 Task: Look for space in Liwale, Tanzania from 12th July, 2023 to 16th July, 2023 for 8 adults in price range Rs.10000 to Rs.16000. Place can be private room with 8 bedrooms having 8 beds and 8 bathrooms. Property type can be house, flat, guest house. Amenities needed are: wifi, TV, free parkinig on premises, gym, breakfast. Booking option can be shelf check-in. Required host language is English.
Action: Mouse moved to (451, 91)
Screenshot: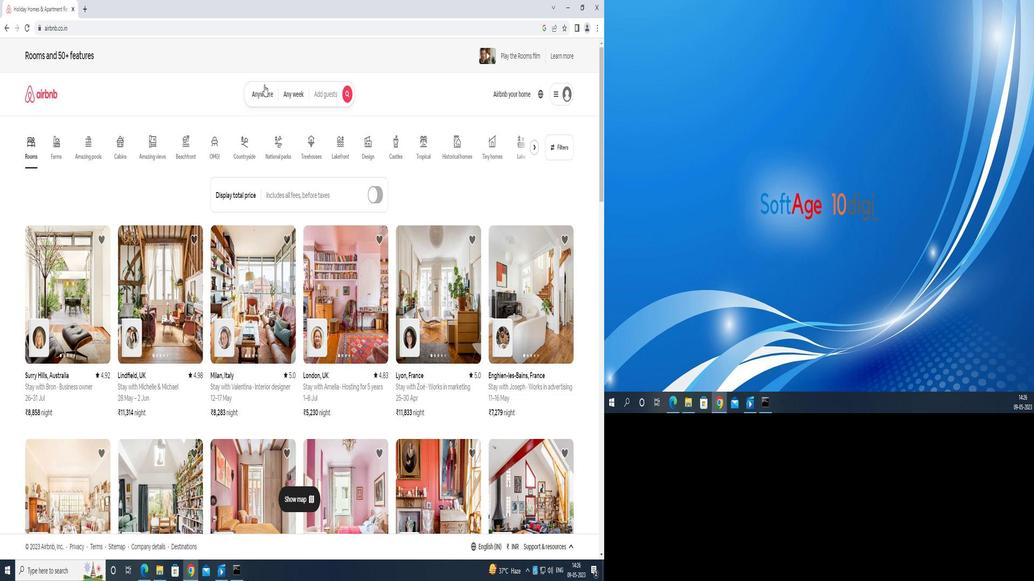 
Action: Mouse pressed left at (451, 91)
Screenshot: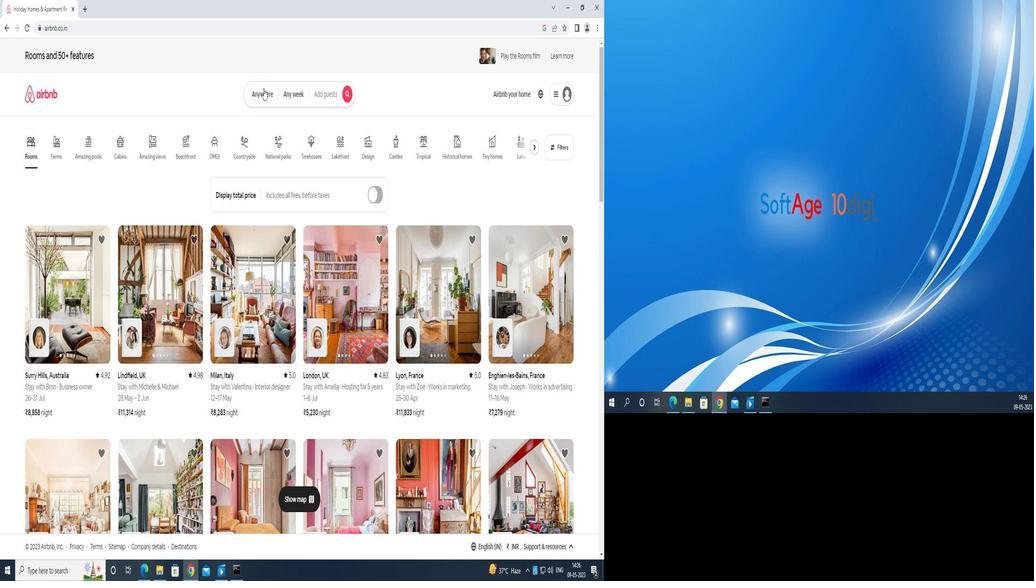 
Action: Mouse moved to (418, 140)
Screenshot: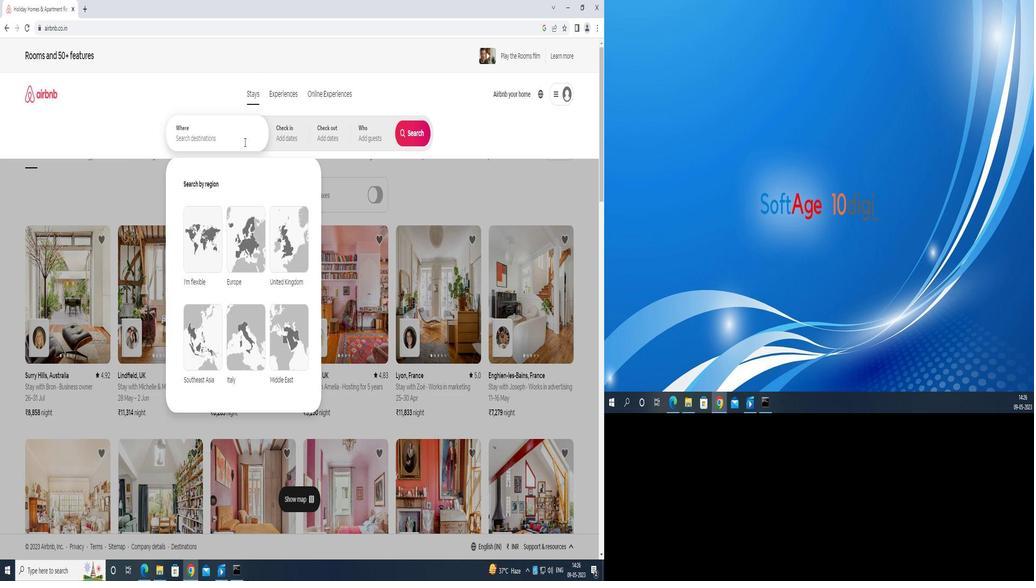 
Action: Mouse pressed left at (418, 140)
Screenshot: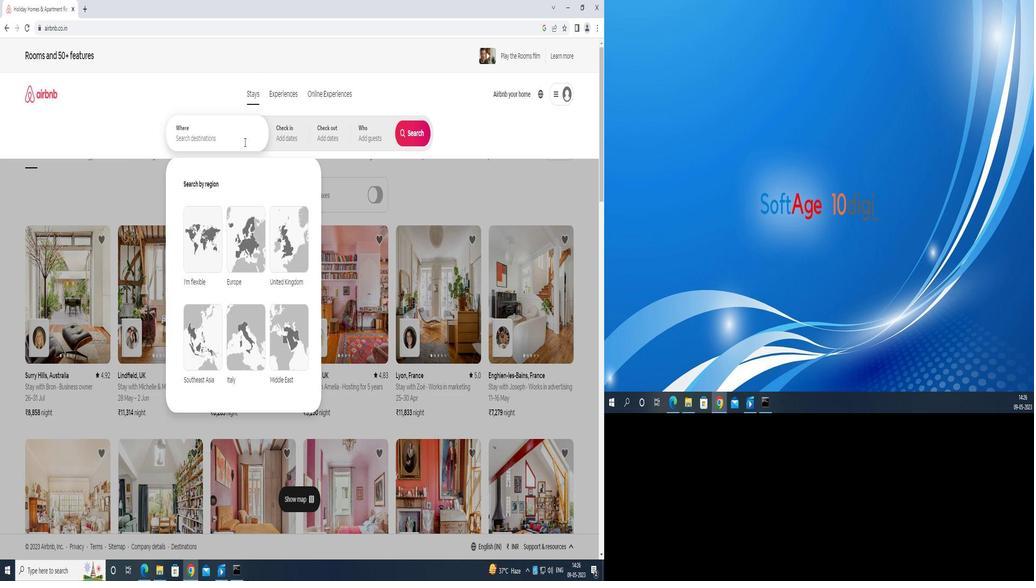 
Action: Key pressed <Key.shift>LIWALE<Key.space>TANZANIA<Key.enter>
Screenshot: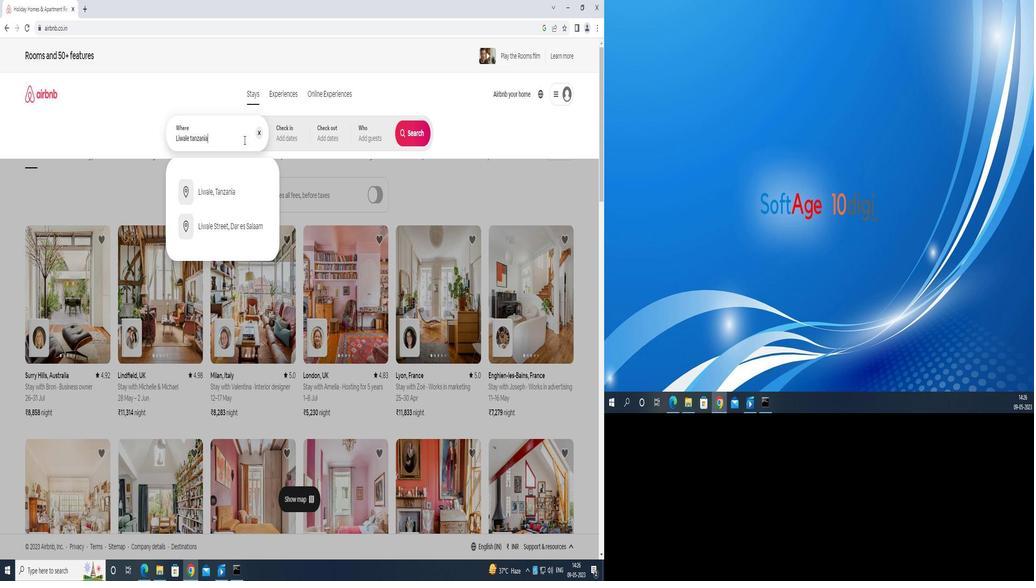 
Action: Mouse moved to (697, 221)
Screenshot: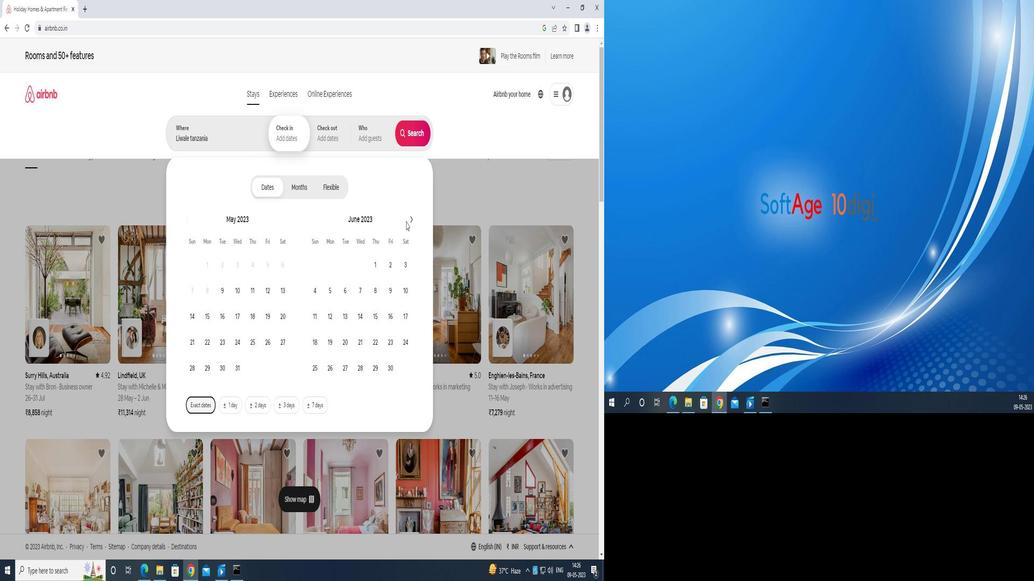 
Action: Mouse pressed left at (697, 221)
Screenshot: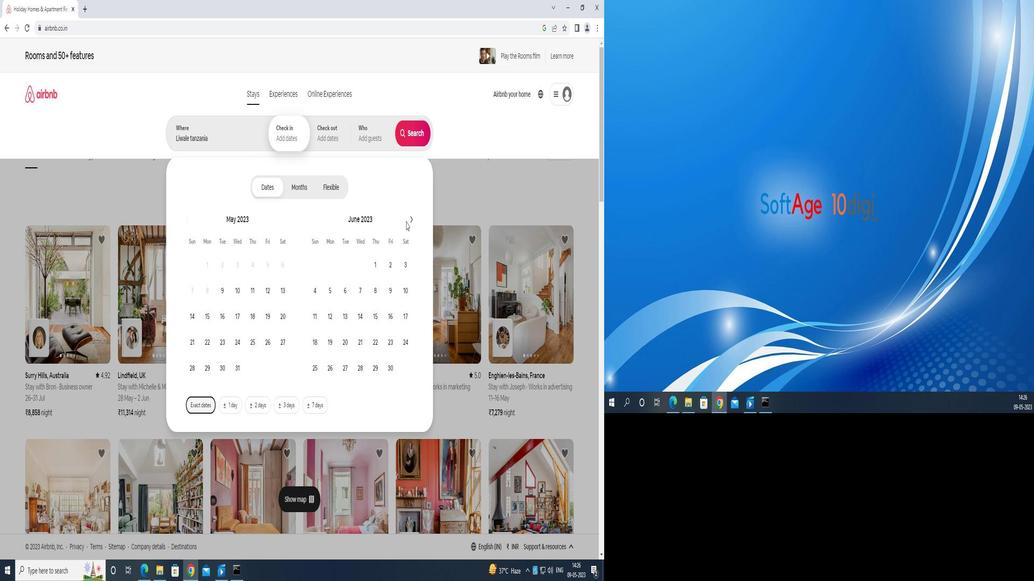 
Action: Mouse moved to (610, 315)
Screenshot: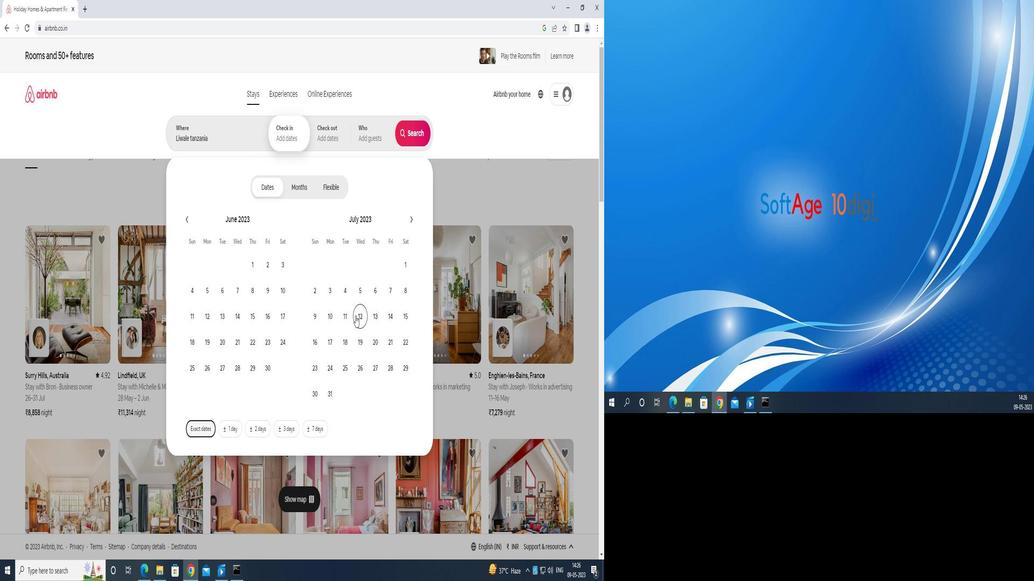 
Action: Mouse pressed left at (610, 315)
Screenshot: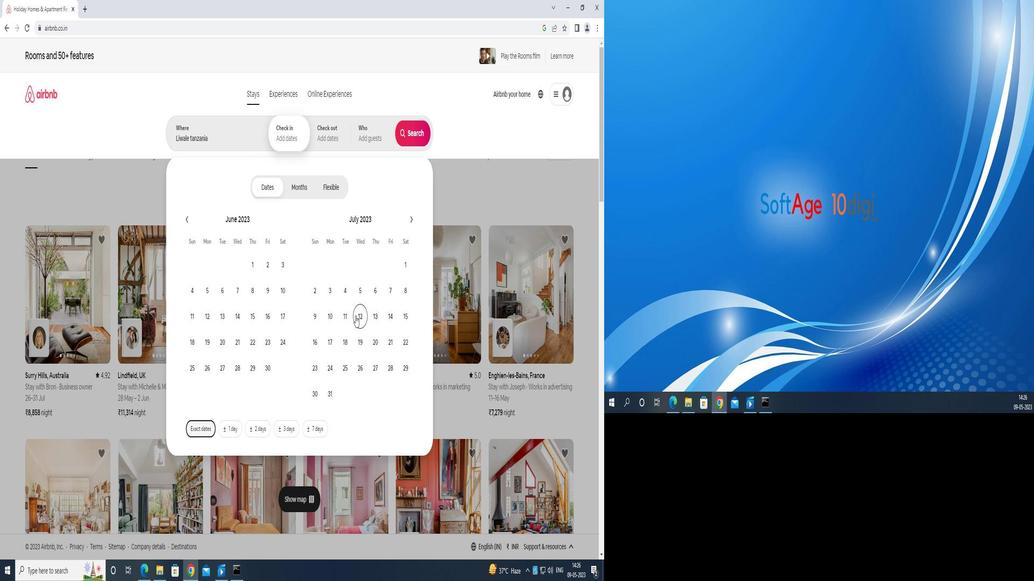 
Action: Mouse moved to (538, 341)
Screenshot: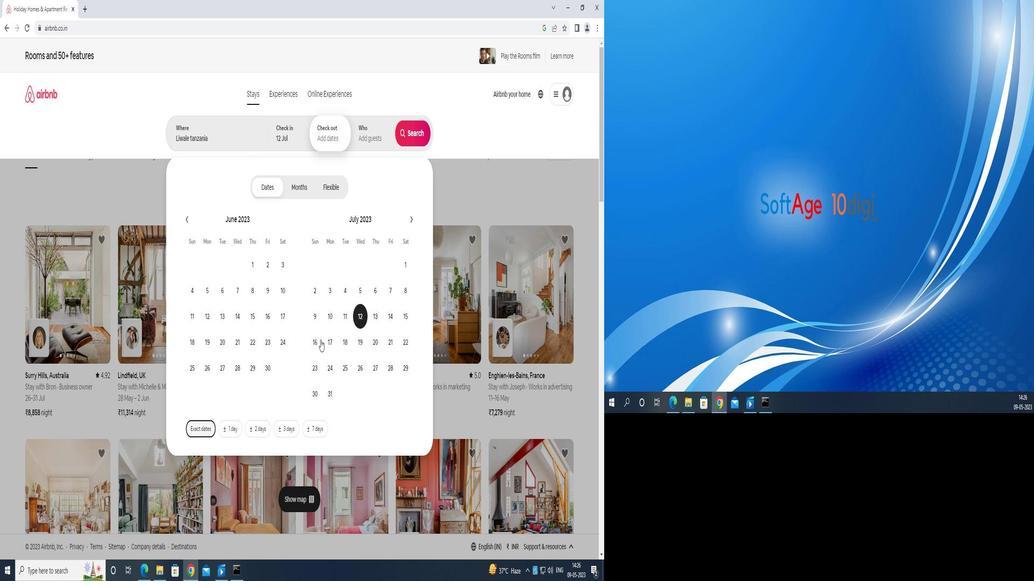 
Action: Mouse pressed left at (538, 341)
Screenshot: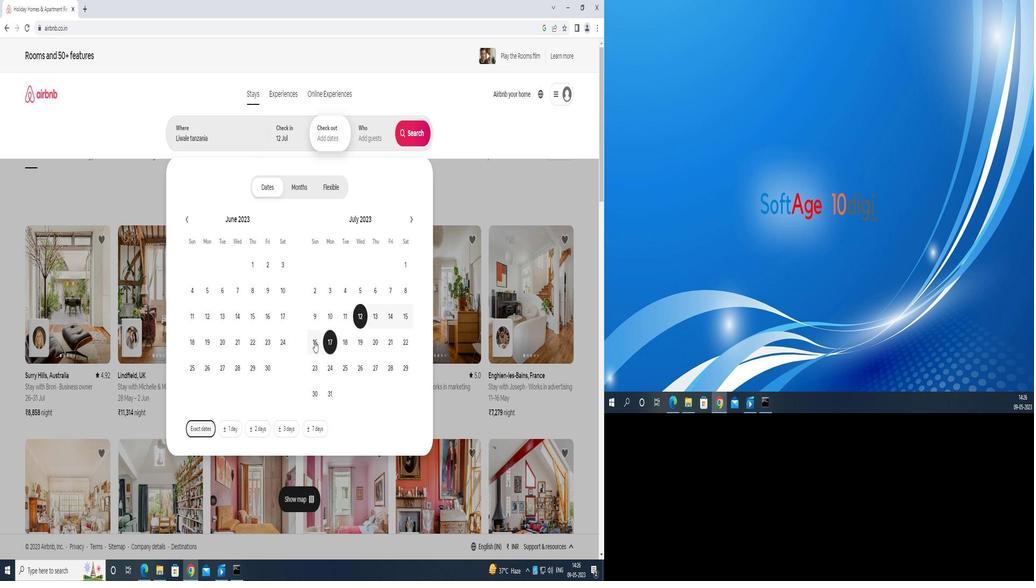 
Action: Mouse moved to (628, 139)
Screenshot: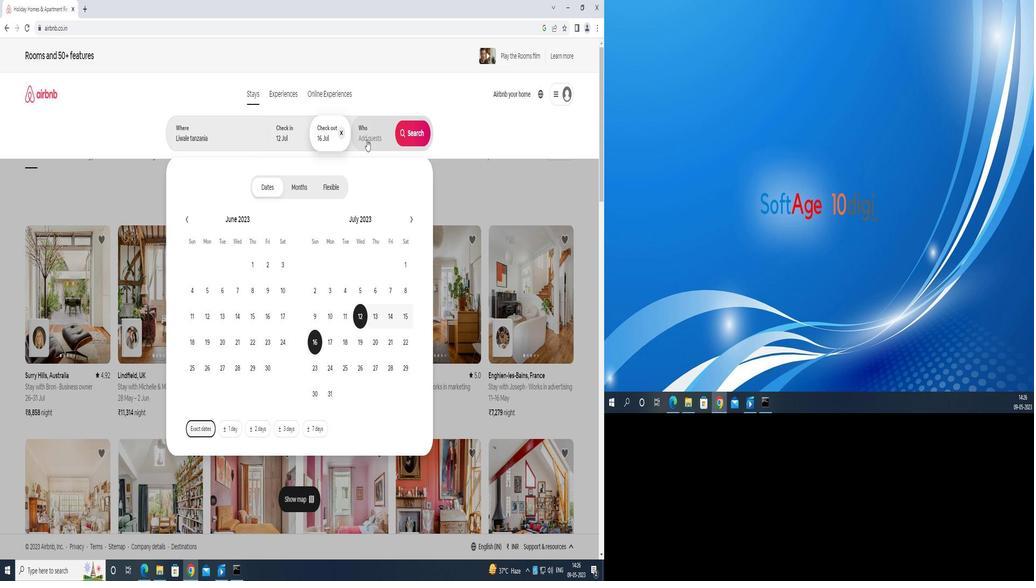 
Action: Mouse pressed left at (628, 139)
Screenshot: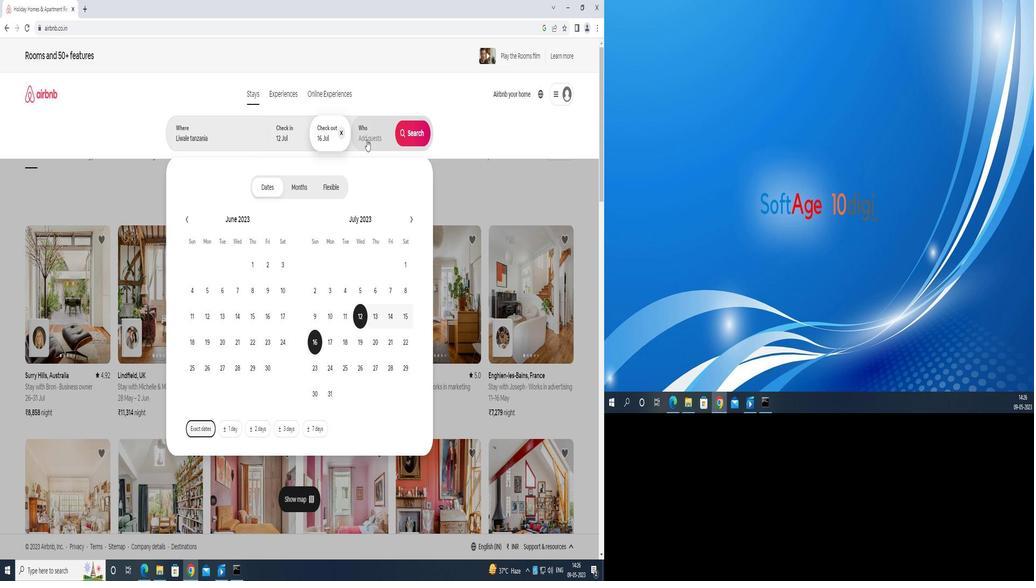 
Action: Mouse moved to (711, 191)
Screenshot: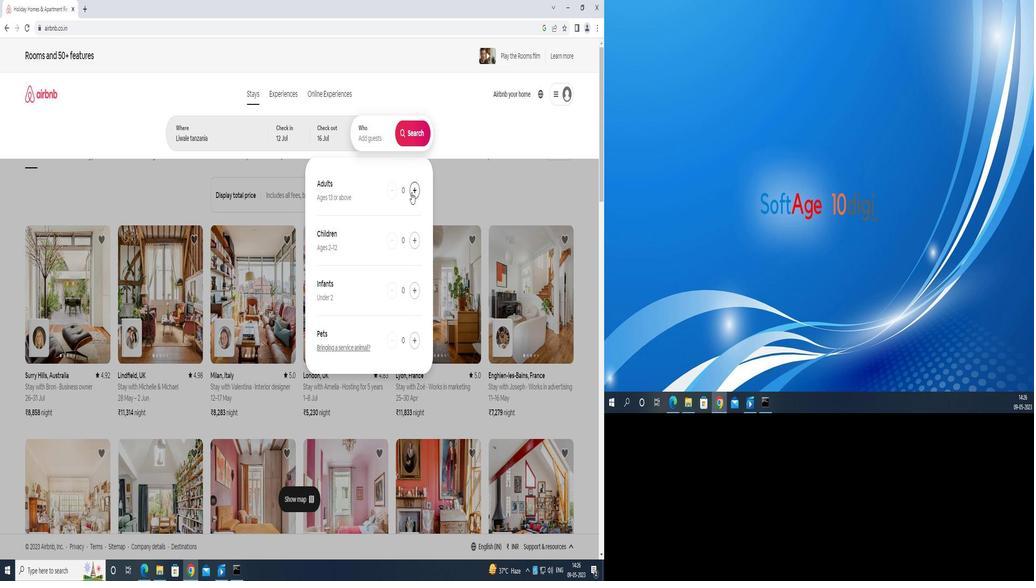 
Action: Mouse pressed left at (711, 191)
Screenshot: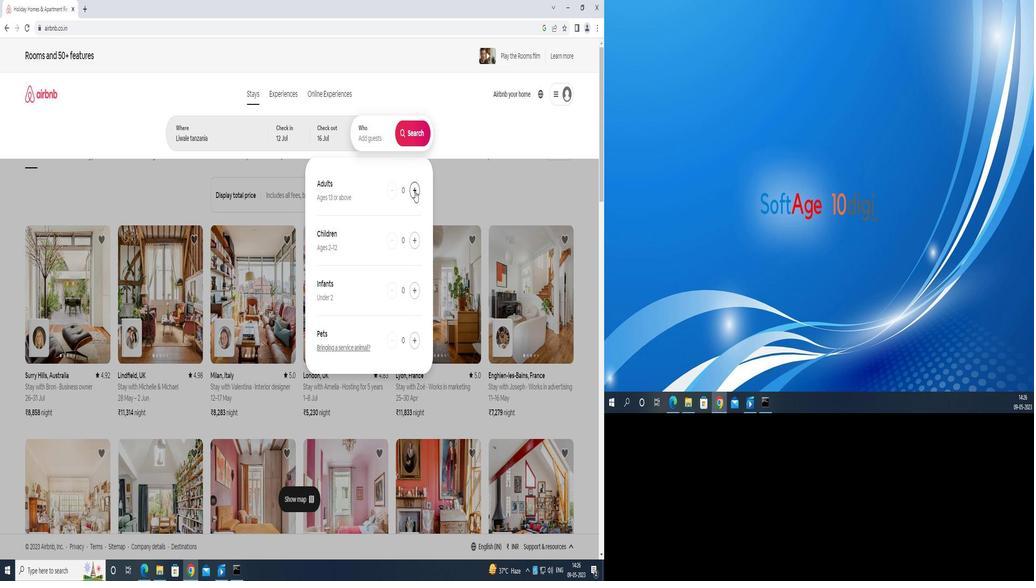 
Action: Mouse moved to (711, 191)
Screenshot: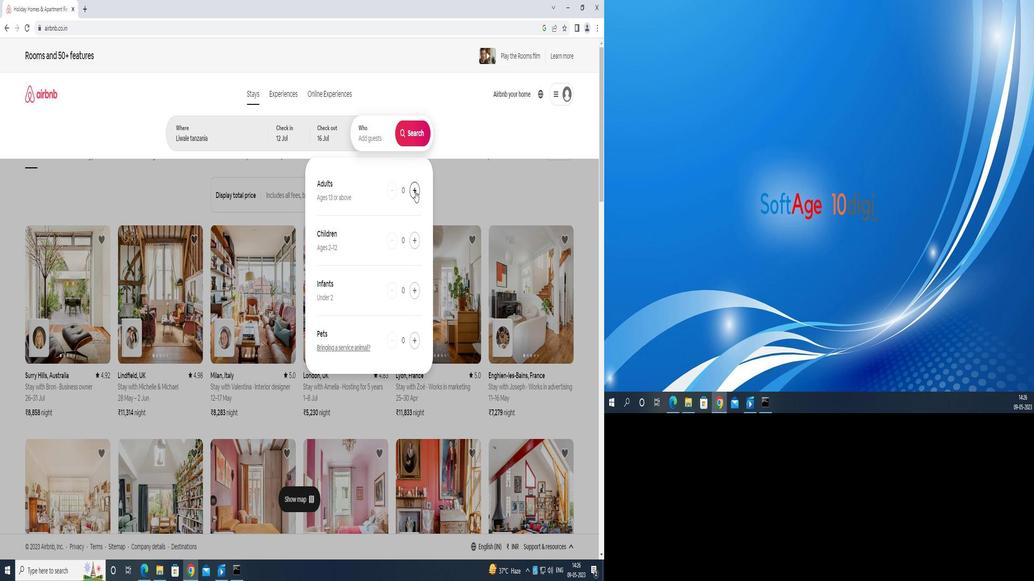 
Action: Mouse pressed left at (711, 191)
Screenshot: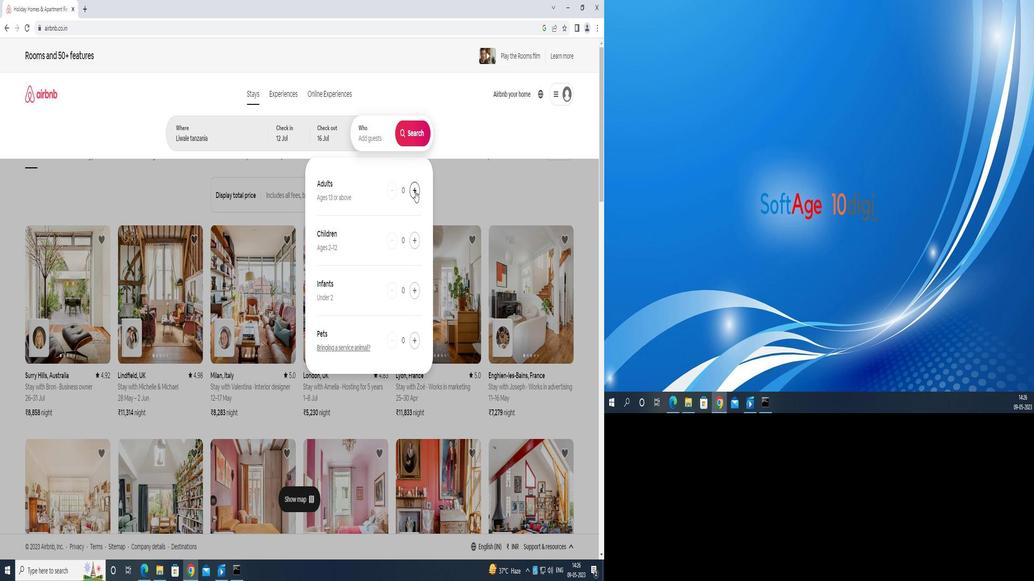 
Action: Mouse pressed left at (711, 191)
Screenshot: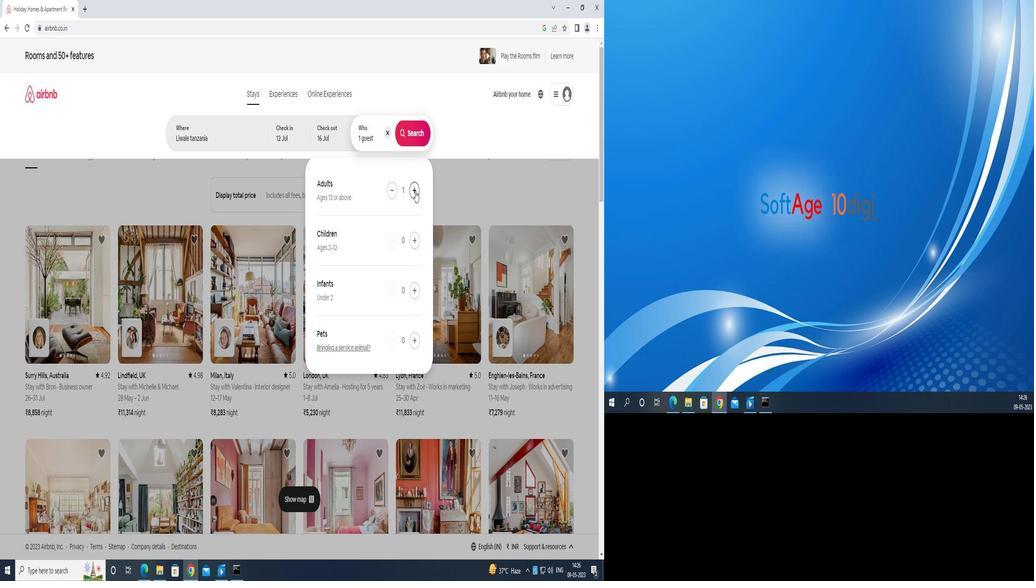 
Action: Mouse moved to (712, 191)
Screenshot: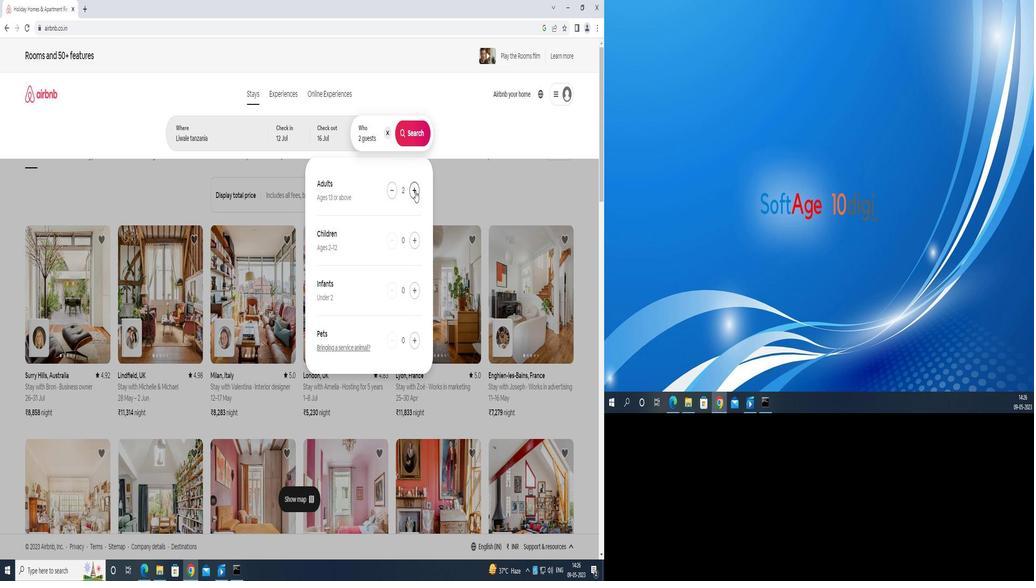 
Action: Mouse pressed left at (712, 191)
Screenshot: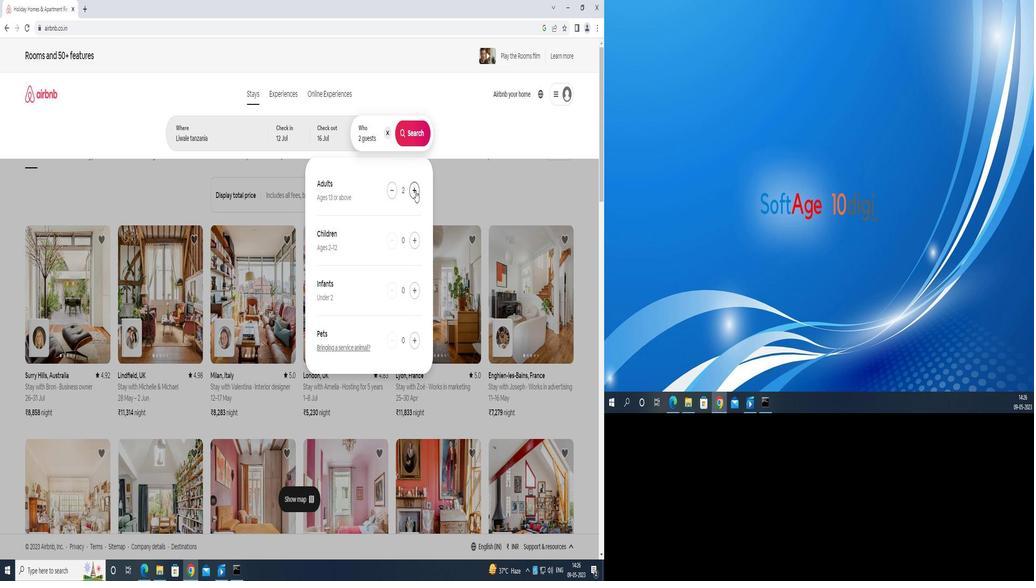 
Action: Mouse pressed left at (712, 191)
Screenshot: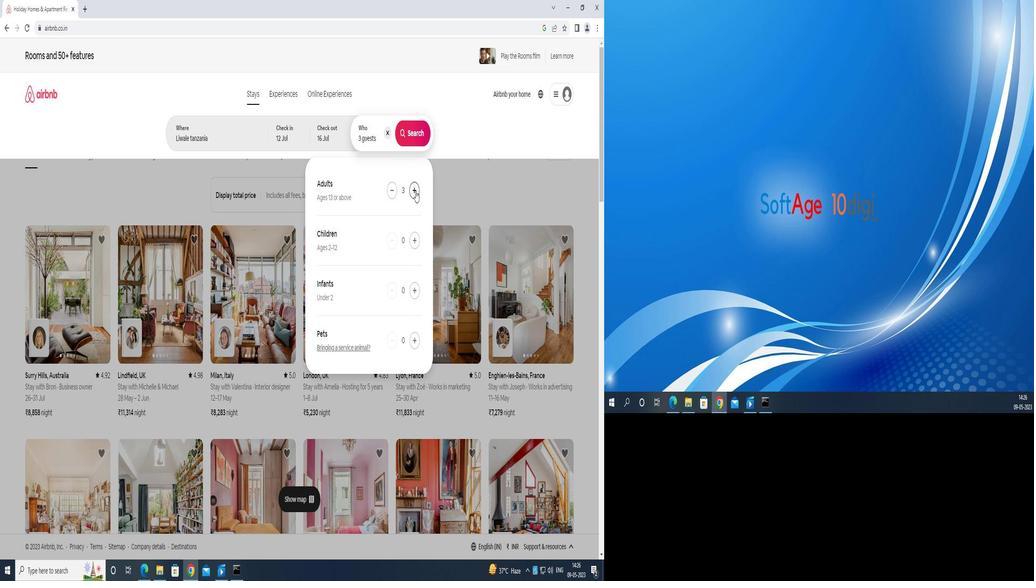 
Action: Mouse pressed left at (712, 191)
Screenshot: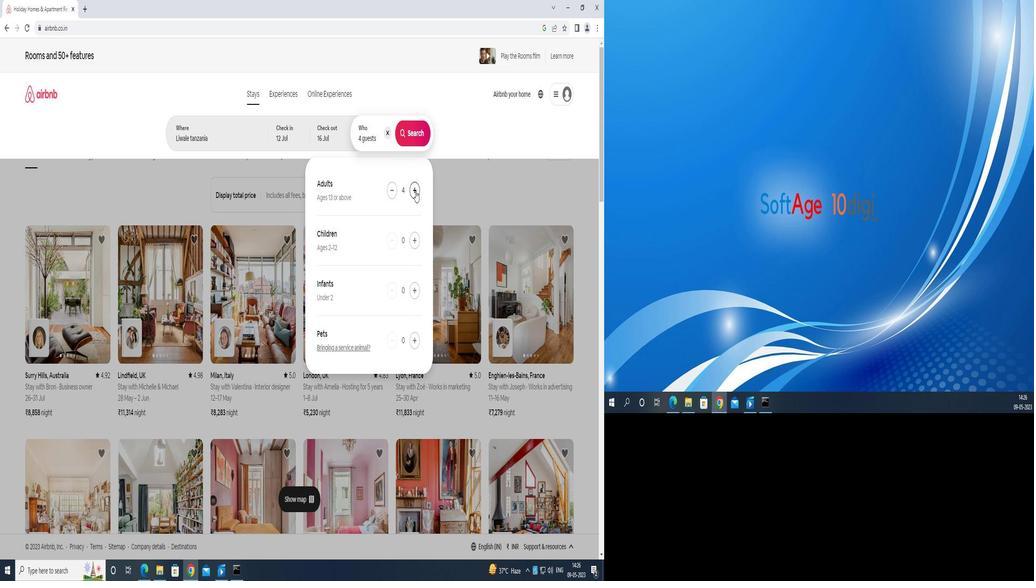 
Action: Mouse pressed left at (712, 191)
Screenshot: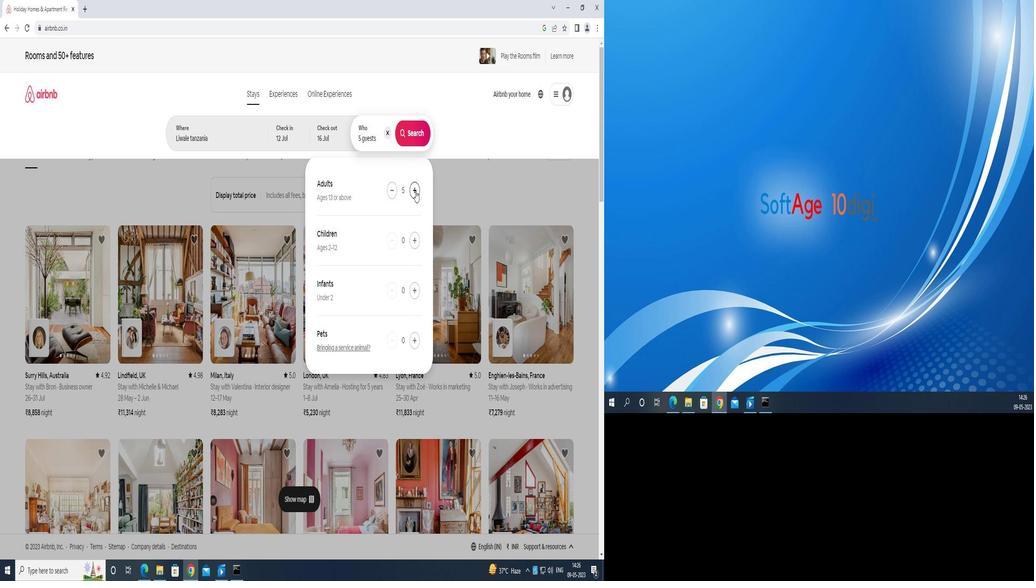 
Action: Mouse pressed left at (712, 191)
Screenshot: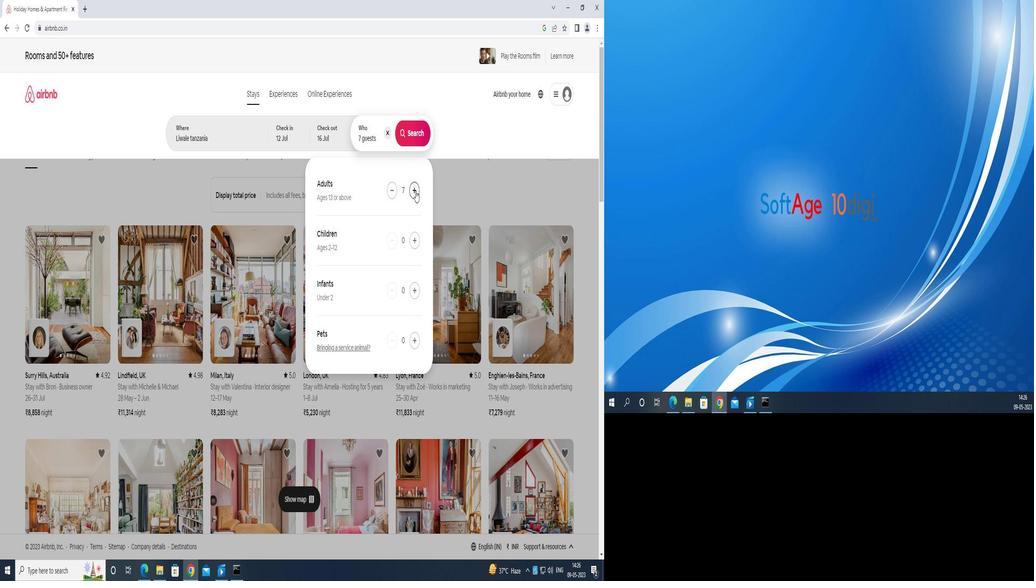 
Action: Mouse moved to (723, 135)
Screenshot: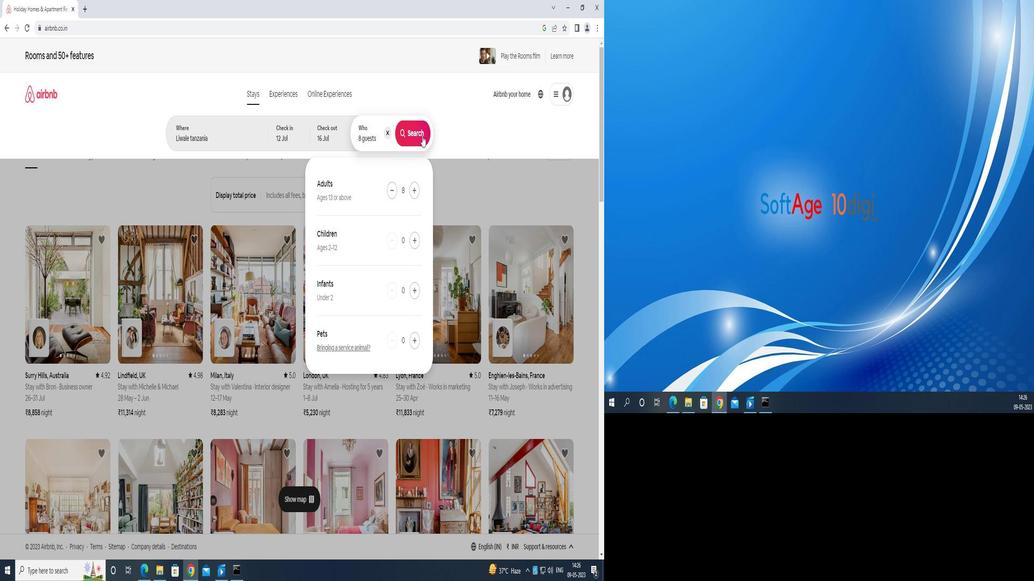 
Action: Mouse pressed left at (723, 135)
Screenshot: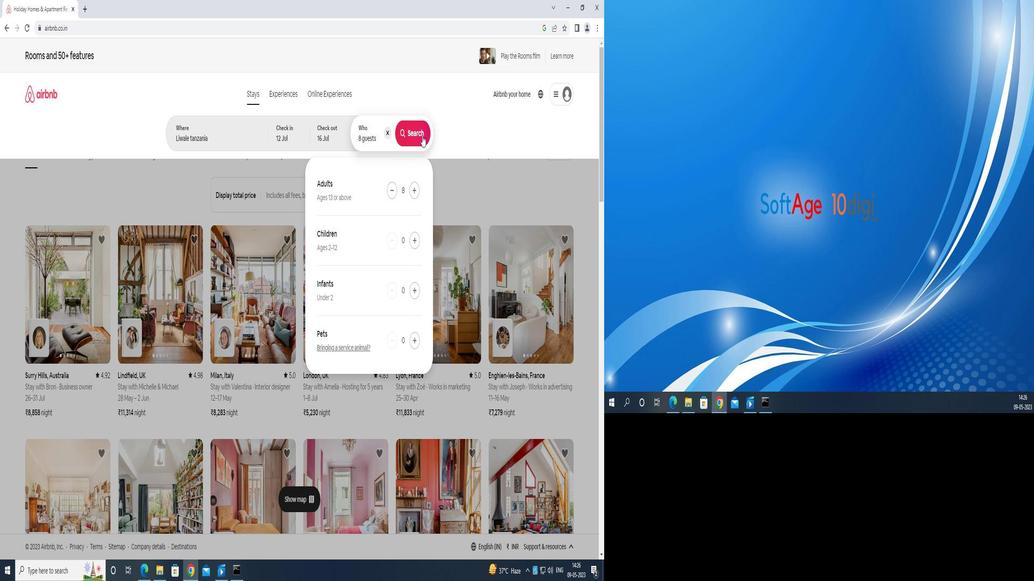 
Action: Mouse moved to (981, 102)
Screenshot: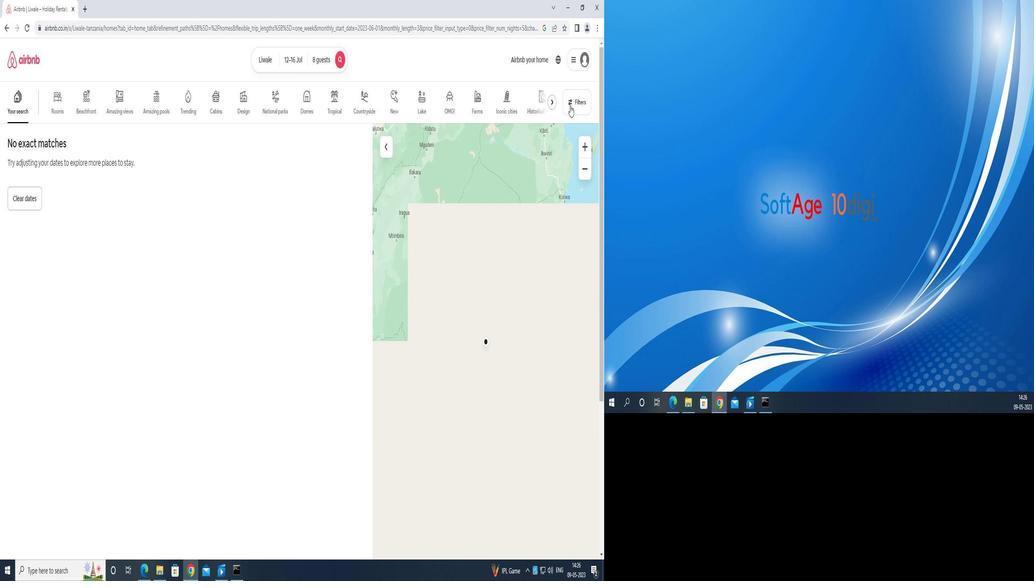 
Action: Mouse pressed left at (981, 102)
Screenshot: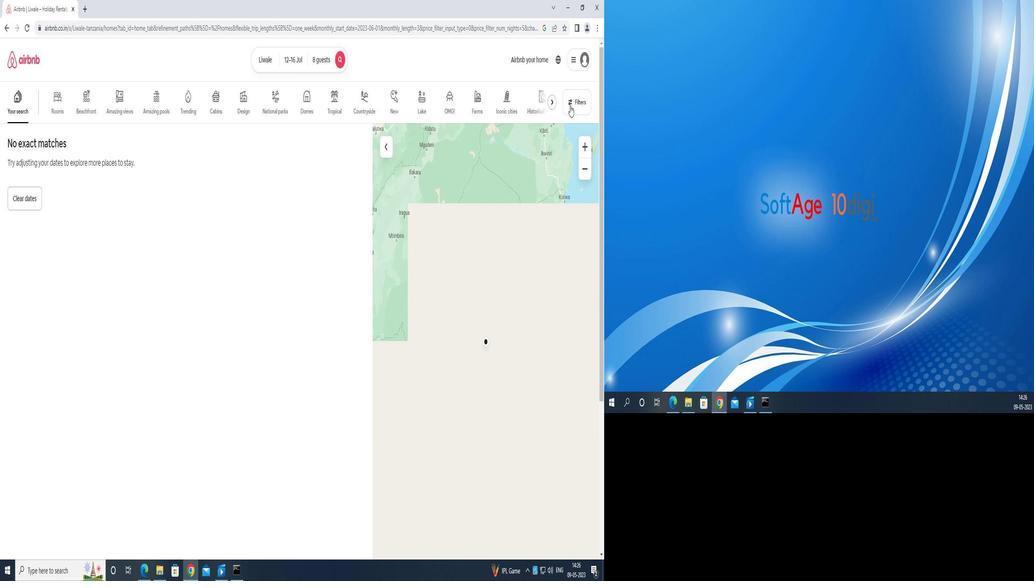 
Action: Mouse moved to (460, 364)
Screenshot: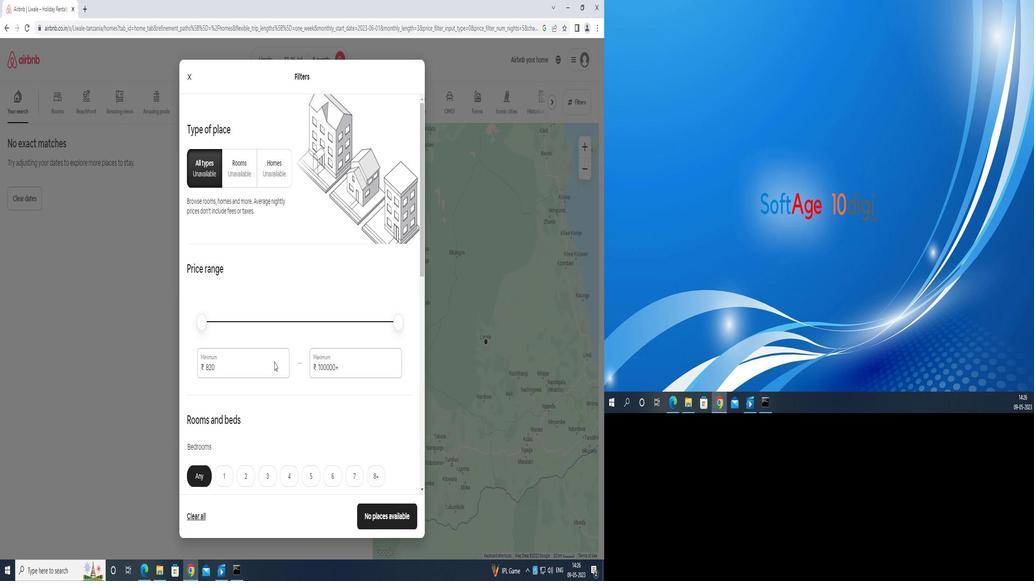 
Action: Mouse pressed left at (460, 364)
Screenshot: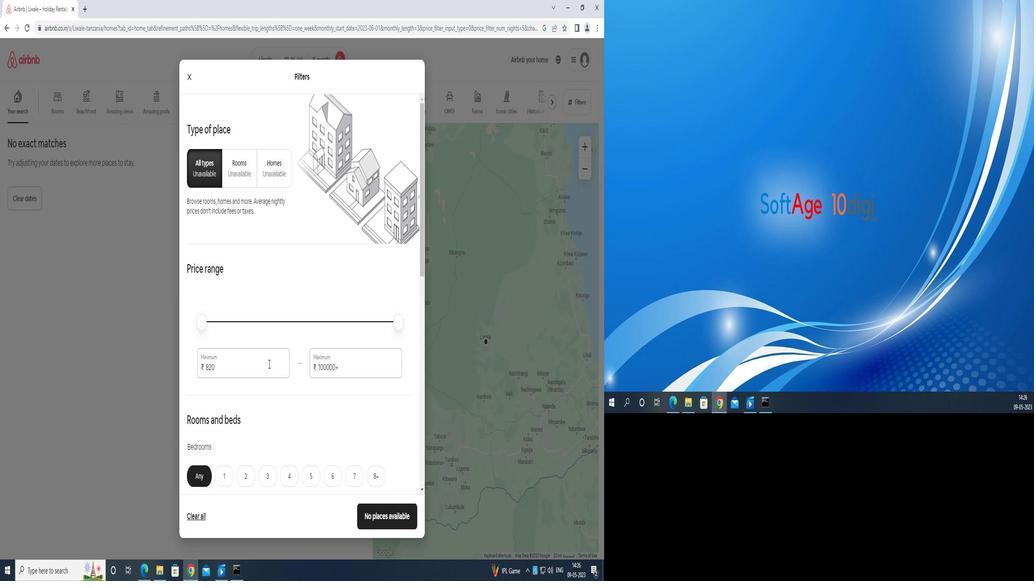 
Action: Mouse moved to (460, 364)
Screenshot: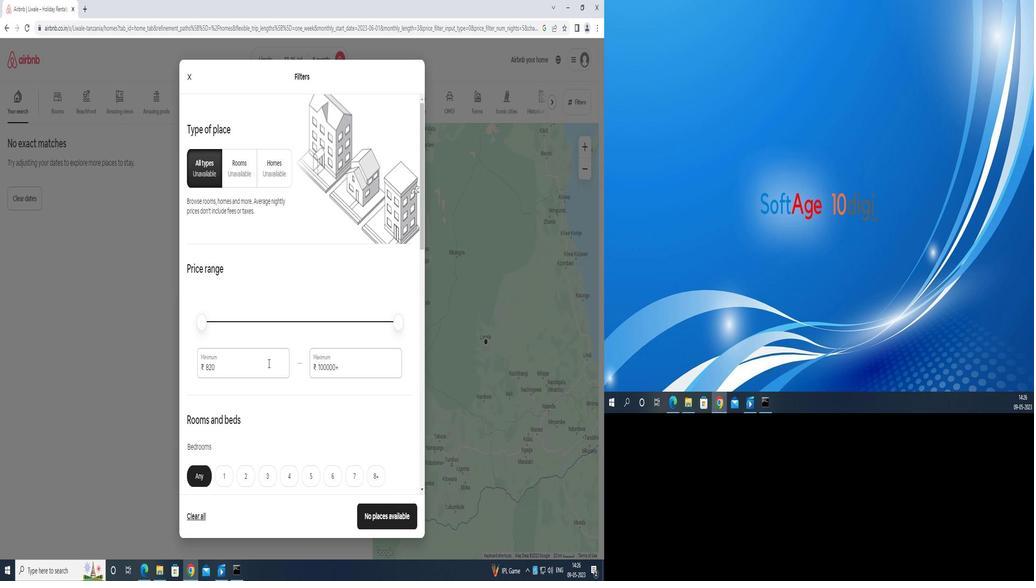 
Action: Key pressed <Key.backspace><Key.backspace><Key.backspace><Key.backspace><Key.backspace>10000
Screenshot: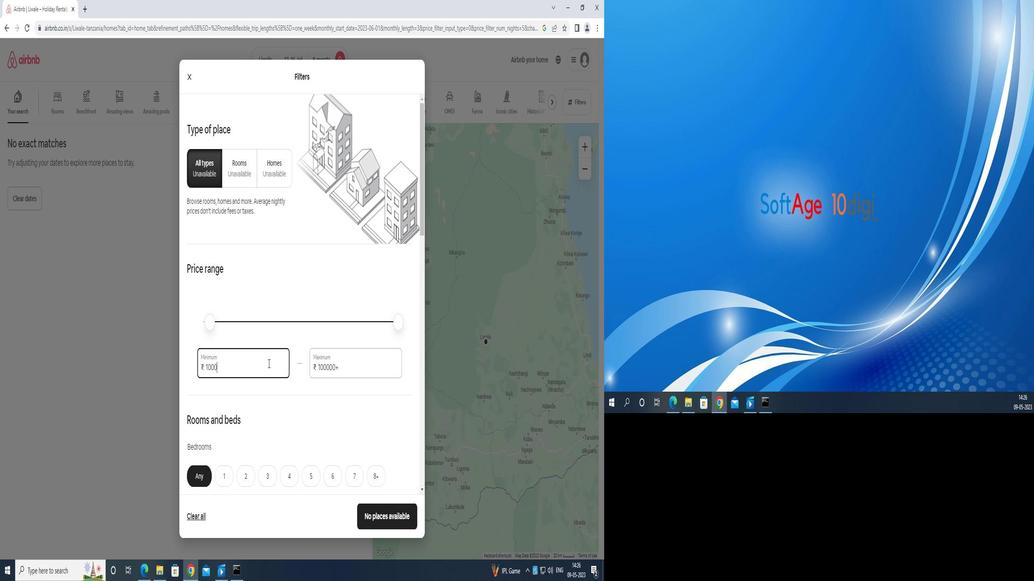 
Action: Mouse moved to (634, 361)
Screenshot: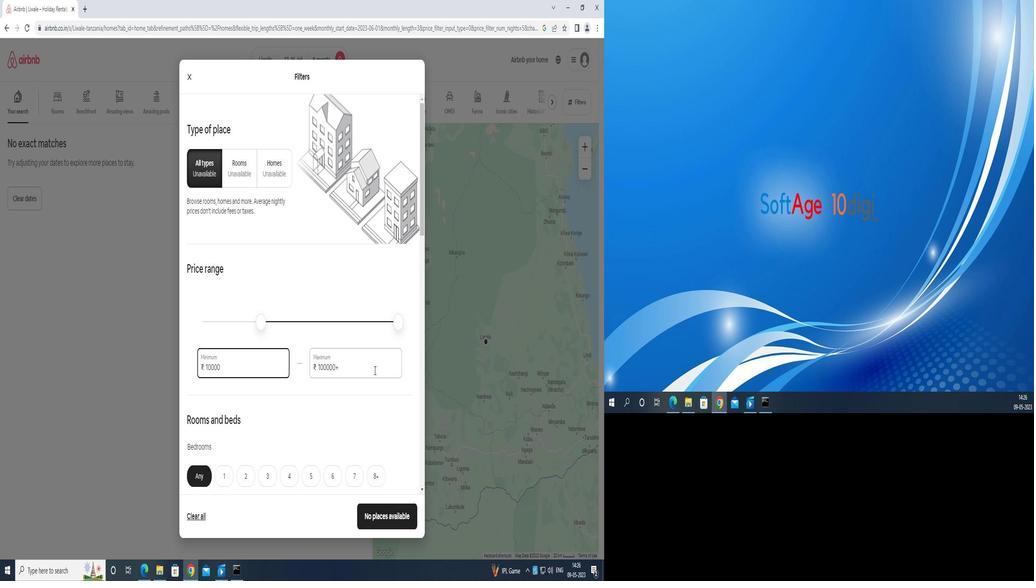 
Action: Mouse pressed left at (634, 361)
Screenshot: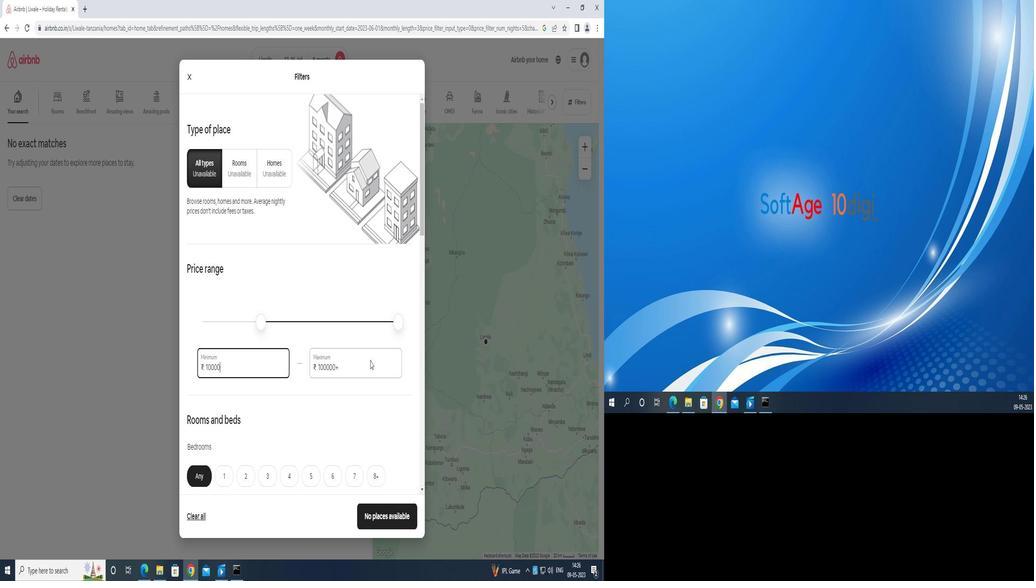 
Action: Key pressed <Key.backspace><Key.backspace><Key.backspace><Key.backspace><Key.backspace><Key.backspace><Key.backspace><Key.backspace><Key.backspace><Key.backspace><Key.backspace><Key.backspace><Key.backspace><Key.backspace>16000
Screenshot: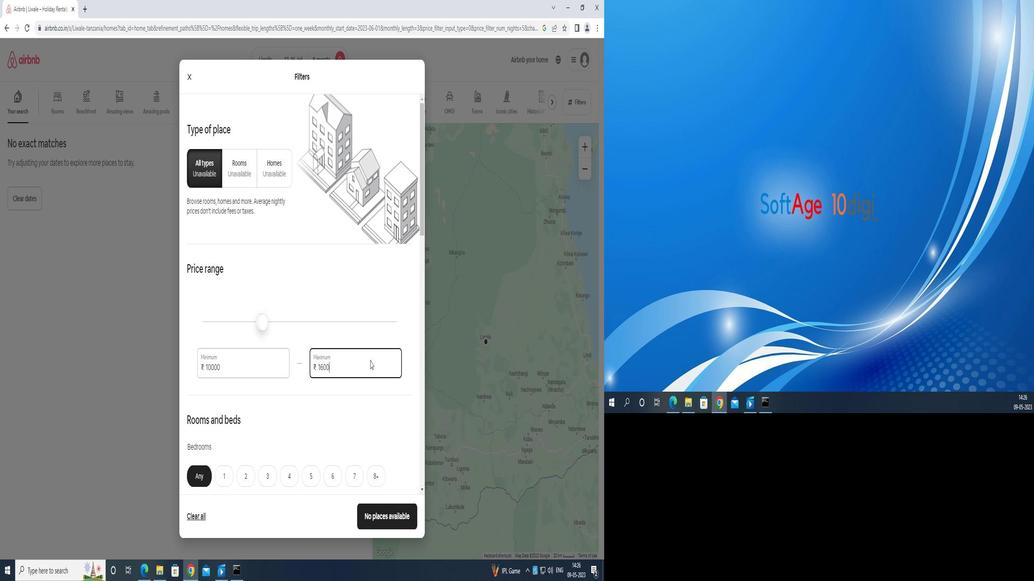 
Action: Mouse scrolled (634, 360) with delta (0, 0)
Screenshot: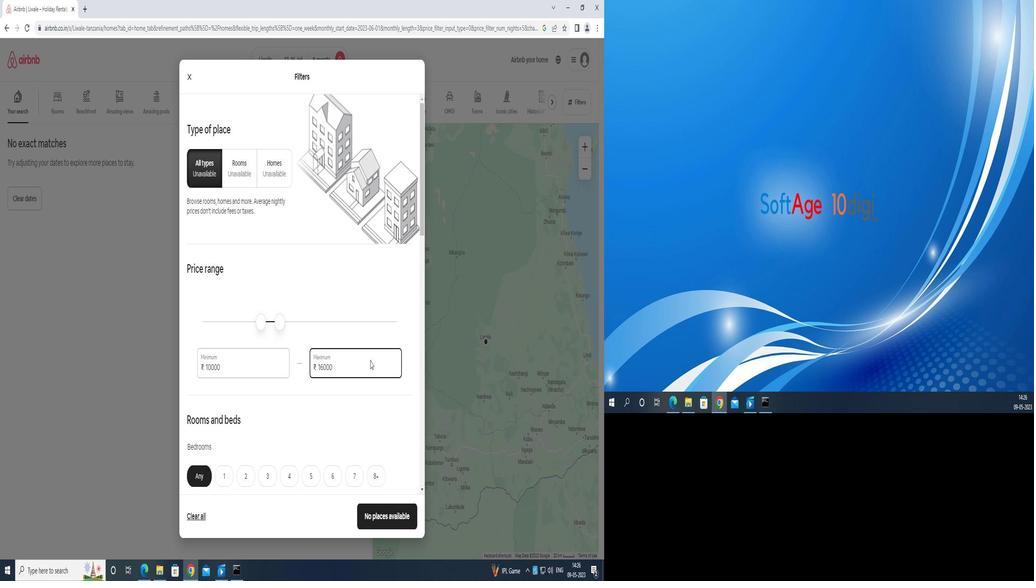 
Action: Mouse scrolled (634, 360) with delta (0, 0)
Screenshot: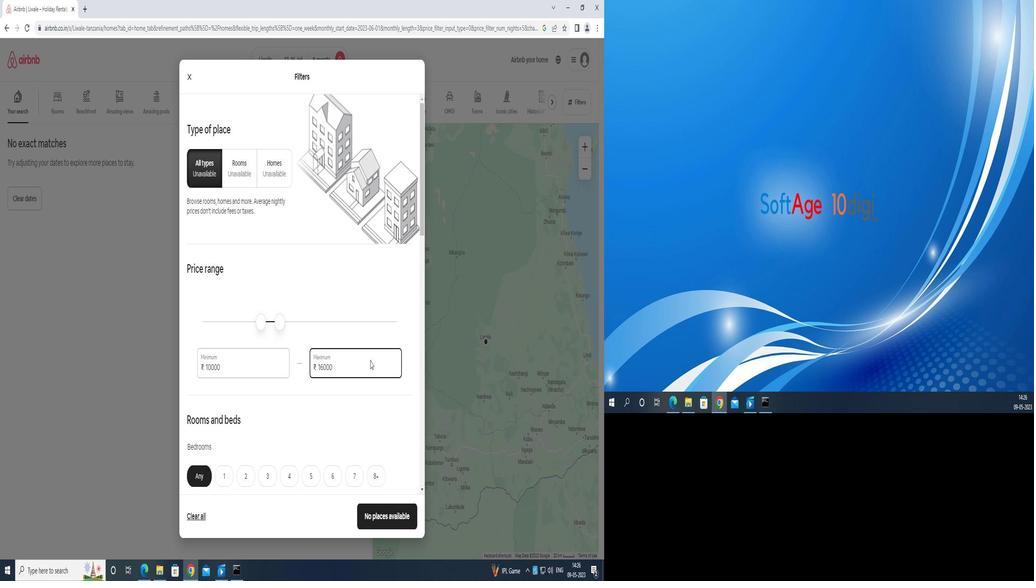 
Action: Mouse scrolled (634, 360) with delta (0, 0)
Screenshot: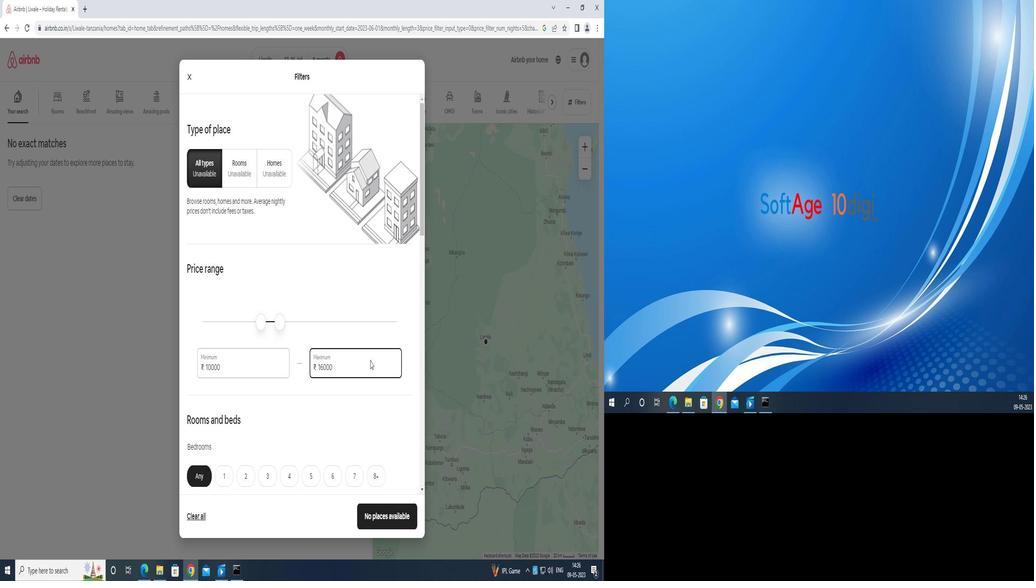
Action: Mouse moved to (631, 359)
Screenshot: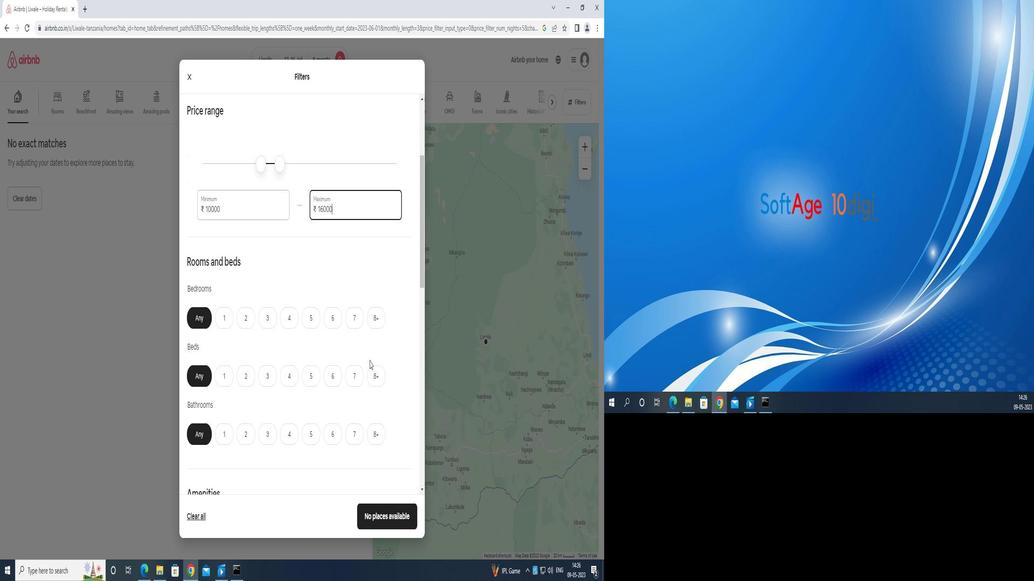 
Action: Mouse scrolled (631, 359) with delta (0, 0)
Screenshot: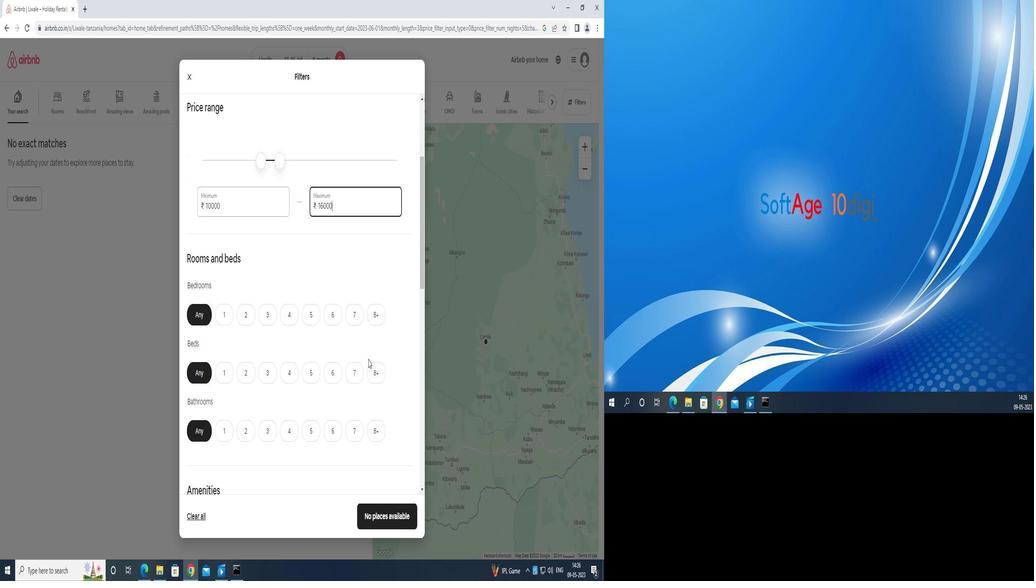 
Action: Mouse moved to (641, 263)
Screenshot: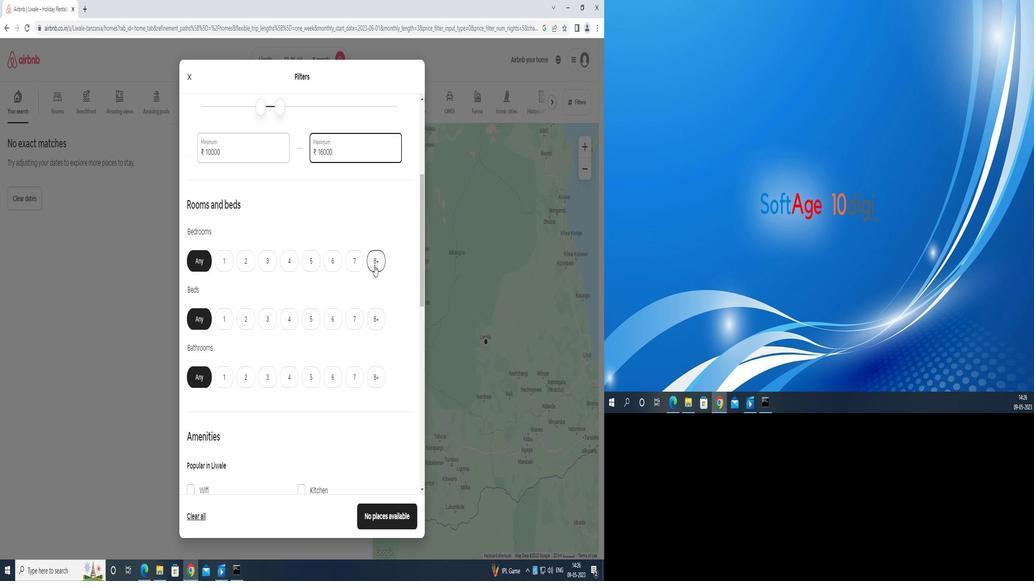 
Action: Mouse pressed left at (641, 263)
Screenshot: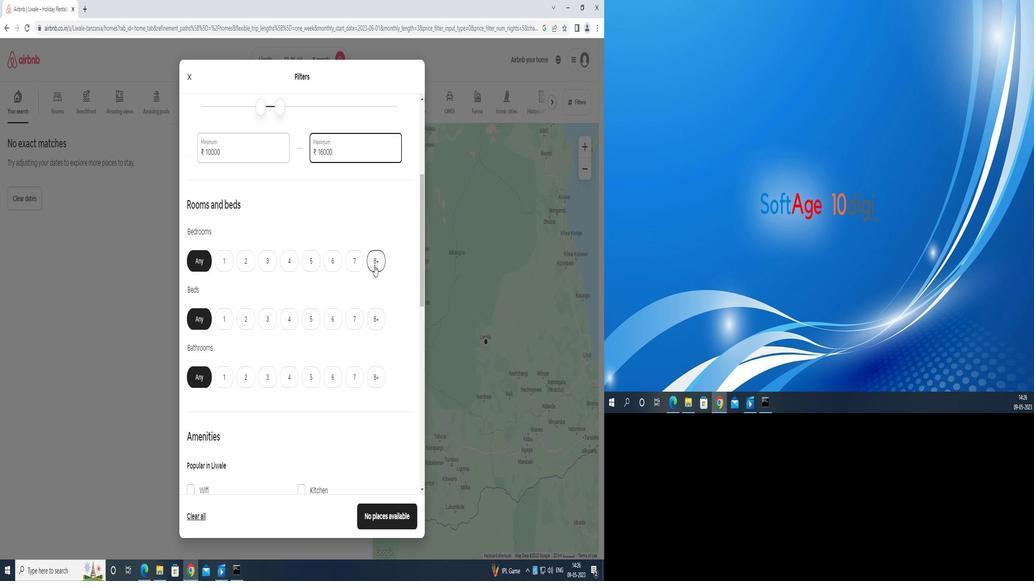 
Action: Mouse moved to (636, 318)
Screenshot: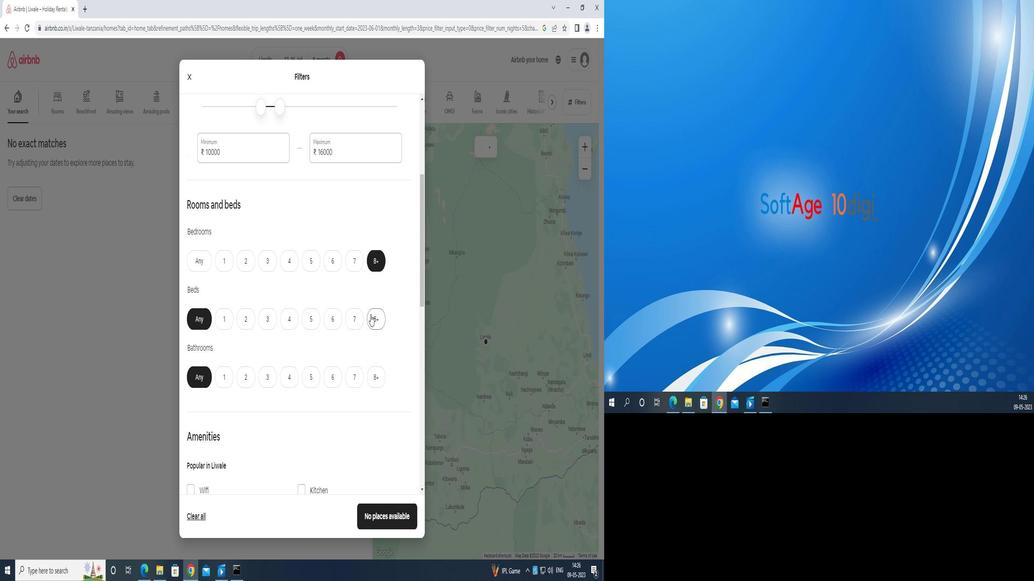 
Action: Mouse pressed left at (636, 318)
Screenshot: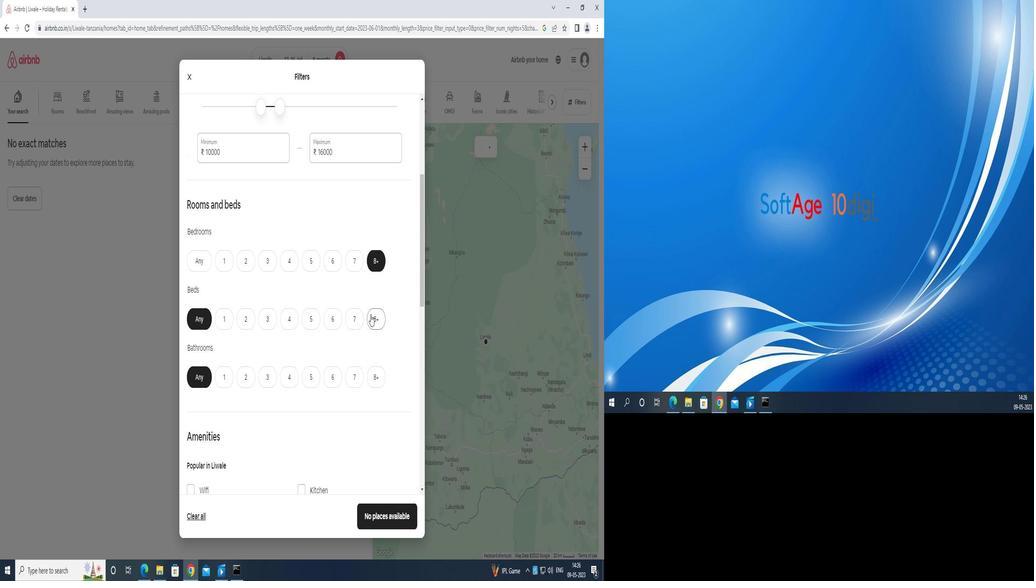 
Action: Mouse moved to (644, 375)
Screenshot: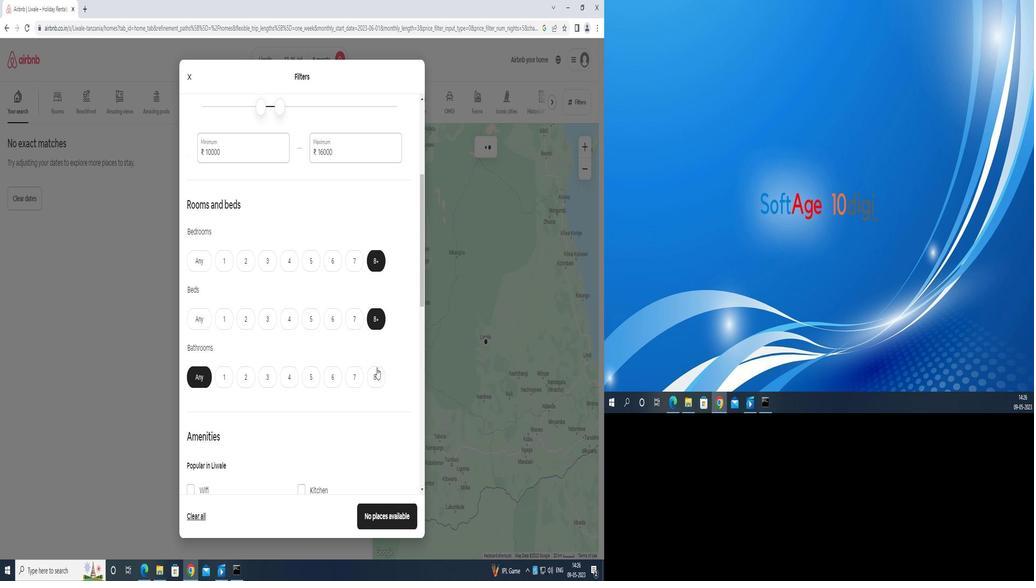 
Action: Mouse pressed left at (644, 375)
Screenshot: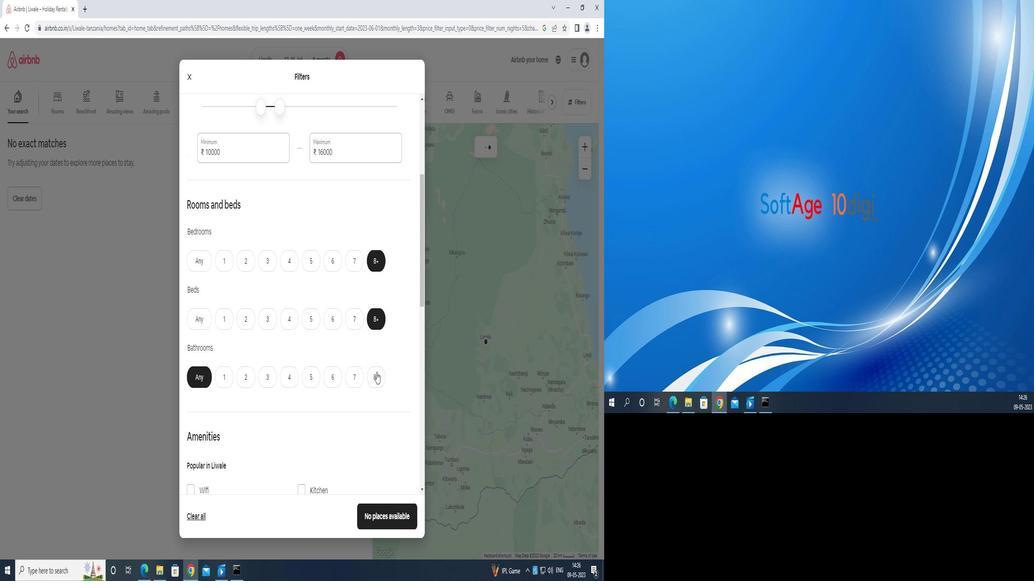 
Action: Mouse moved to (640, 375)
Screenshot: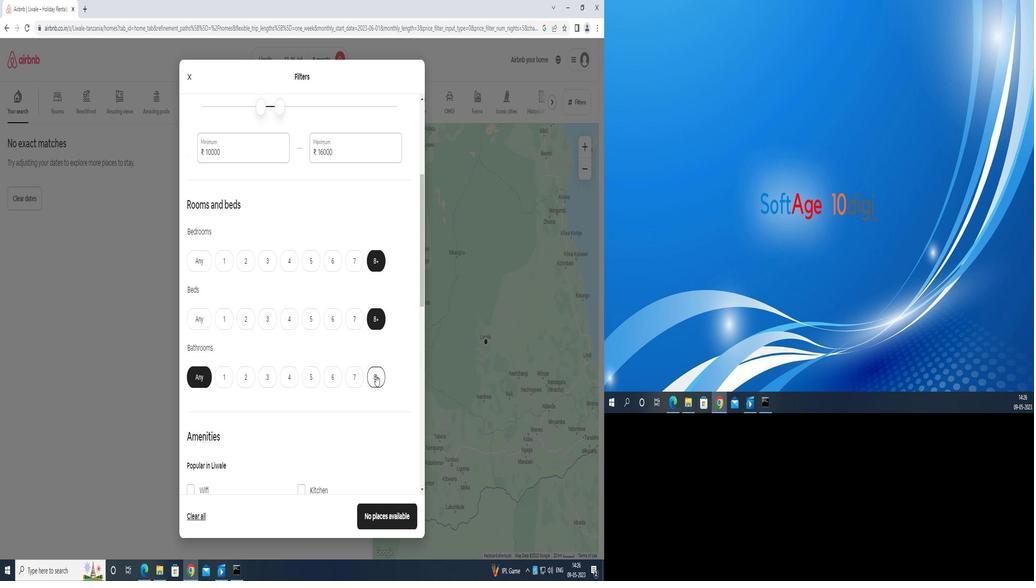 
Action: Mouse scrolled (640, 375) with delta (0, 0)
Screenshot: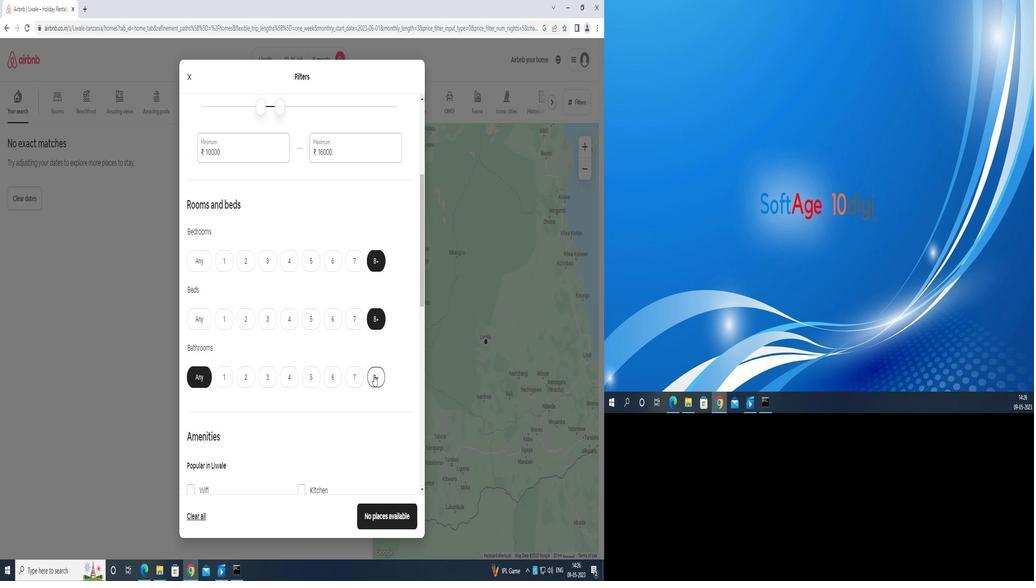 
Action: Mouse scrolled (640, 375) with delta (0, 0)
Screenshot: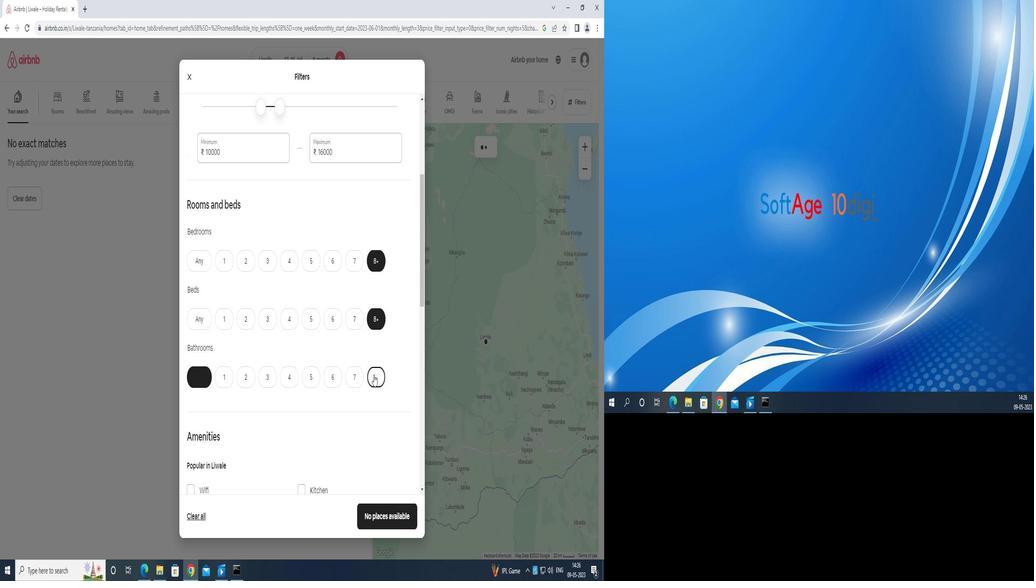 
Action: Mouse moved to (320, 380)
Screenshot: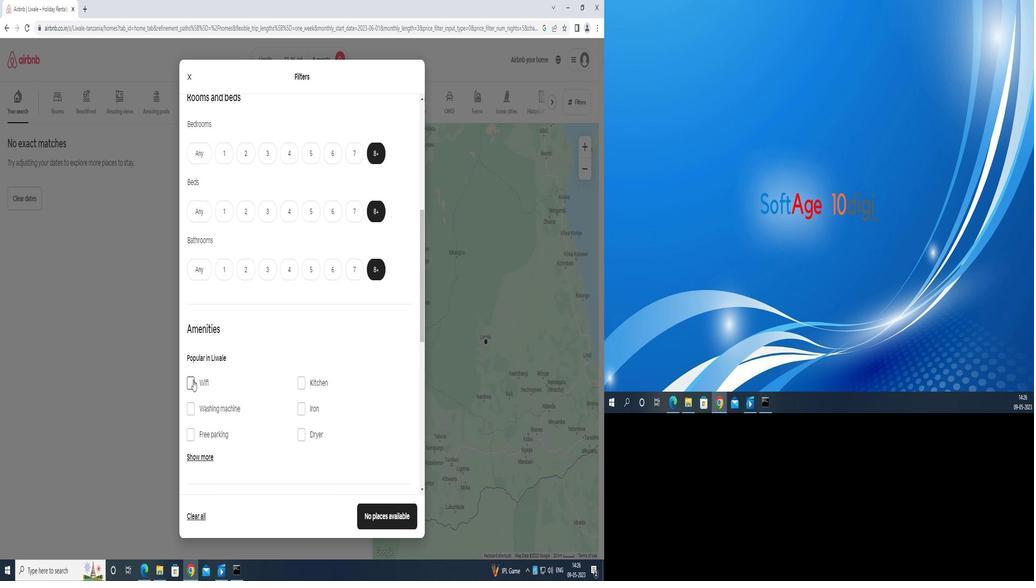 
Action: Mouse pressed left at (320, 380)
Screenshot: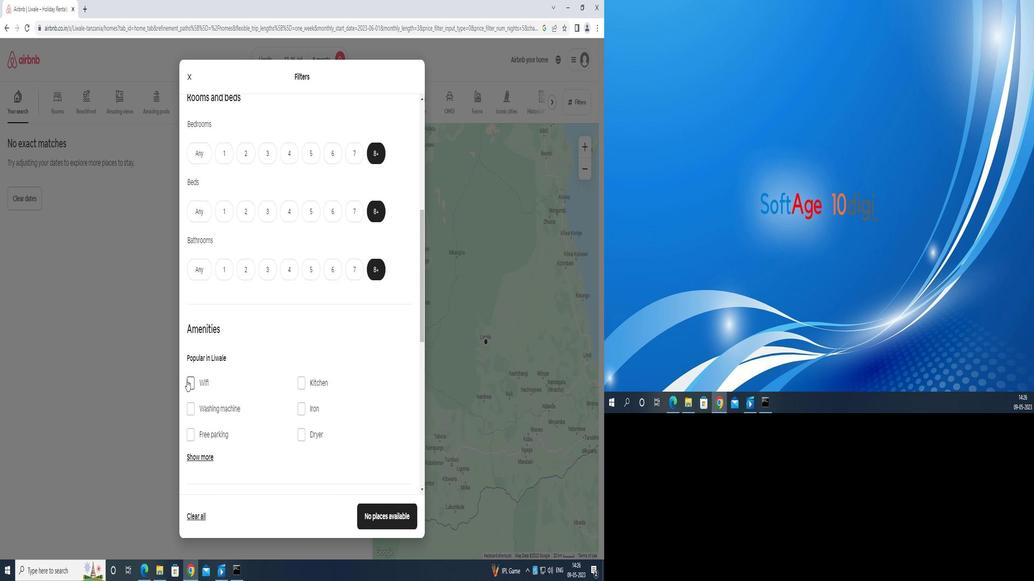 
Action: Mouse moved to (329, 430)
Screenshot: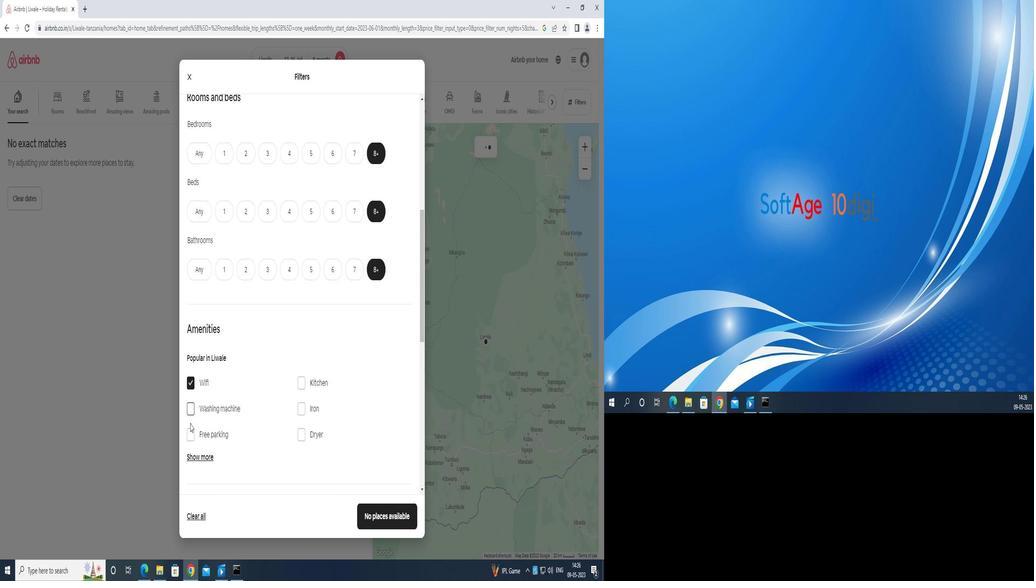 
Action: Mouse pressed left at (329, 430)
Screenshot: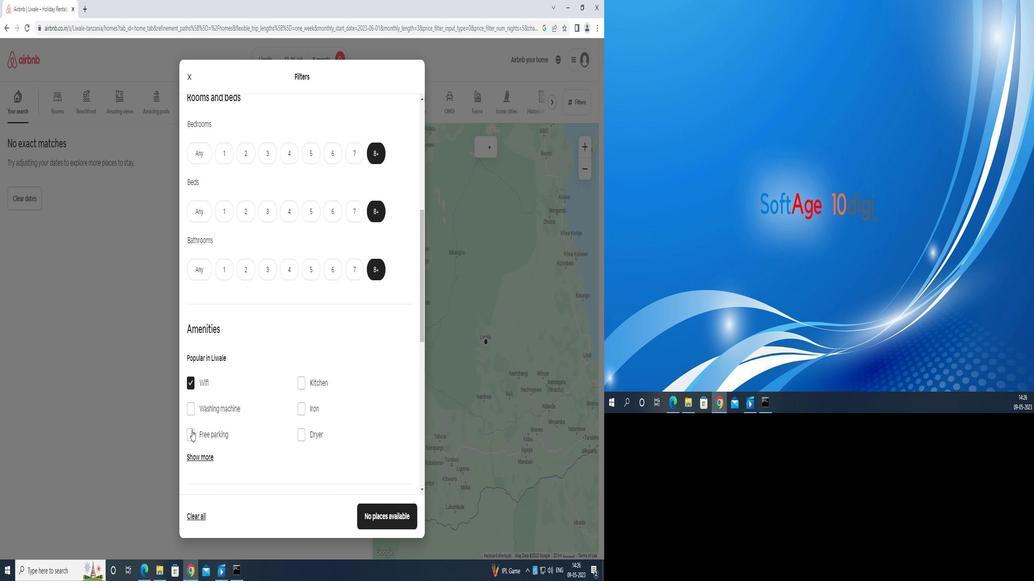 
Action: Mouse moved to (326, 456)
Screenshot: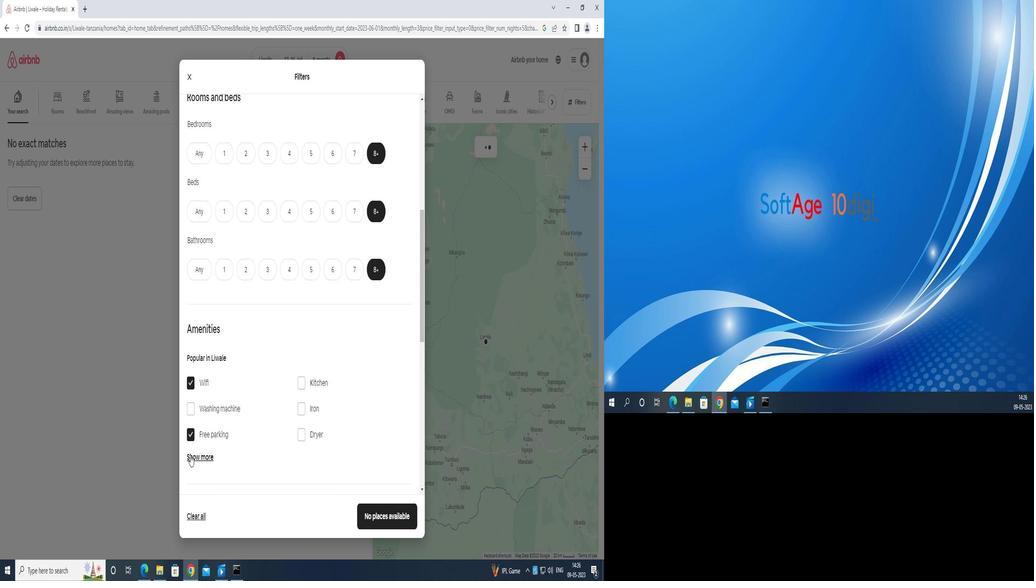 
Action: Mouse pressed left at (326, 456)
Screenshot: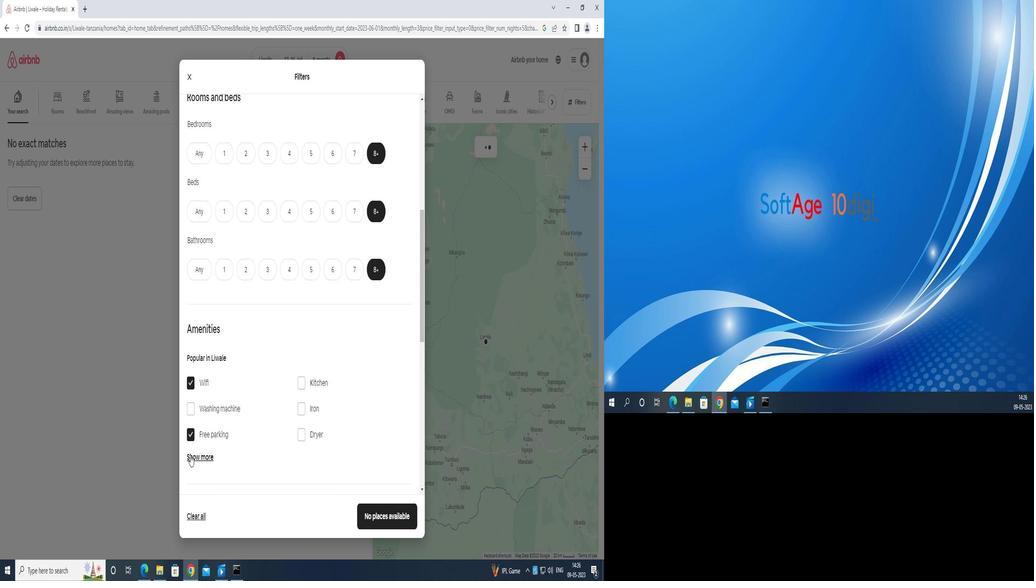 
Action: Mouse moved to (351, 440)
Screenshot: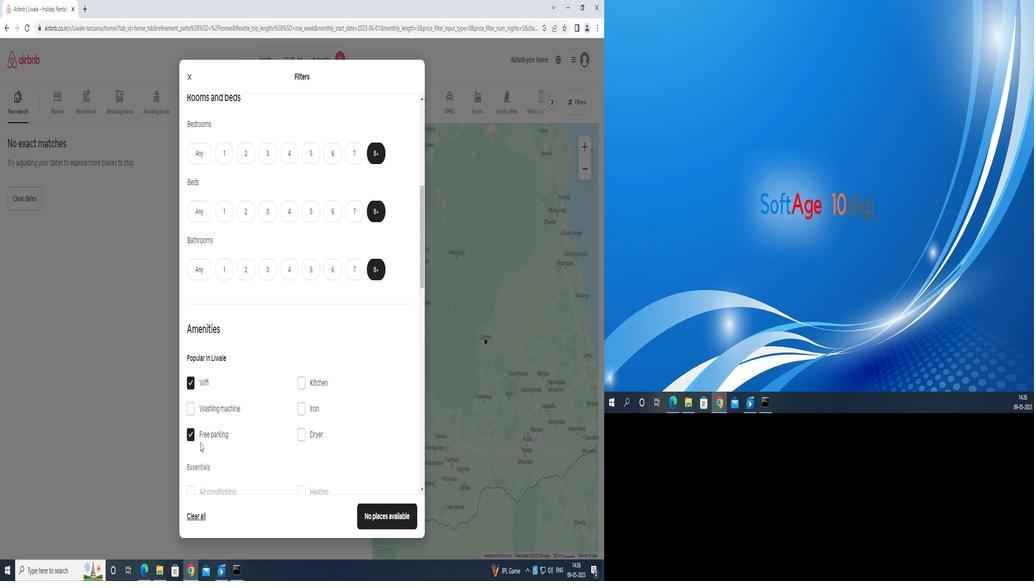 
Action: Mouse scrolled (351, 440) with delta (0, 0)
Screenshot: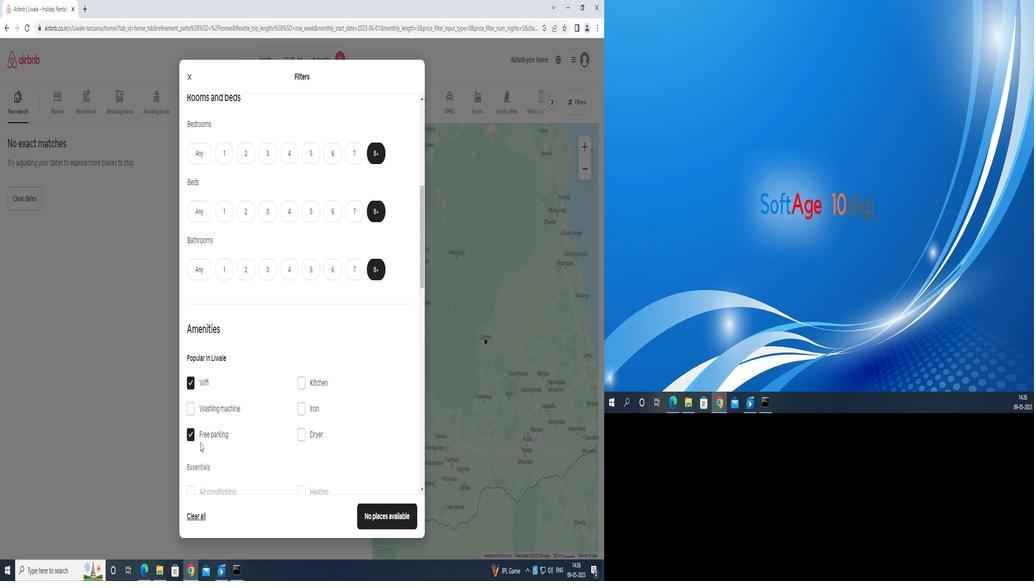 
Action: Mouse moved to (355, 442)
Screenshot: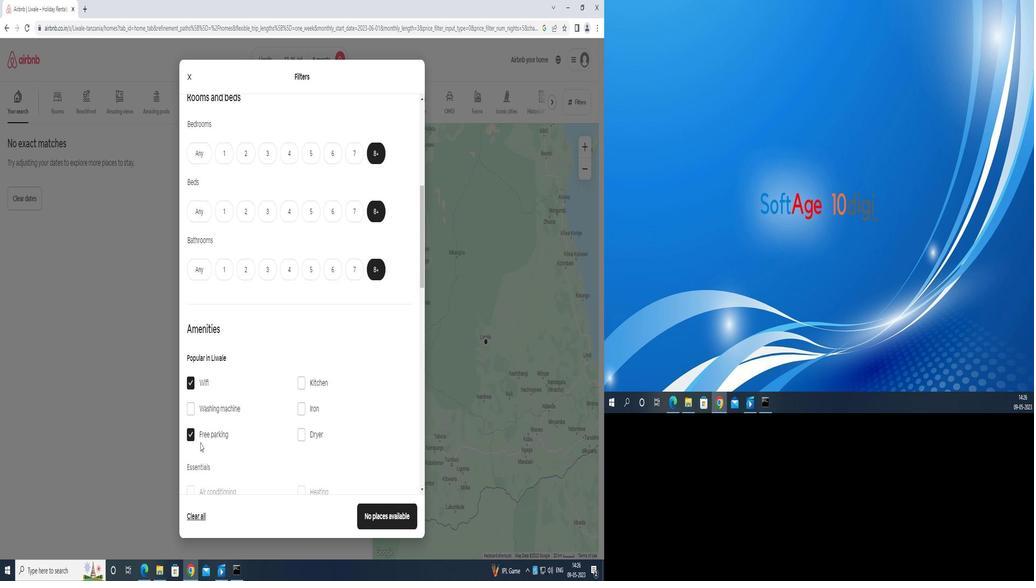 
Action: Mouse scrolled (355, 442) with delta (0, 0)
Screenshot: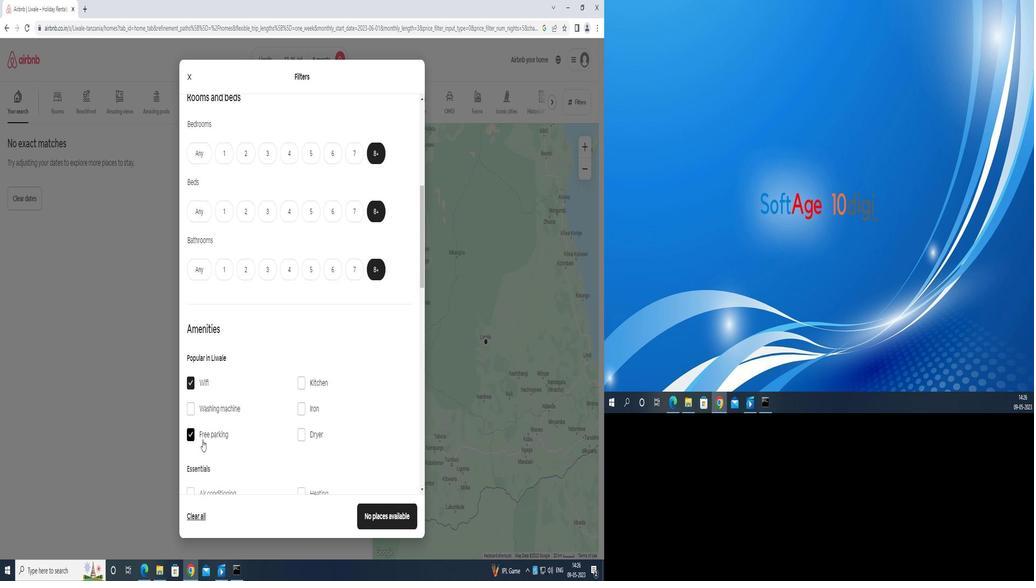 
Action: Mouse moved to (356, 442)
Screenshot: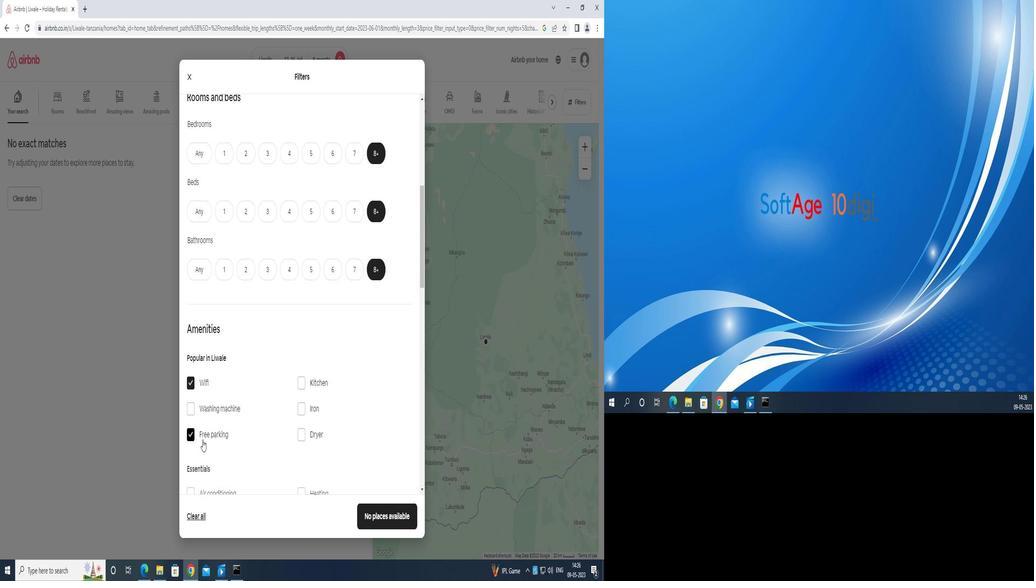 
Action: Mouse scrolled (356, 442) with delta (0, 0)
Screenshot: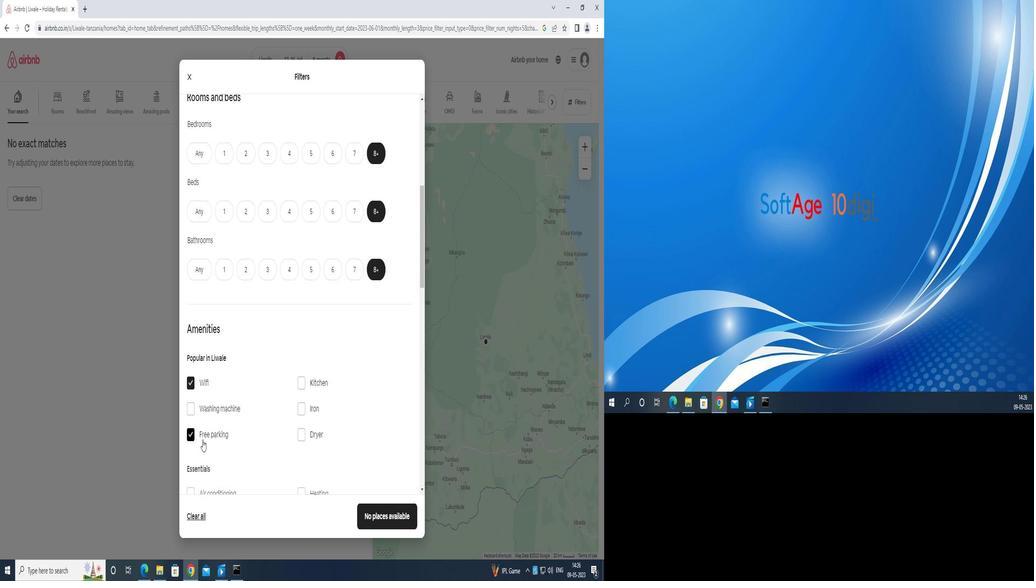 
Action: Mouse moved to (519, 362)
Screenshot: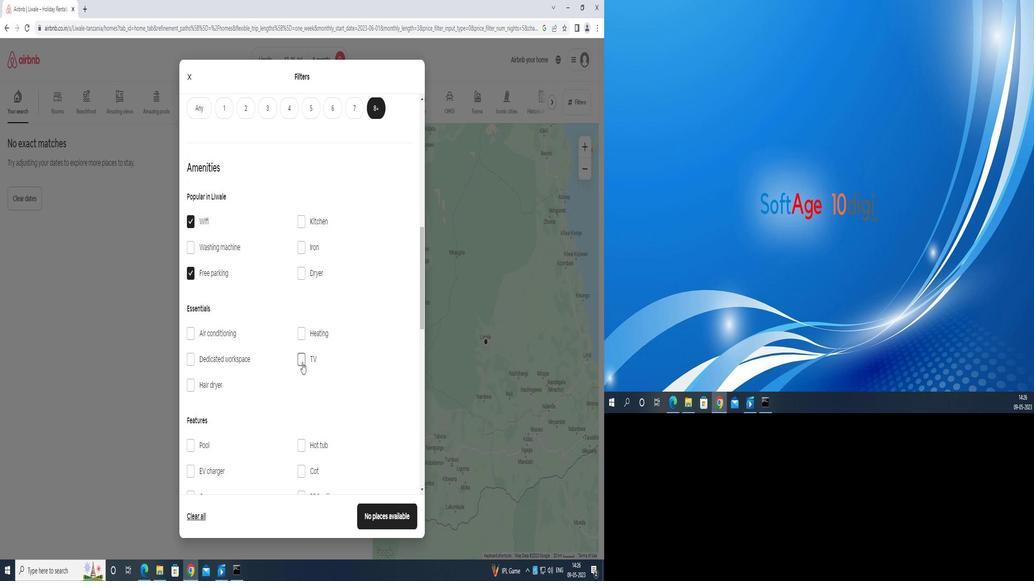 
Action: Mouse pressed left at (519, 362)
Screenshot: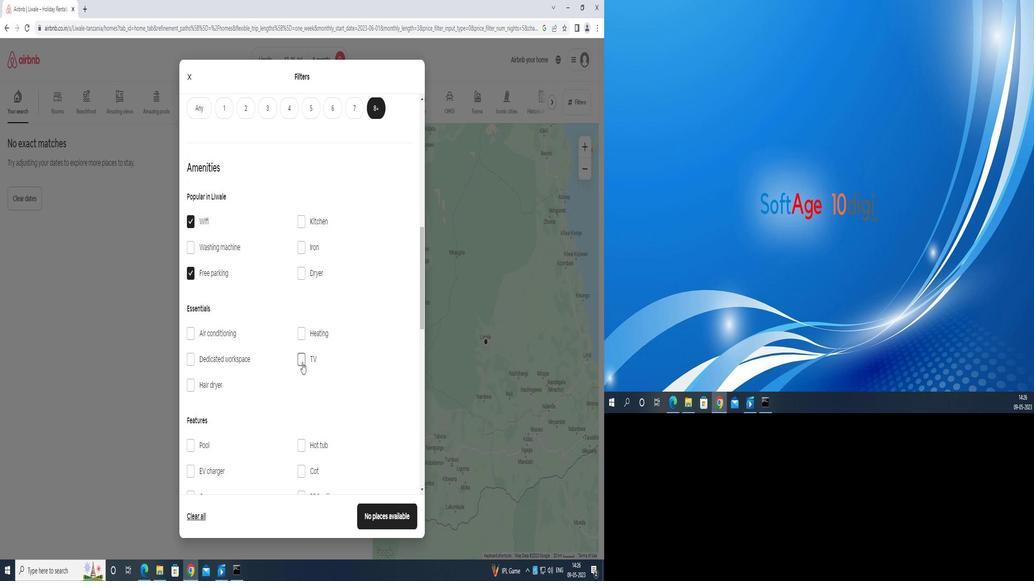 
Action: Mouse moved to (515, 366)
Screenshot: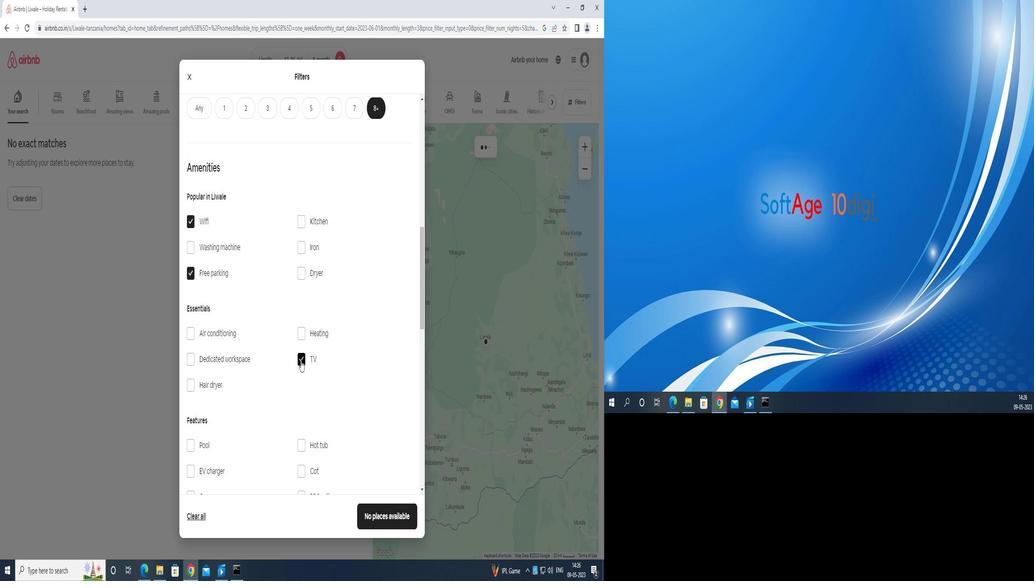 
Action: Mouse scrolled (515, 365) with delta (0, 0)
Screenshot: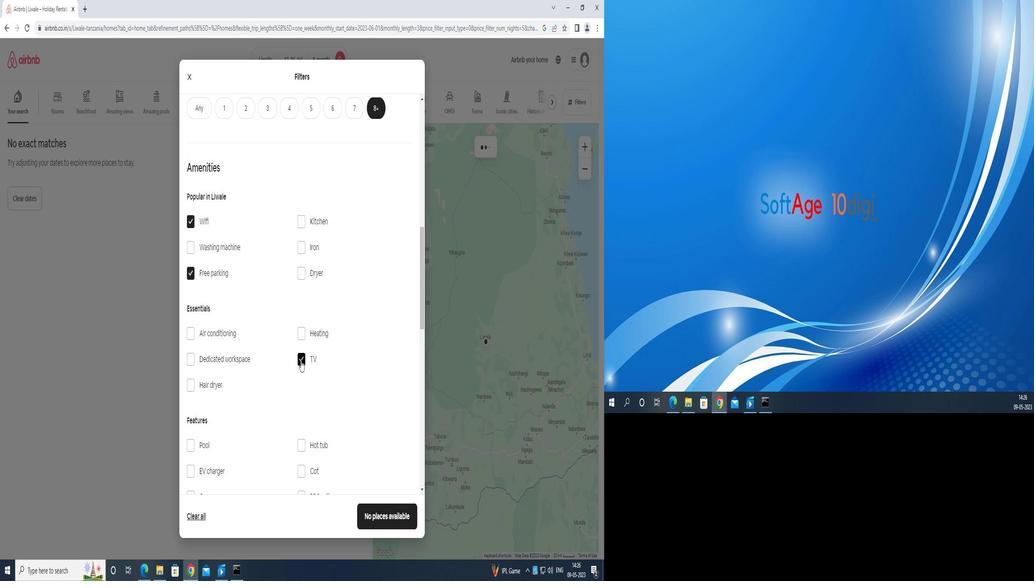 
Action: Mouse moved to (515, 368)
Screenshot: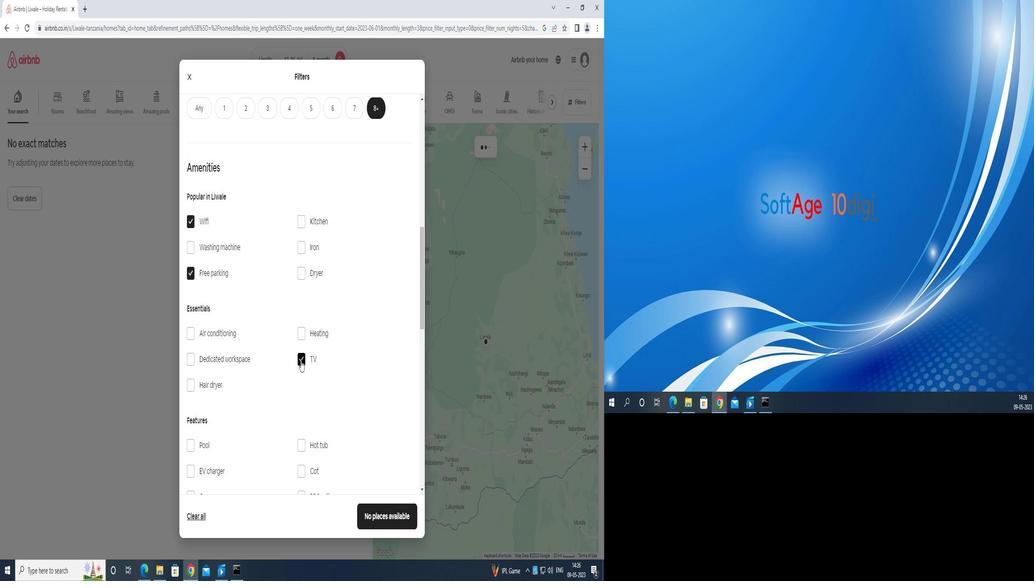 
Action: Mouse scrolled (515, 368) with delta (0, 0)
Screenshot: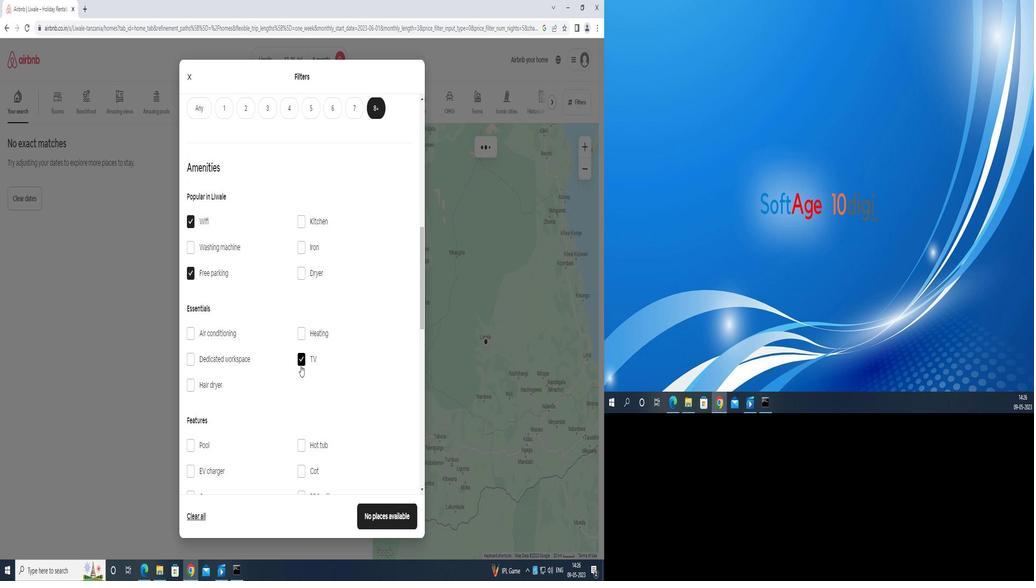 
Action: Mouse moved to (328, 389)
Screenshot: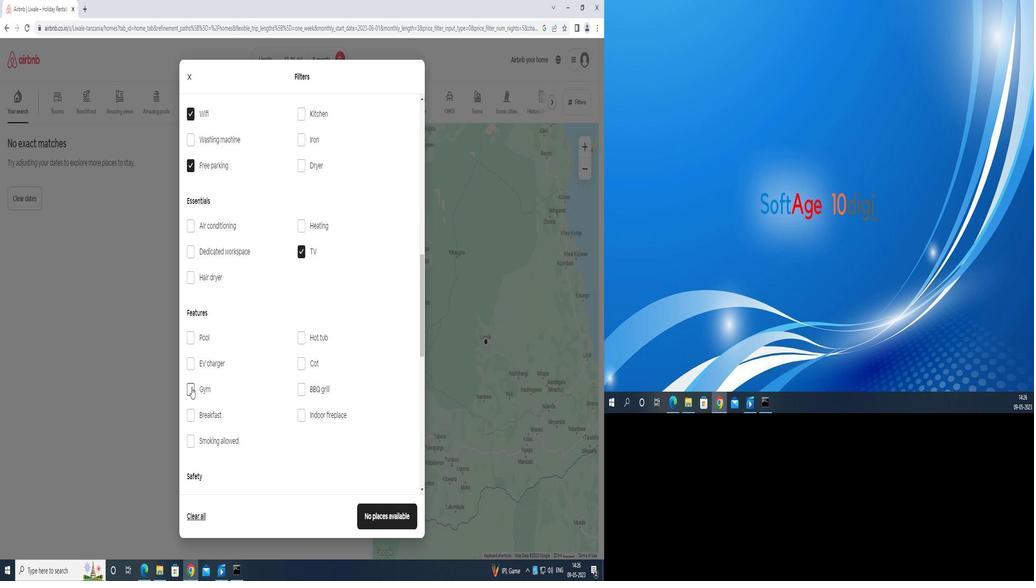 
Action: Mouse pressed left at (328, 389)
Screenshot: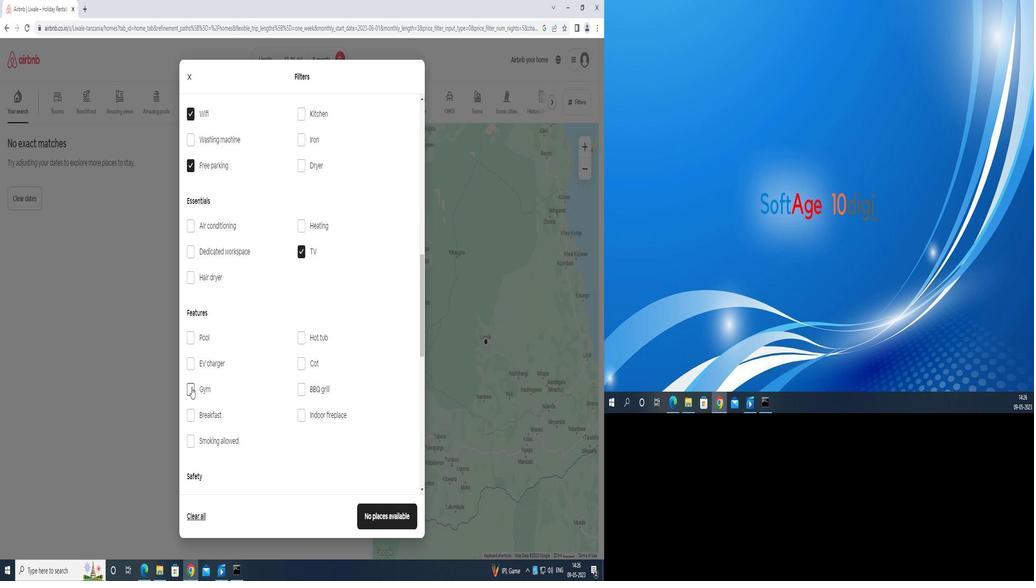 
Action: Mouse moved to (323, 418)
Screenshot: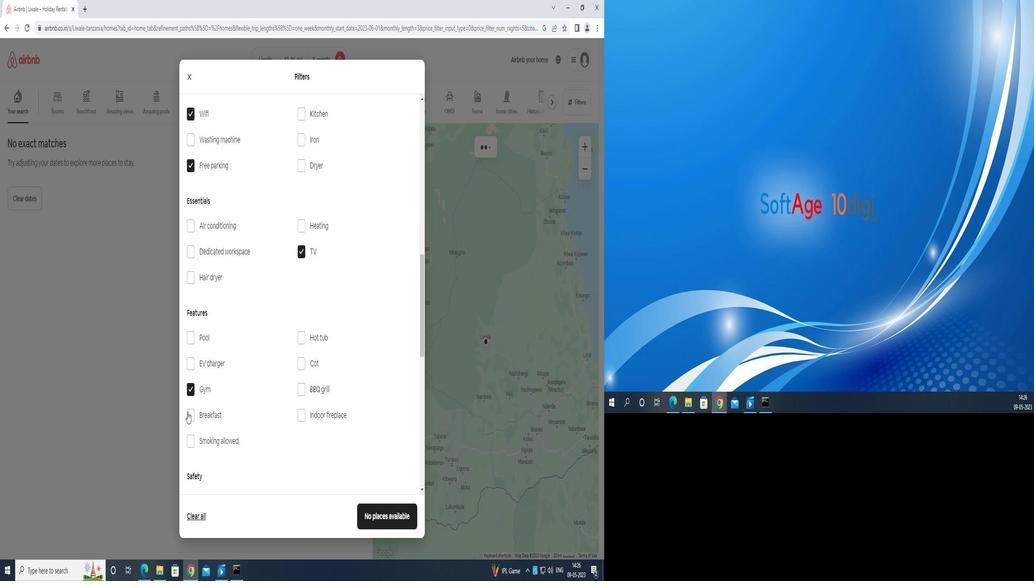 
Action: Mouse pressed left at (323, 418)
Screenshot: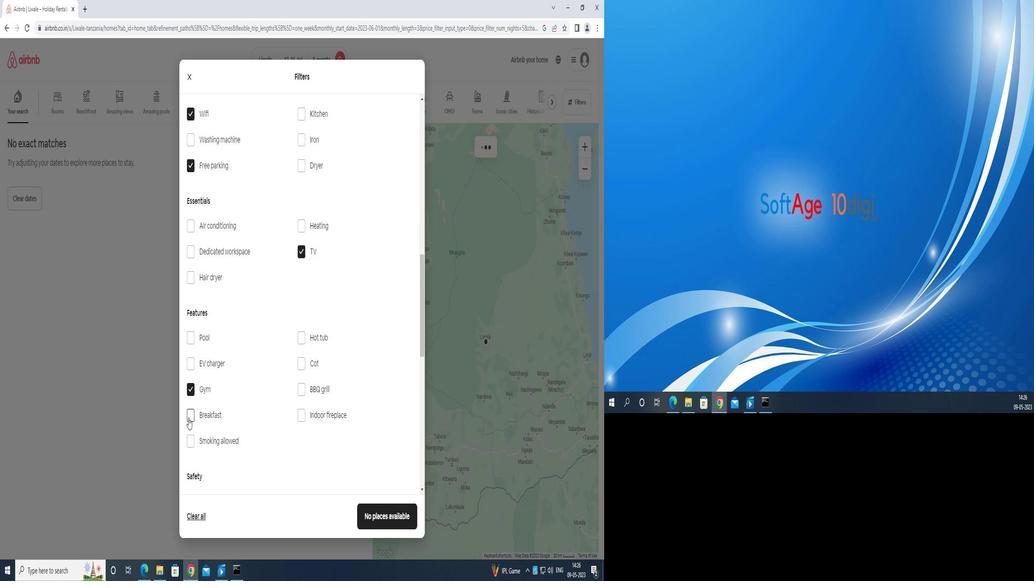 
Action: Mouse moved to (649, 497)
Screenshot: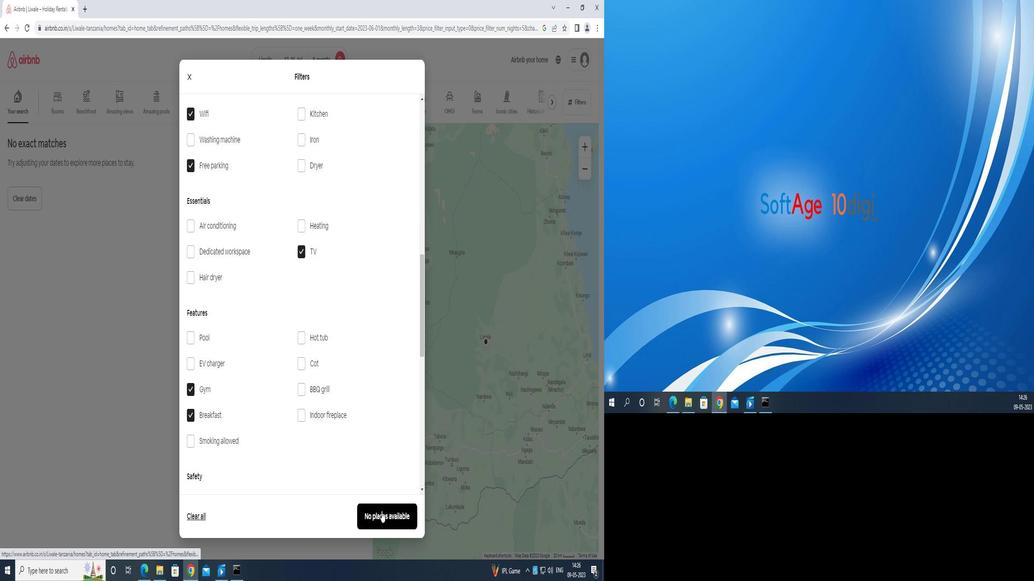 
Action: Mouse scrolled (649, 496) with delta (0, 0)
Screenshot: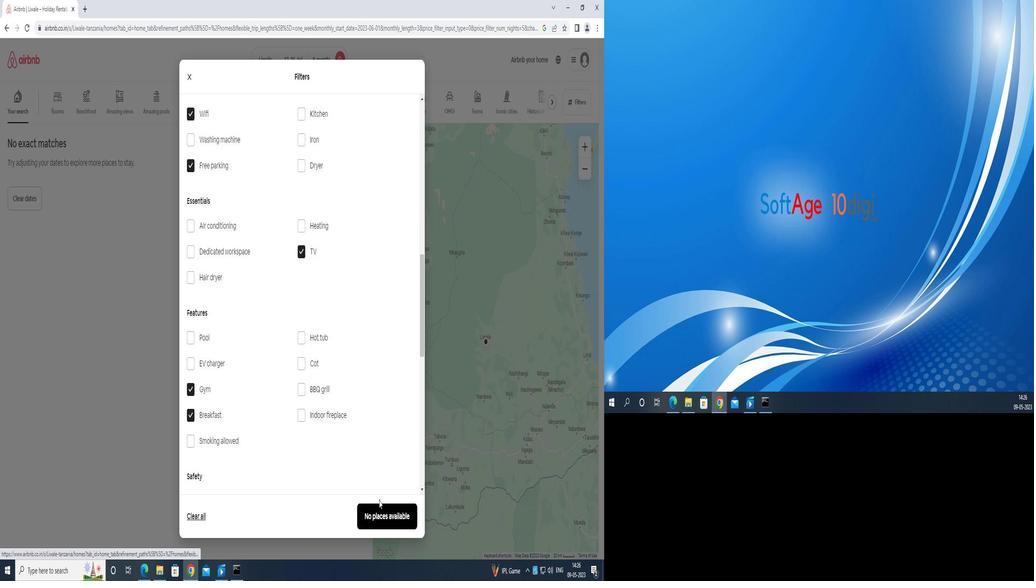 
Action: Mouse scrolled (649, 496) with delta (0, 0)
Screenshot: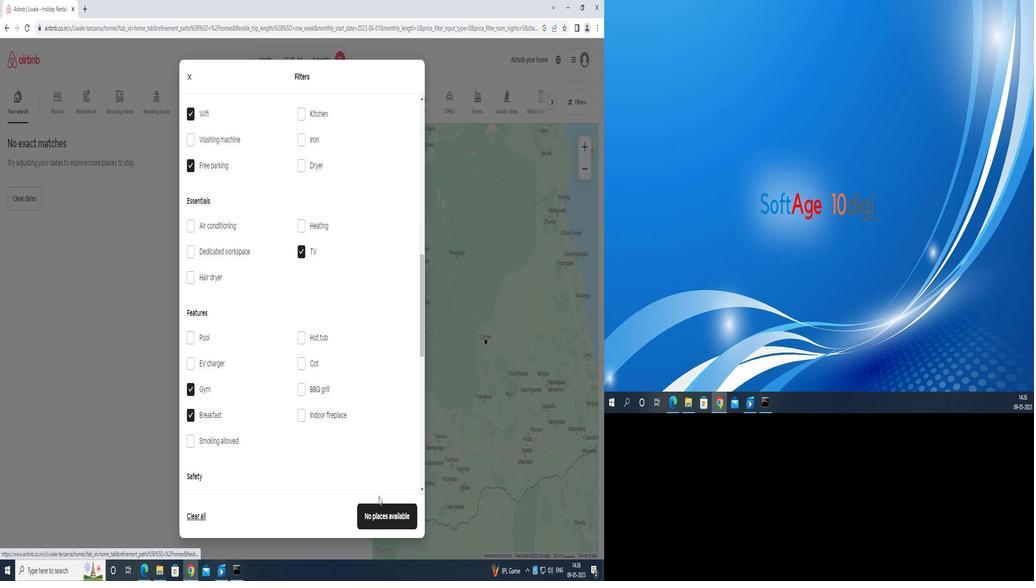 
Action: Mouse scrolled (649, 496) with delta (0, 0)
Screenshot: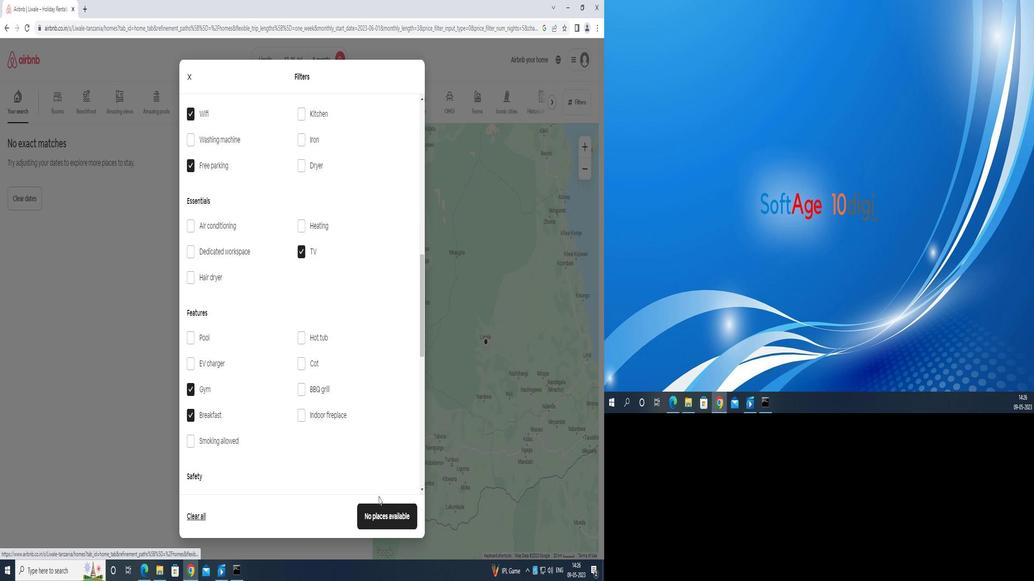 
Action: Mouse scrolled (649, 496) with delta (0, 0)
Screenshot: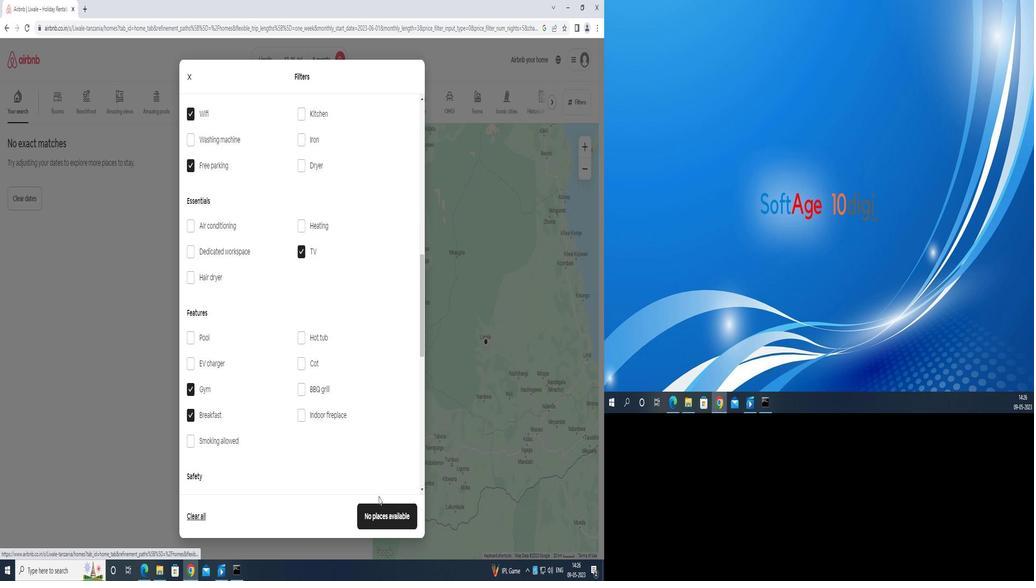 
Action: Mouse moved to (618, 446)
Screenshot: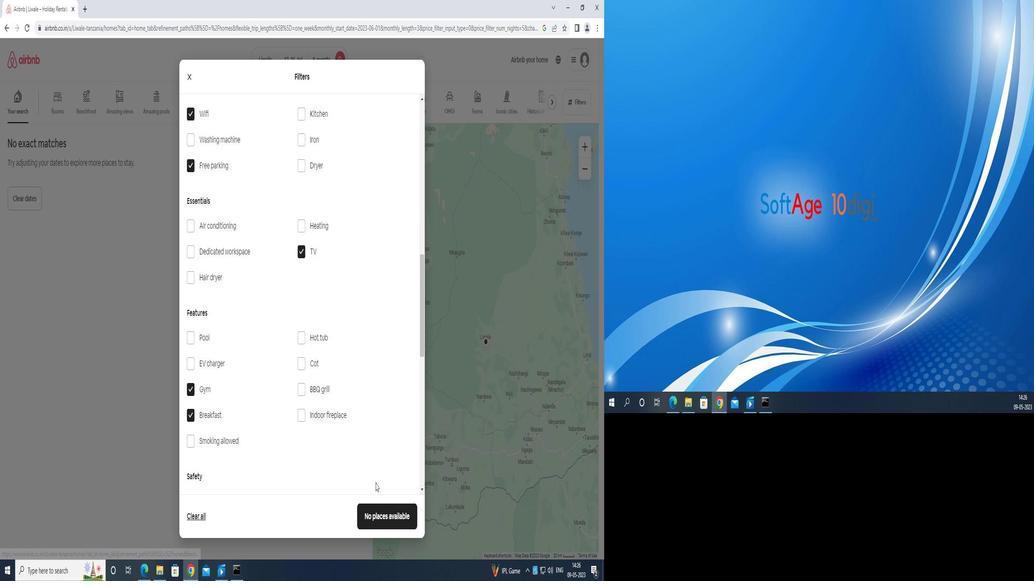 
Action: Mouse scrolled (618, 446) with delta (0, 0)
Screenshot: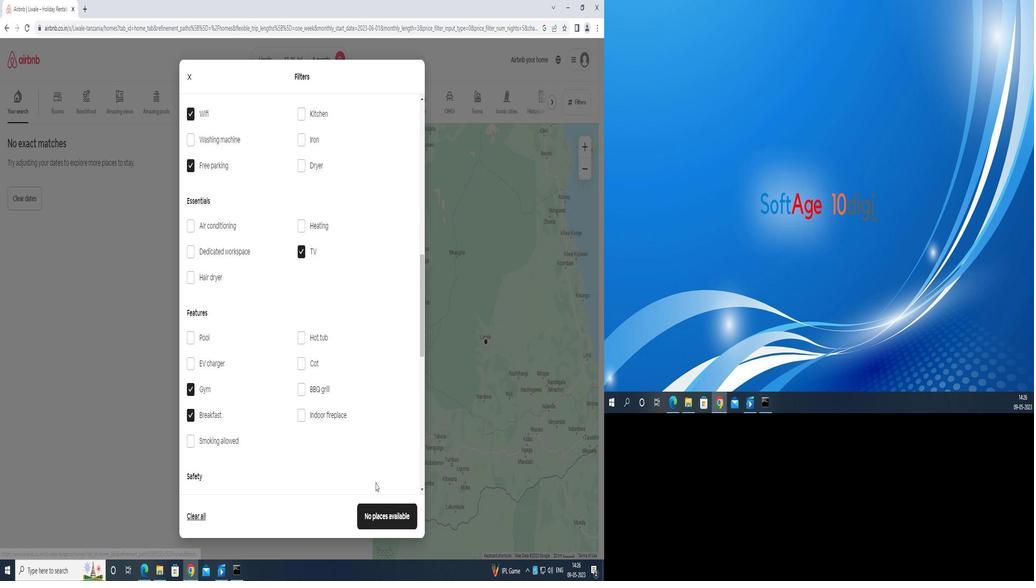 
Action: Mouse scrolled (618, 446) with delta (0, 0)
Screenshot: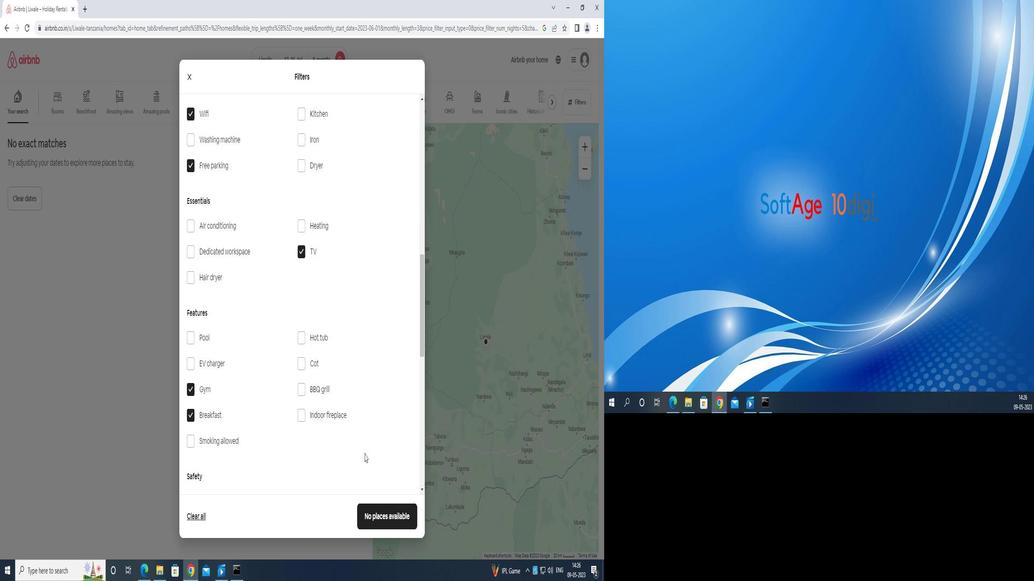 
Action: Mouse scrolled (618, 446) with delta (0, 0)
Screenshot: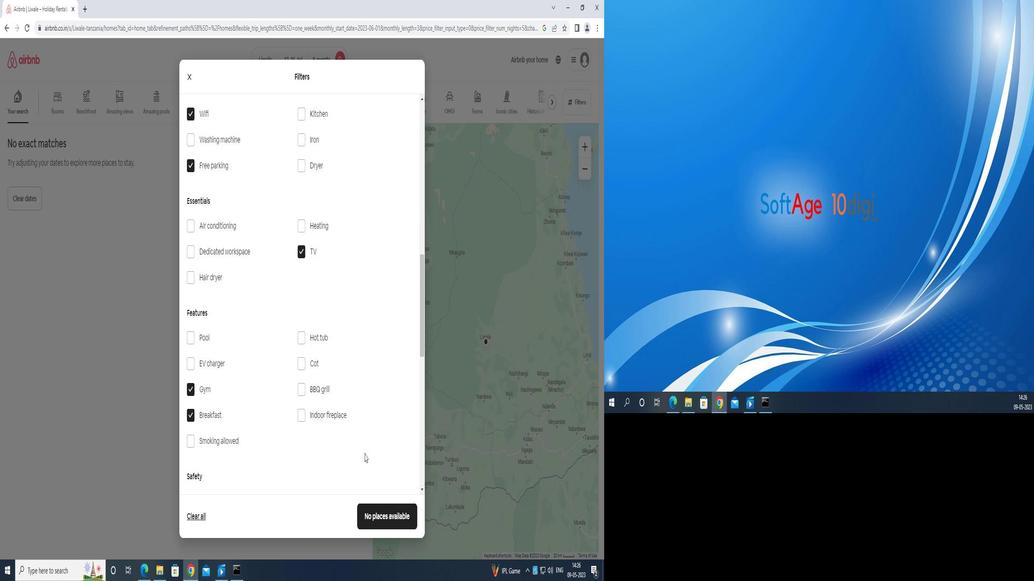 
Action: Mouse scrolled (618, 446) with delta (0, 0)
Screenshot: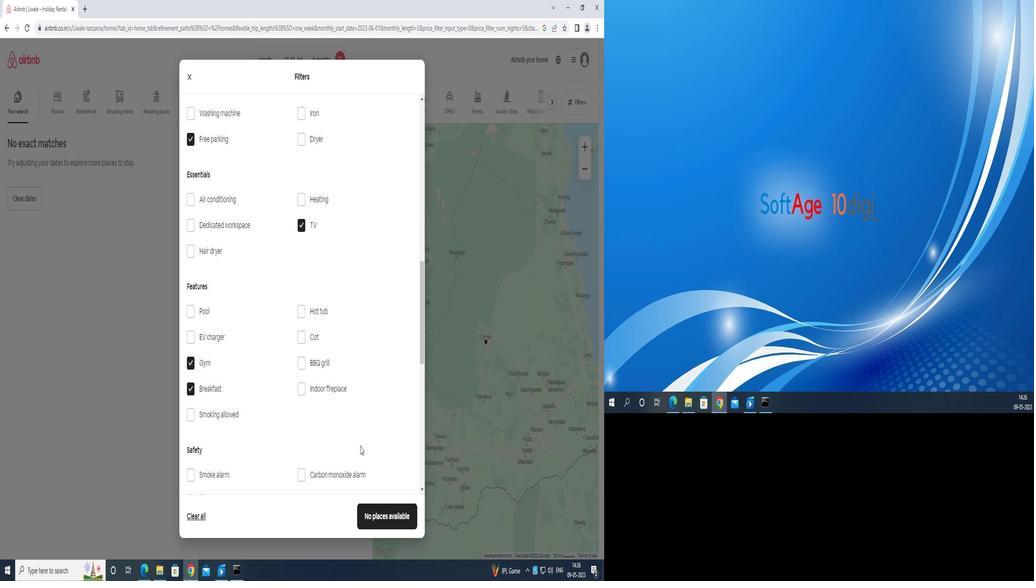 
Action: Mouse scrolled (618, 446) with delta (0, 0)
Screenshot: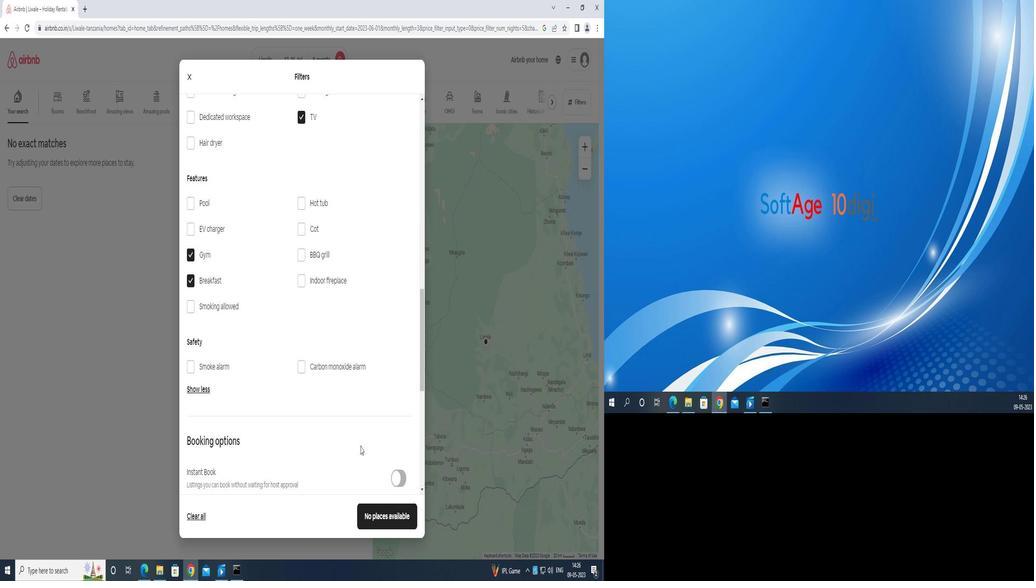 
Action: Mouse moved to (677, 375)
Screenshot: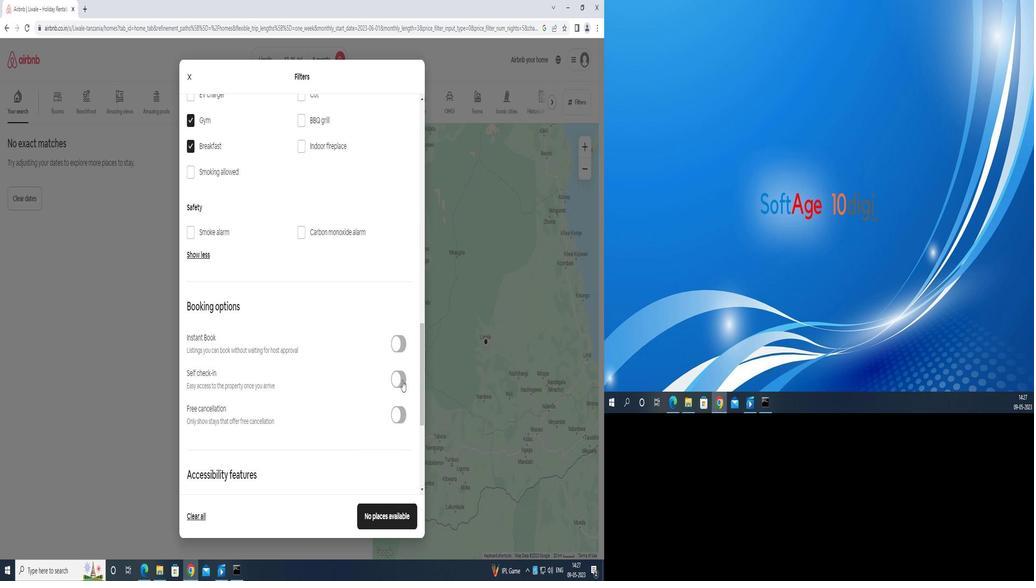 
Action: Mouse pressed left at (677, 375)
Screenshot: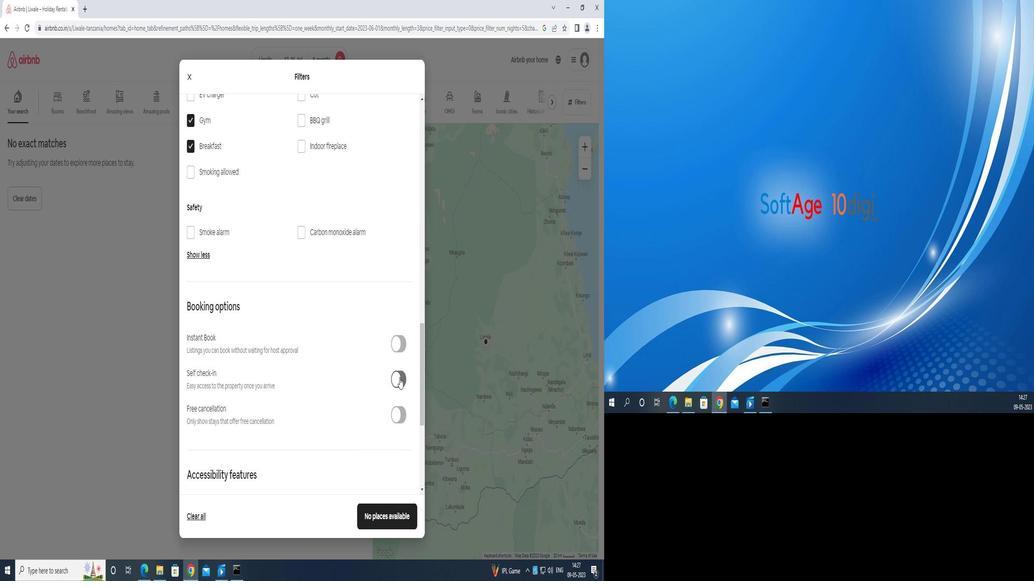 
Action: Mouse moved to (652, 397)
Screenshot: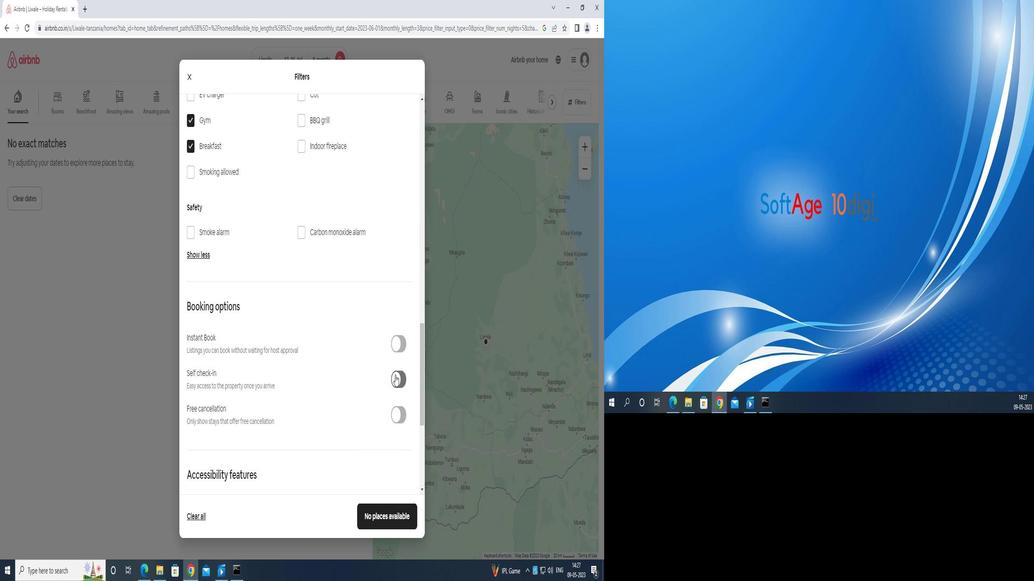 
Action: Mouse scrolled (652, 396) with delta (0, 0)
Screenshot: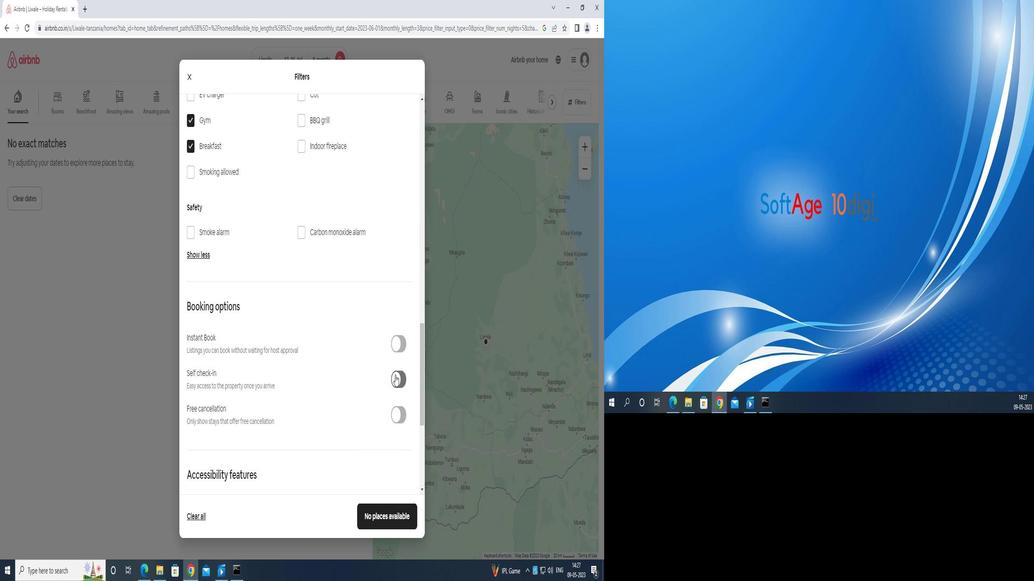 
Action: Mouse moved to (641, 415)
Screenshot: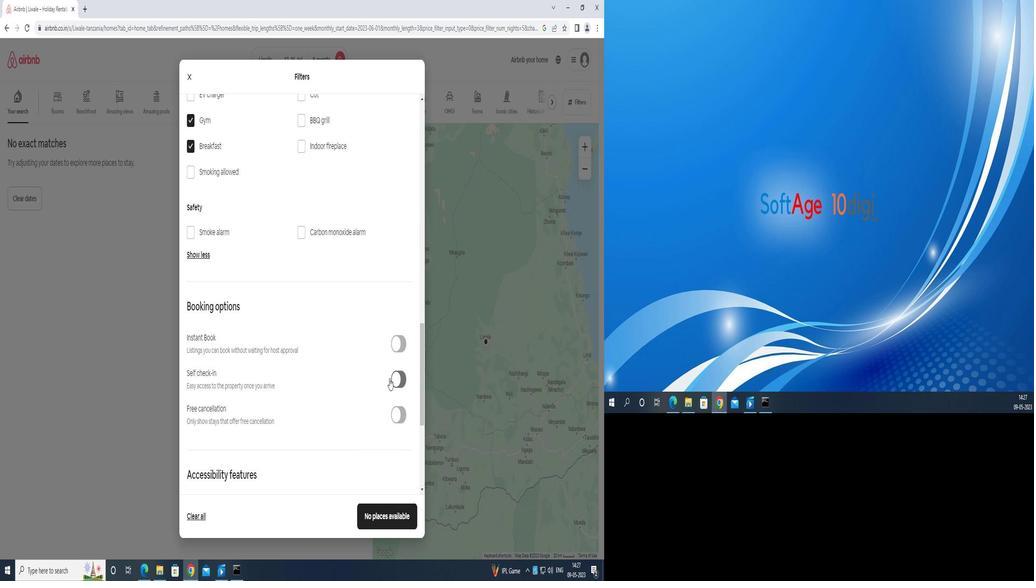 
Action: Mouse scrolled (641, 414) with delta (0, 0)
Screenshot: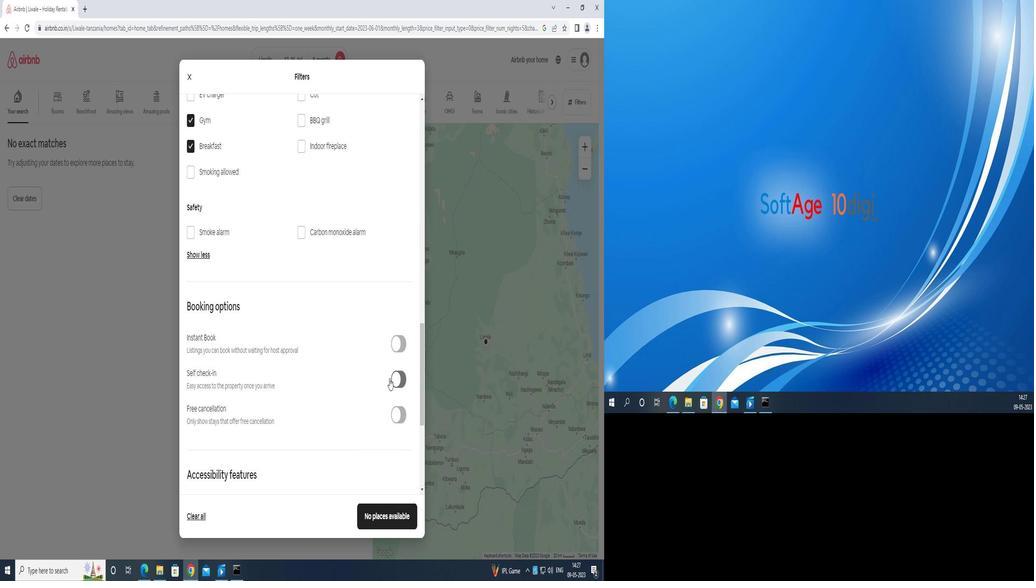
Action: Mouse moved to (639, 418)
Screenshot: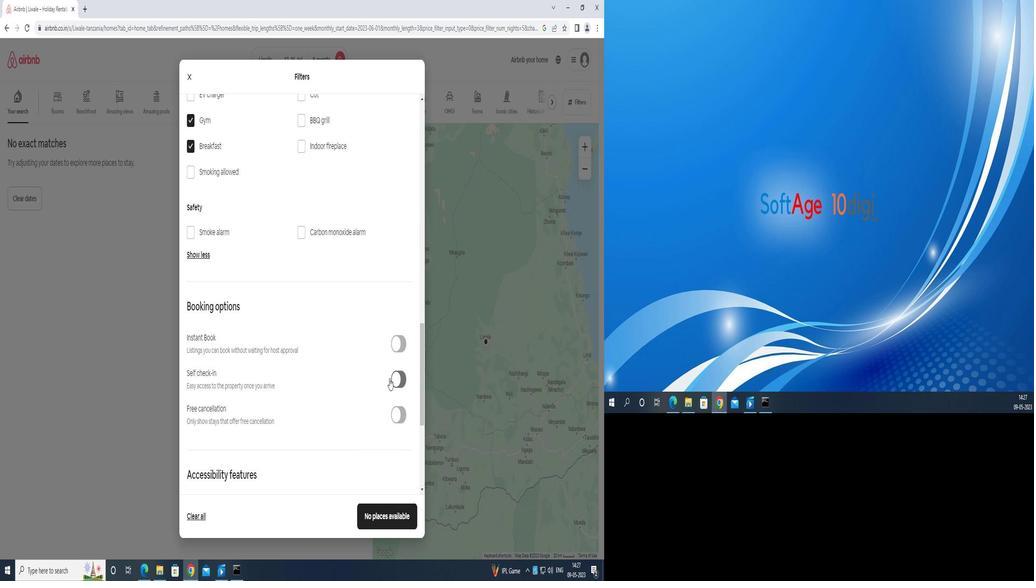 
Action: Mouse scrolled (639, 418) with delta (0, 0)
Screenshot: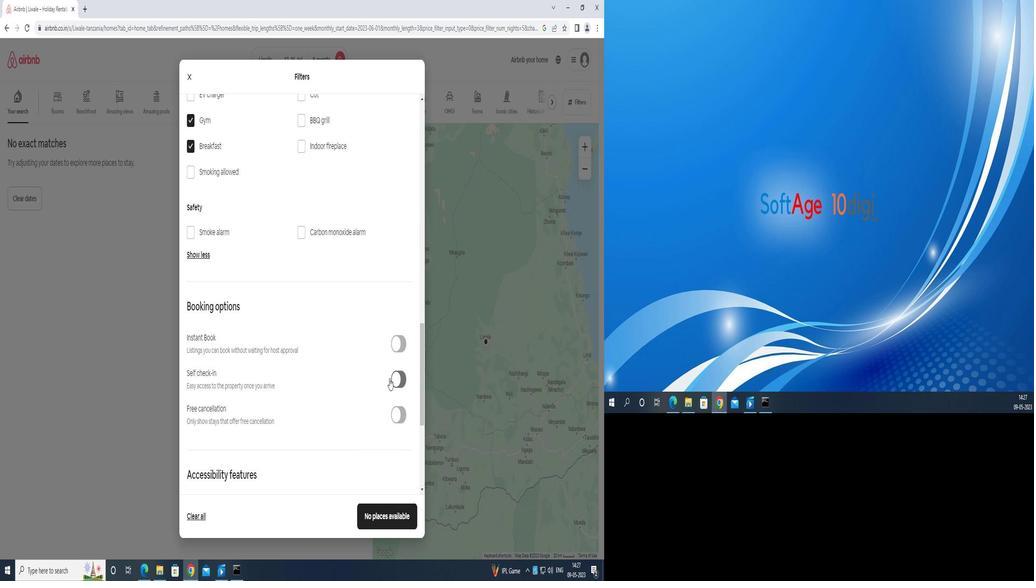 
Action: Mouse moved to (635, 423)
Screenshot: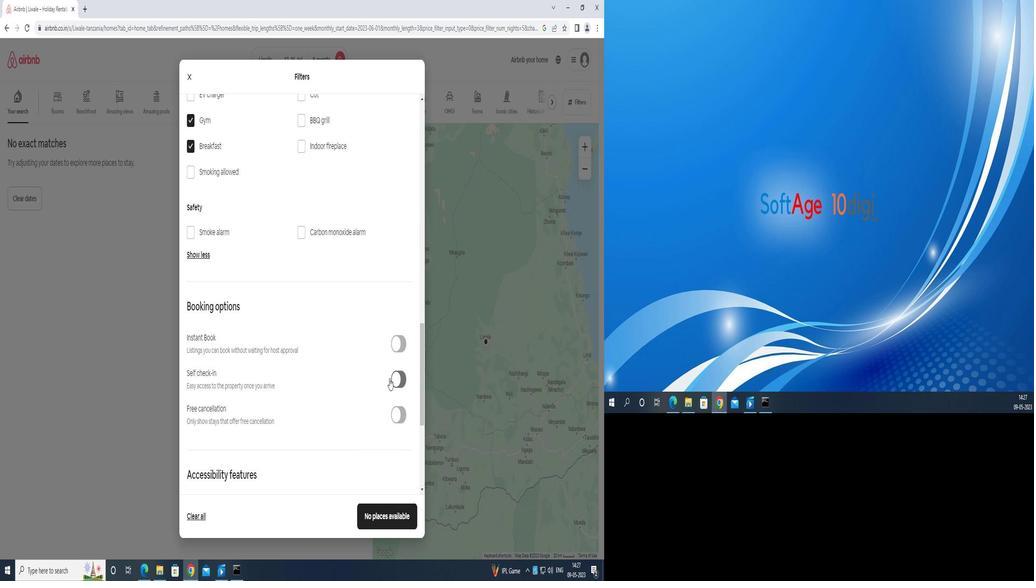 
Action: Mouse scrolled (635, 422) with delta (0, 0)
Screenshot: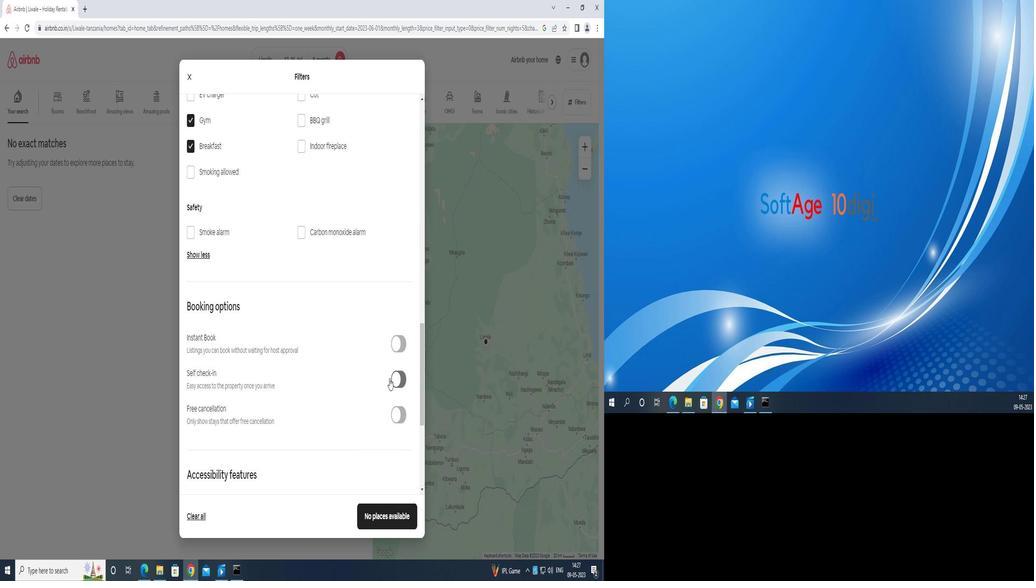 
Action: Mouse moved to (630, 427)
Screenshot: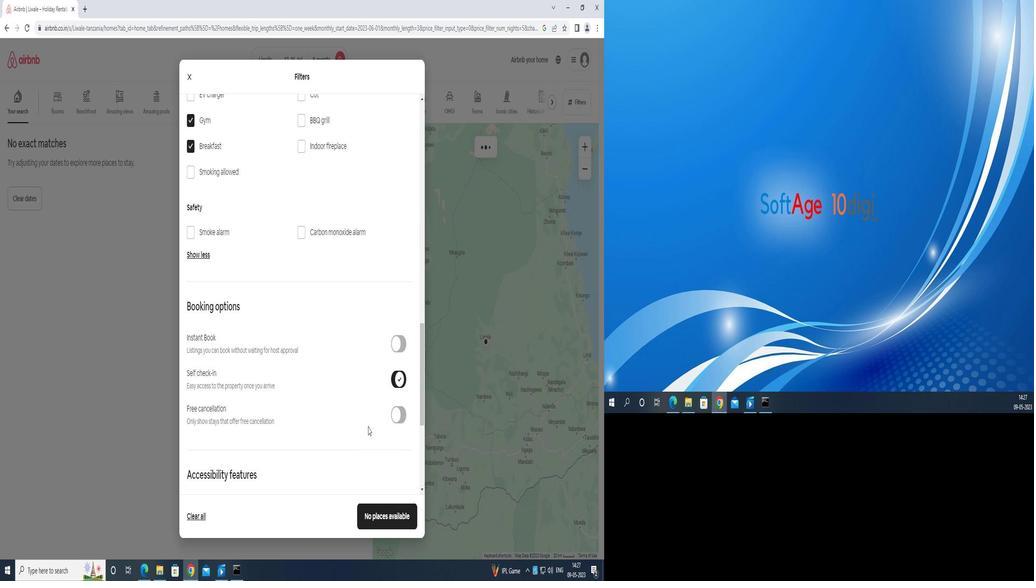 
Action: Mouse scrolled (630, 427) with delta (0, 0)
Screenshot: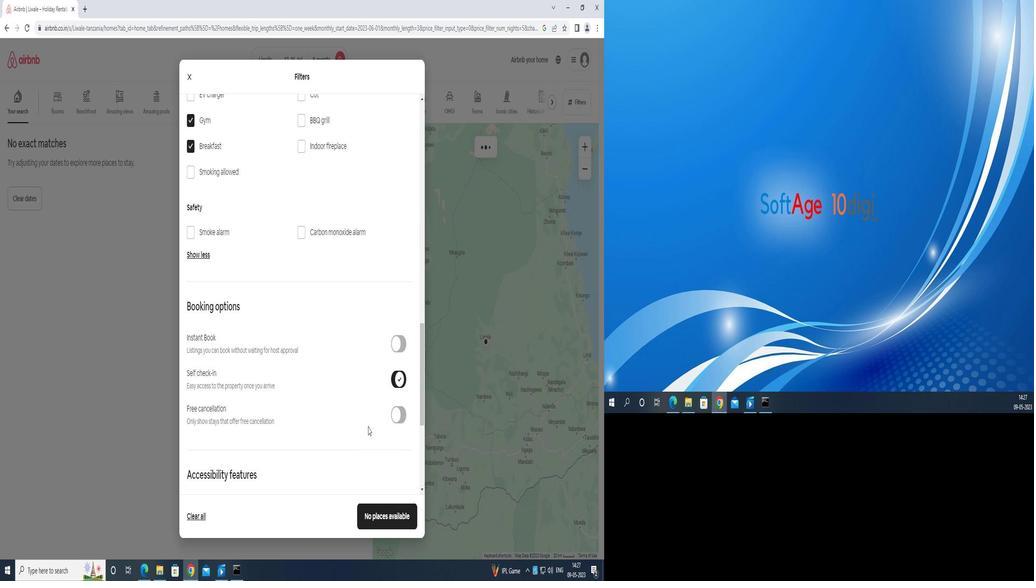 
Action: Mouse moved to (628, 430)
Screenshot: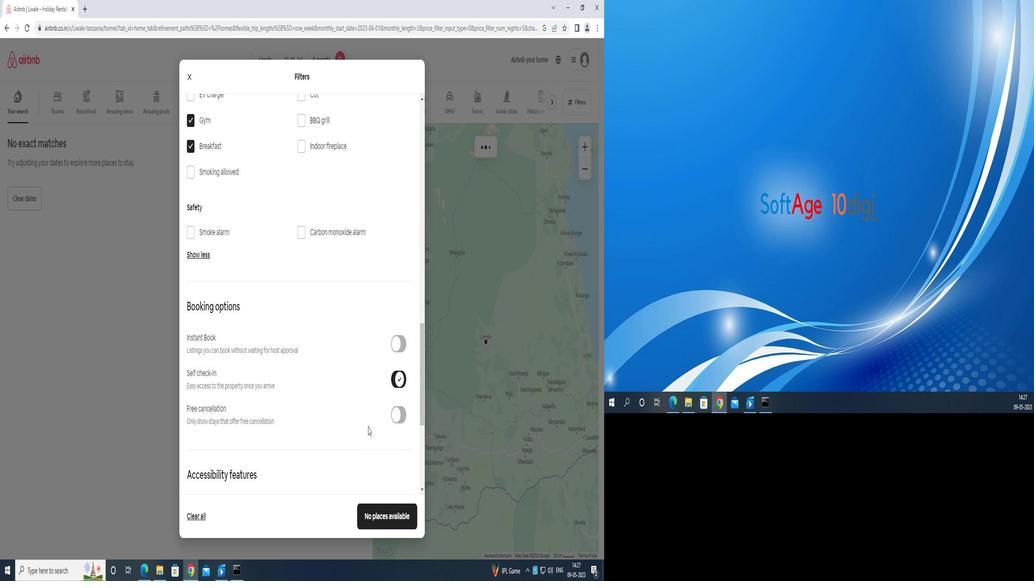 
Action: Mouse scrolled (628, 429) with delta (0, 0)
Screenshot: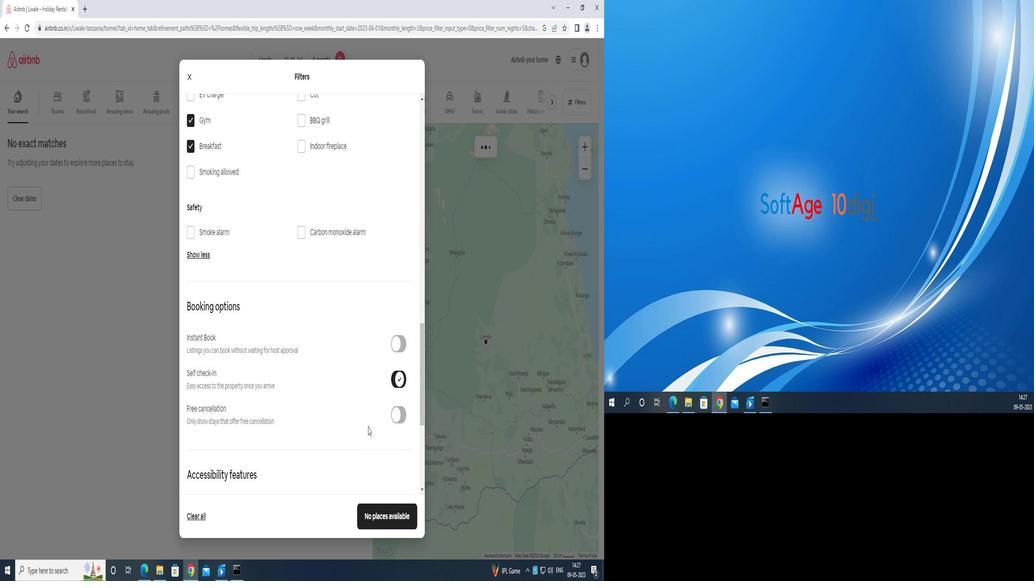 
Action: Mouse moved to (628, 431)
Screenshot: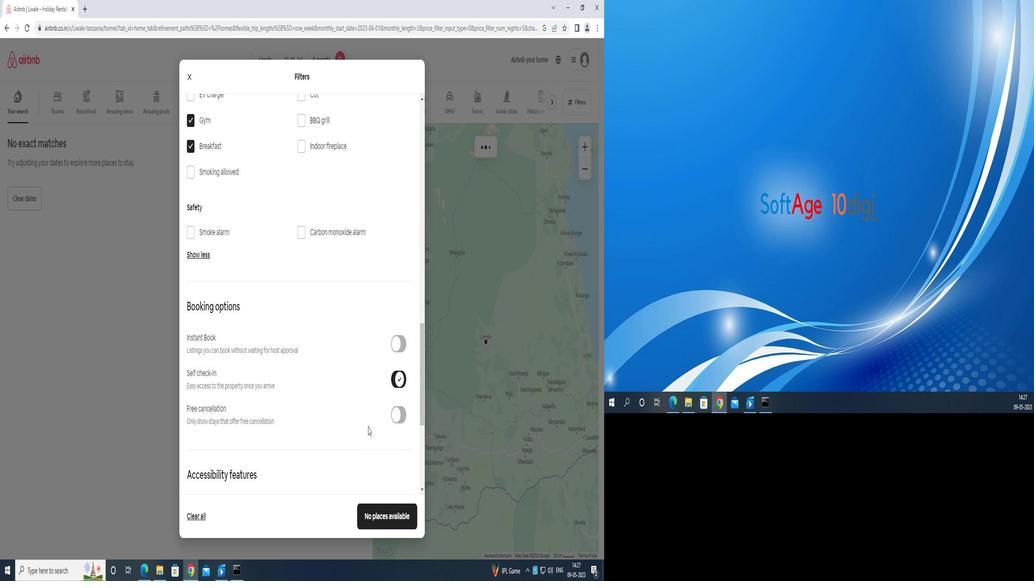 
Action: Mouse scrolled (628, 430) with delta (0, 0)
Screenshot: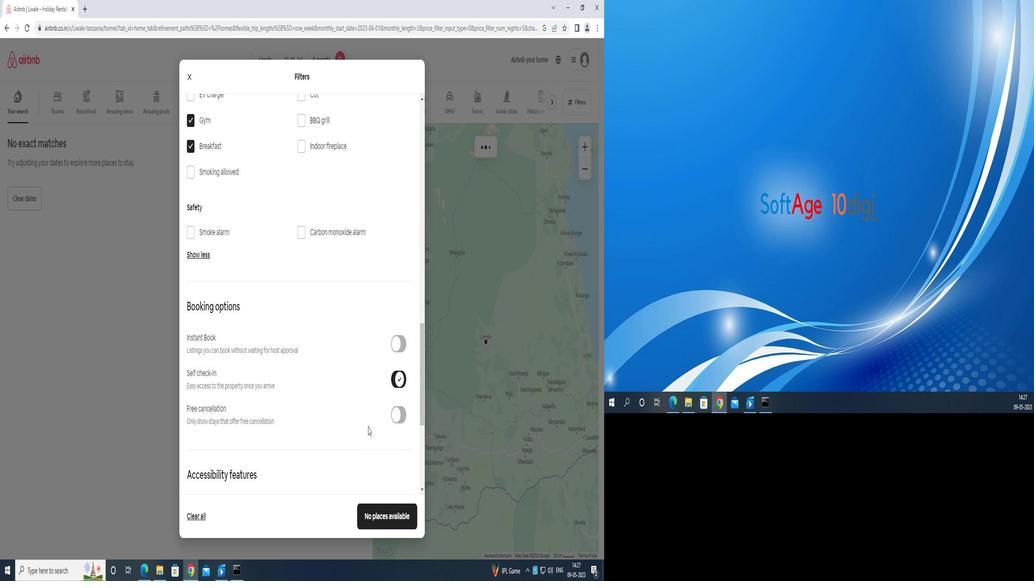 
Action: Mouse moved to (627, 431)
Screenshot: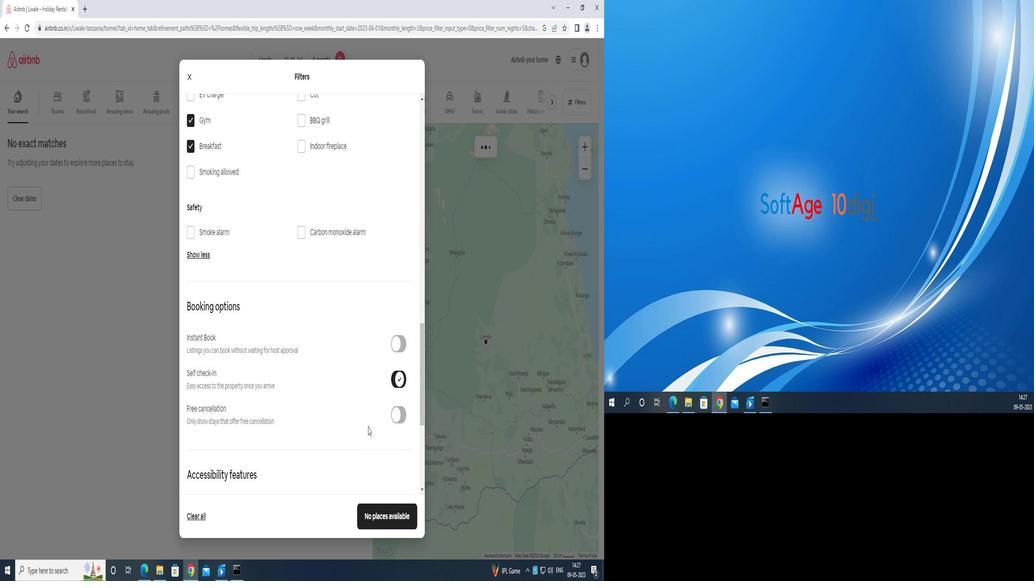 
Action: Mouse scrolled (627, 431) with delta (0, 0)
Screenshot: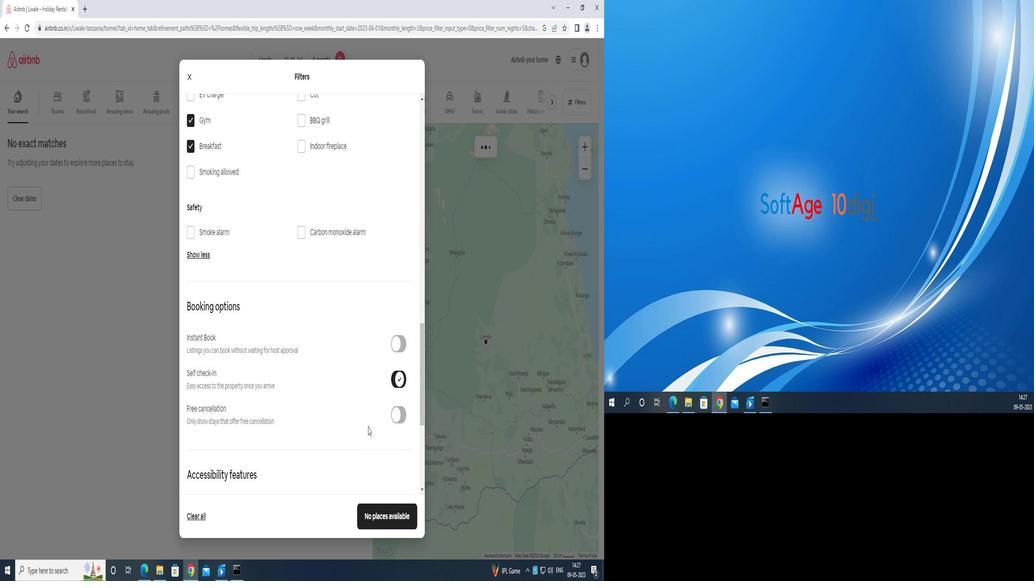 
Action: Mouse scrolled (627, 431) with delta (0, 0)
Screenshot: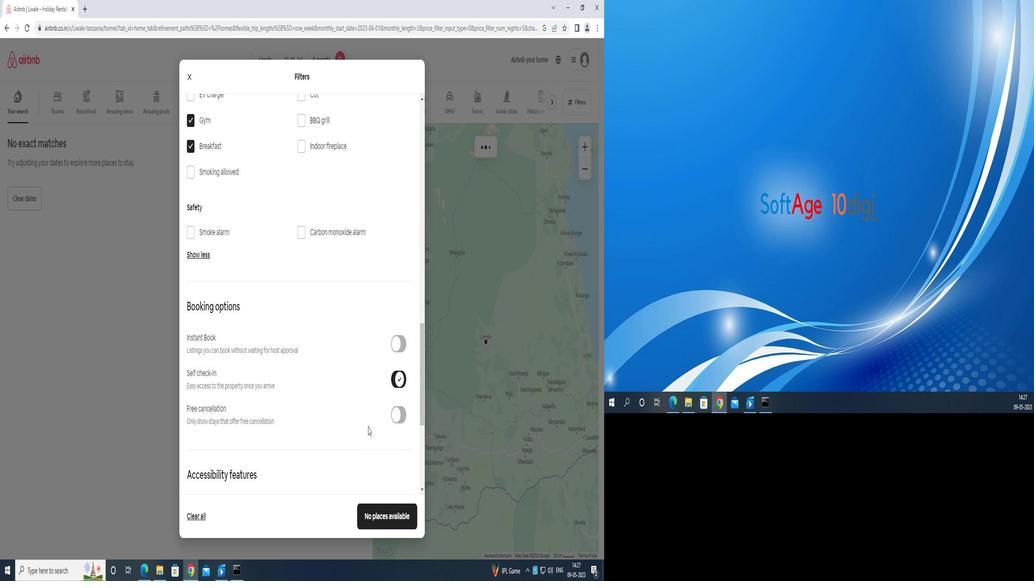 
Action: Mouse moved to (627, 431)
Screenshot: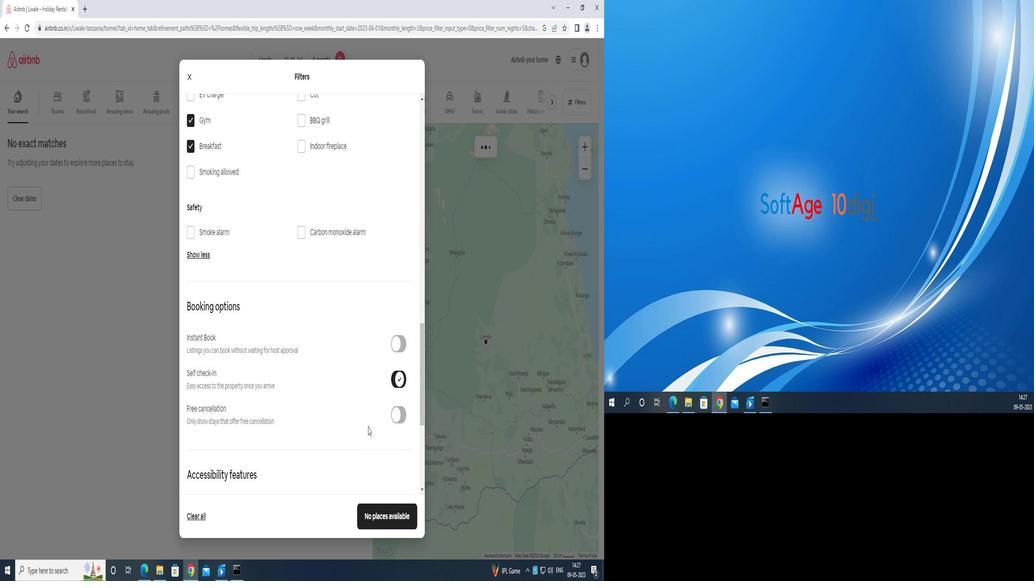 
Action: Mouse scrolled (627, 431) with delta (0, 0)
Screenshot: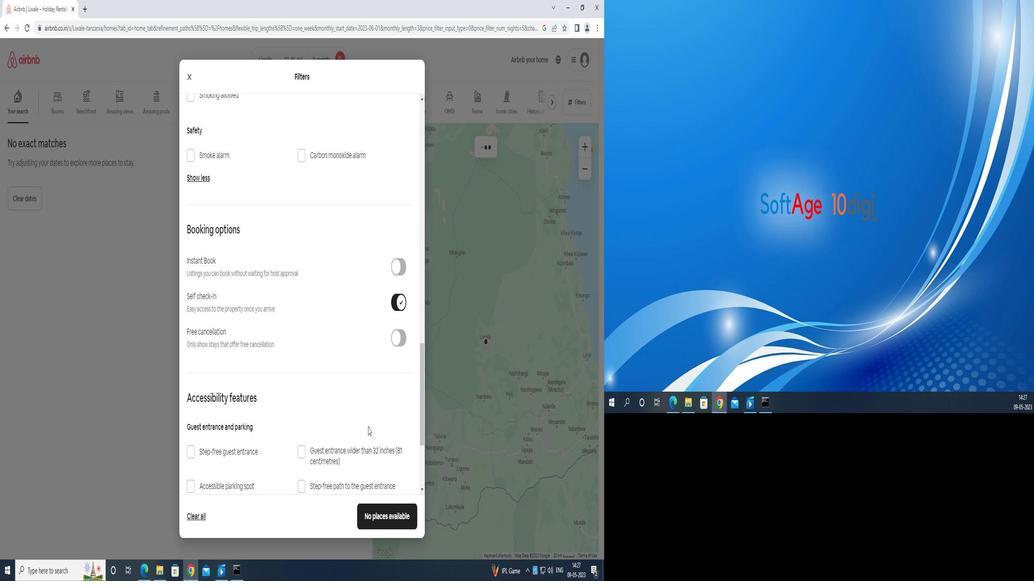 
Action: Mouse moved to (626, 432)
Screenshot: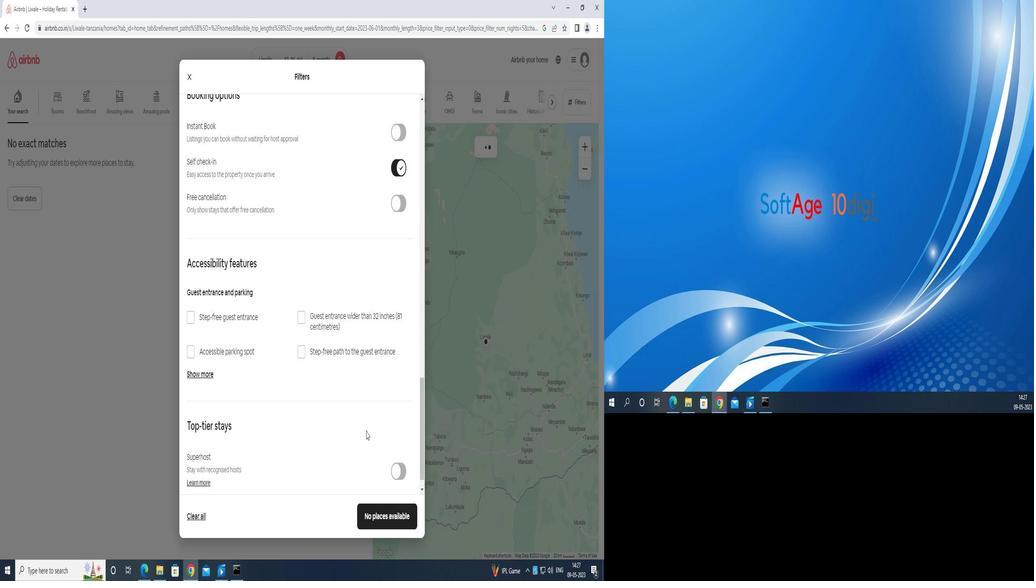 
Action: Mouse scrolled (626, 431) with delta (0, 0)
Screenshot: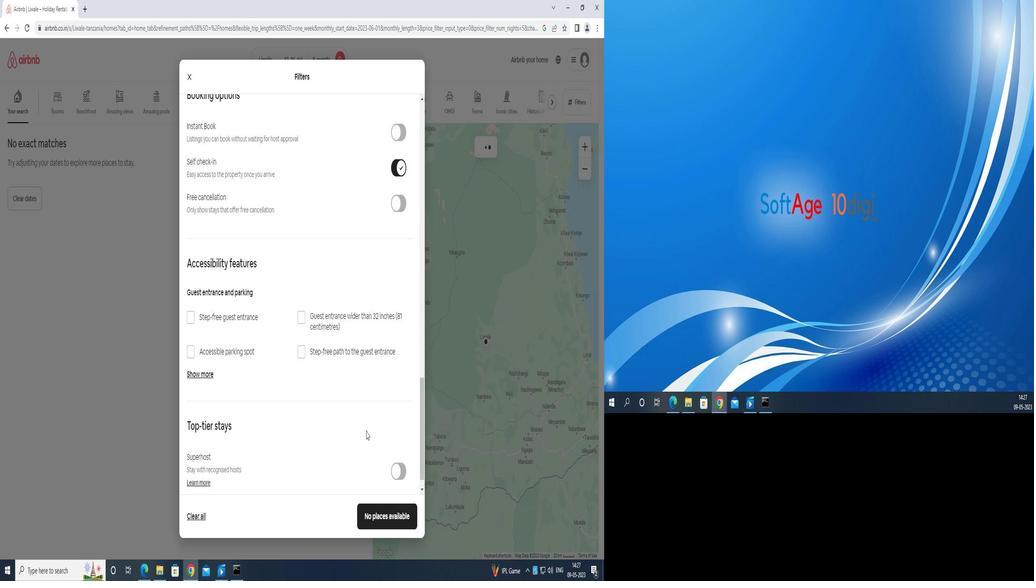 
Action: Mouse moved to (626, 432)
Screenshot: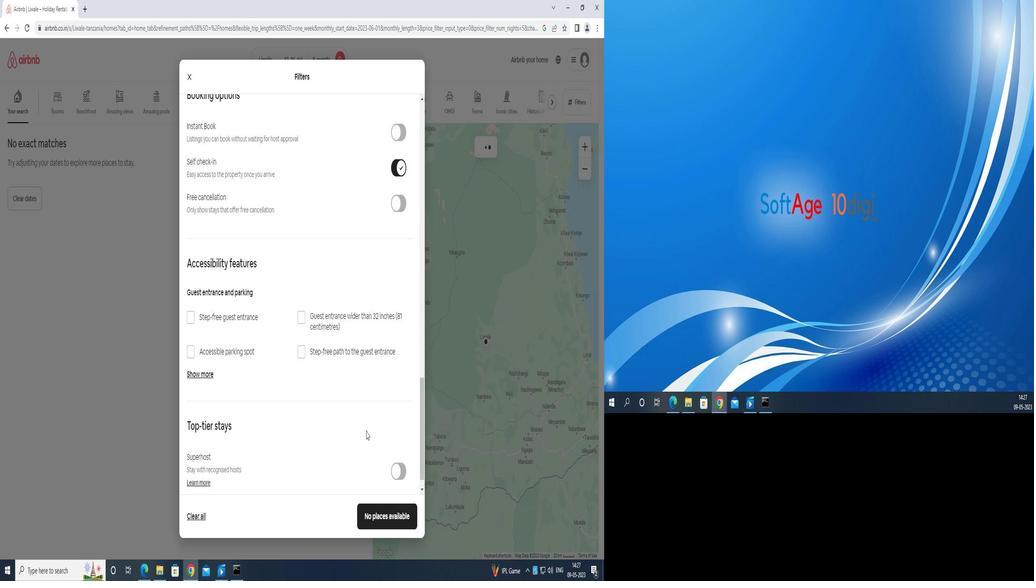 
Action: Mouse scrolled (626, 431) with delta (0, 0)
Screenshot: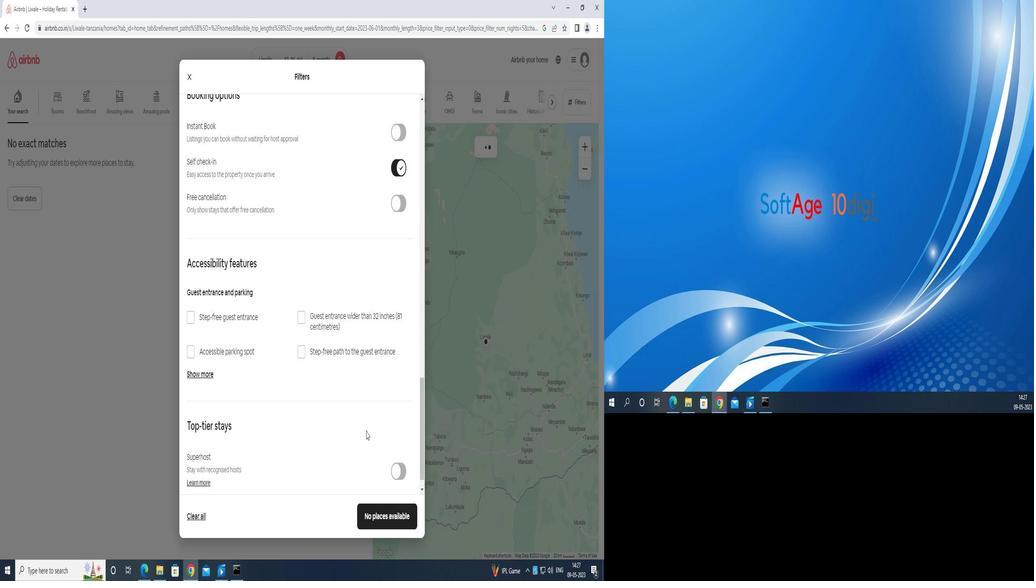 
Action: Mouse scrolled (626, 431) with delta (0, 0)
Screenshot: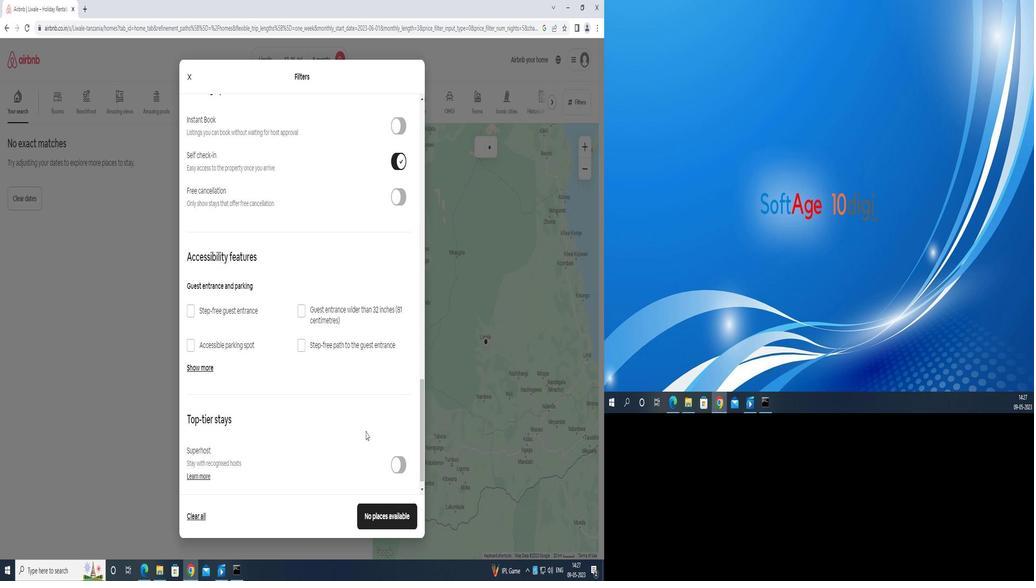 
Action: Mouse scrolled (626, 431) with delta (0, 0)
Screenshot: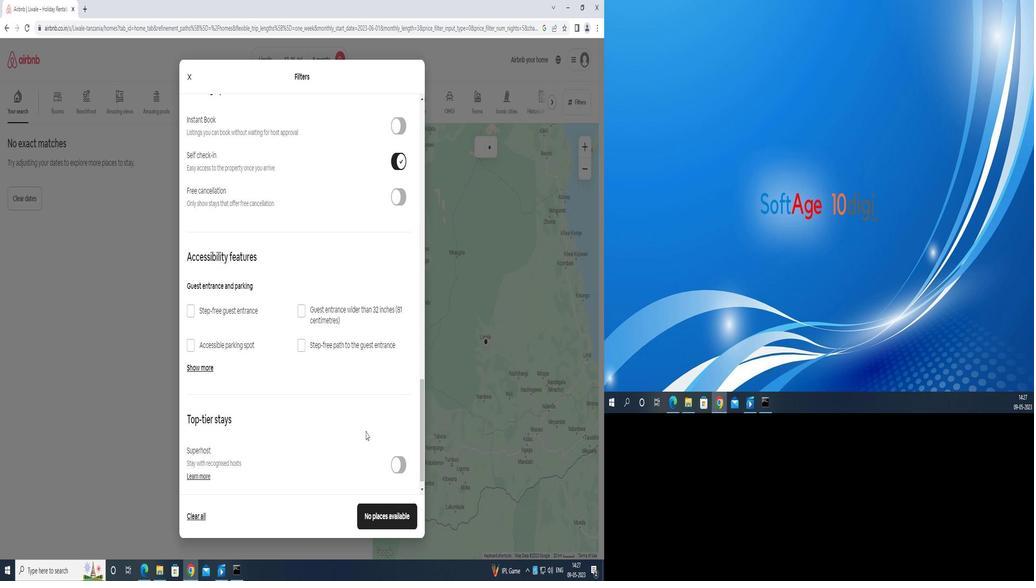 
Action: Mouse moved to (424, 425)
Screenshot: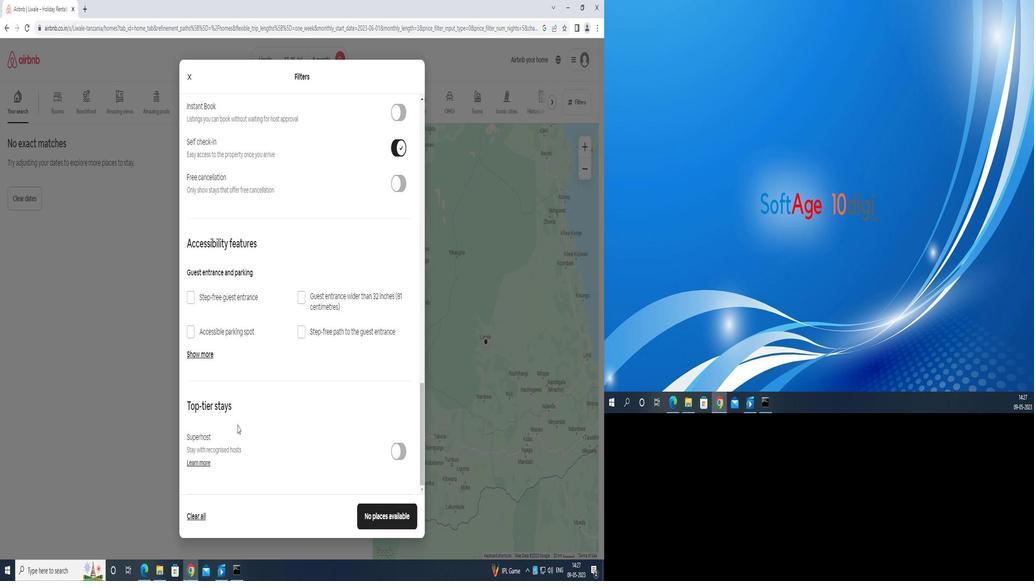 
Action: Mouse scrolled (424, 424) with delta (0, 0)
Screenshot: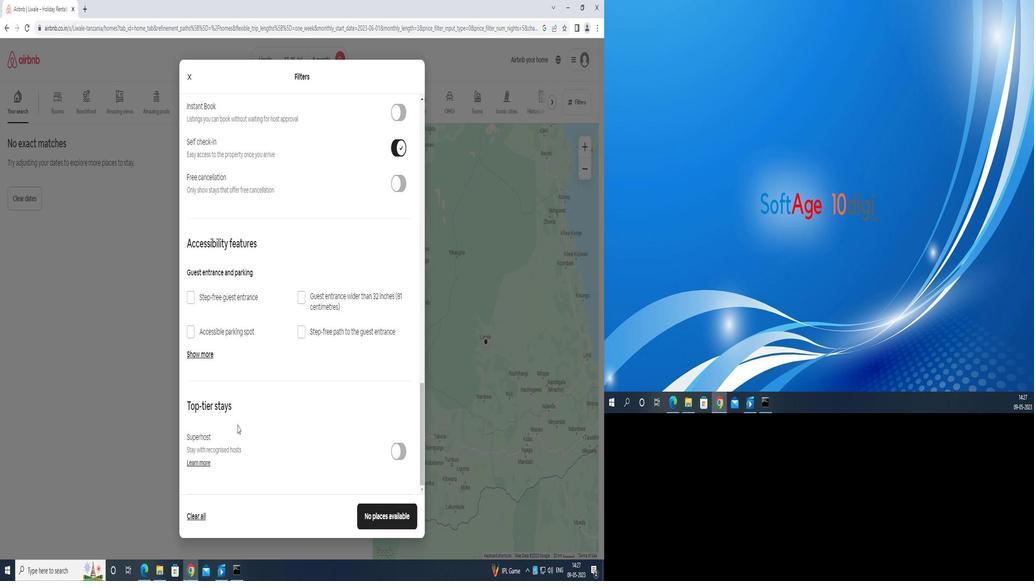 
Action: Mouse moved to (429, 433)
Screenshot: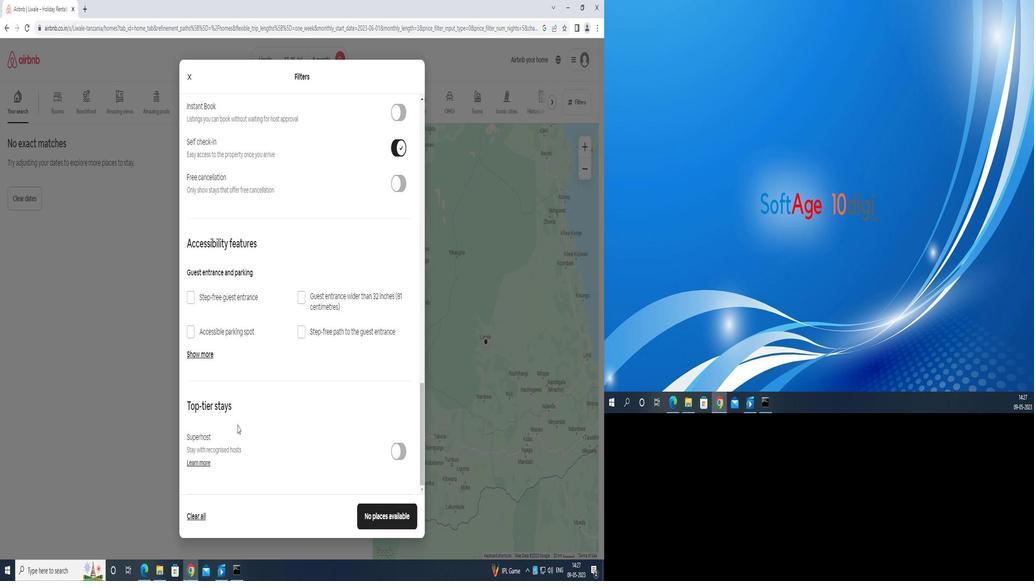 
Action: Mouse scrolled (429, 432) with delta (0, 0)
Screenshot: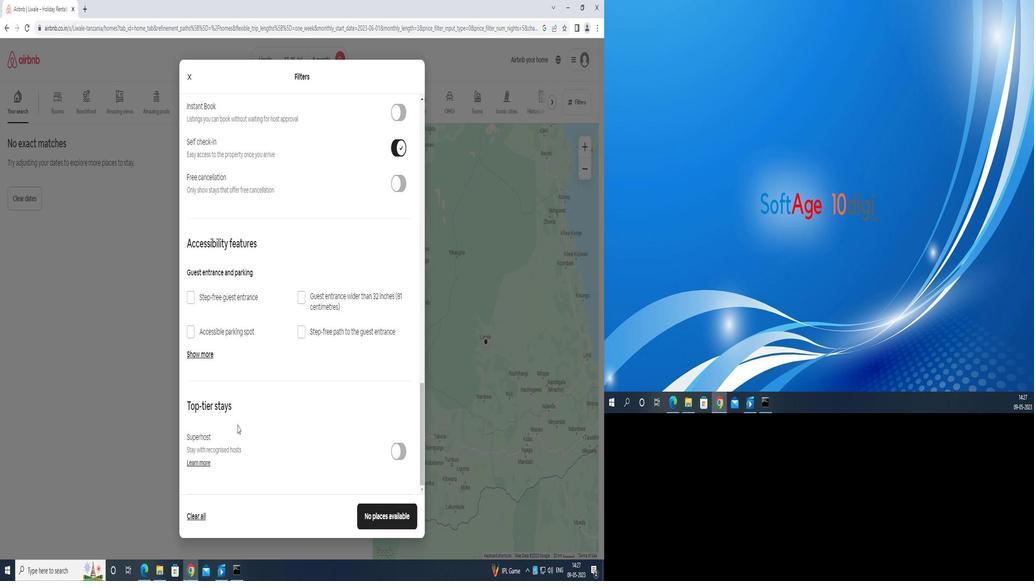 
Action: Mouse moved to (438, 437)
Screenshot: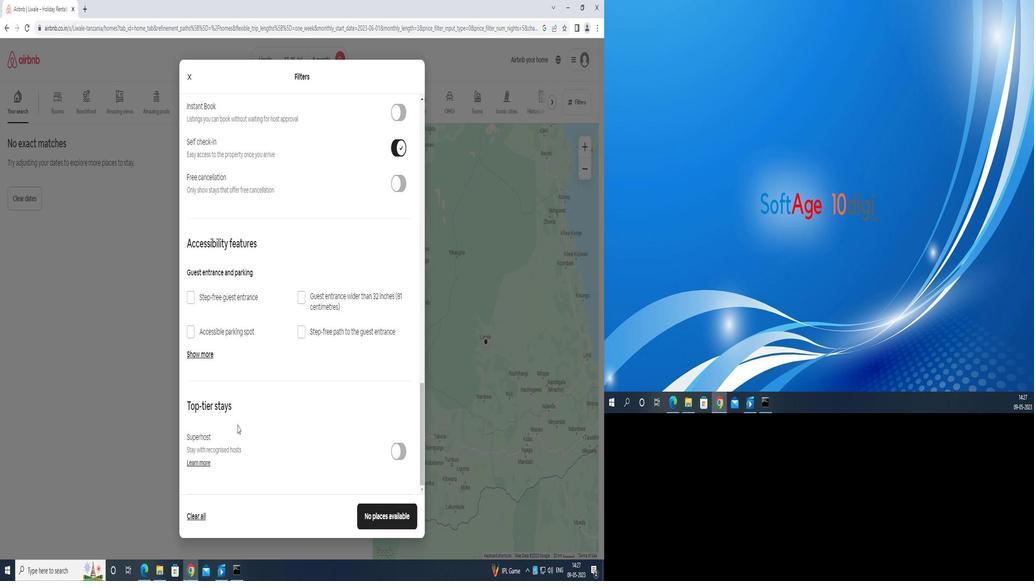 
Action: Mouse scrolled (438, 436) with delta (0, 0)
Screenshot: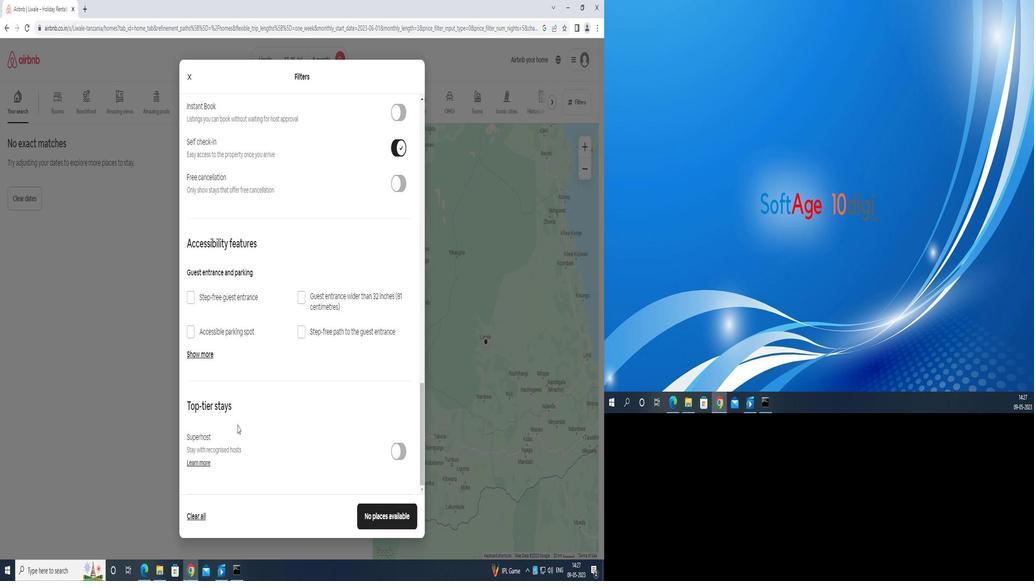 
Action: Mouse moved to (446, 439)
Screenshot: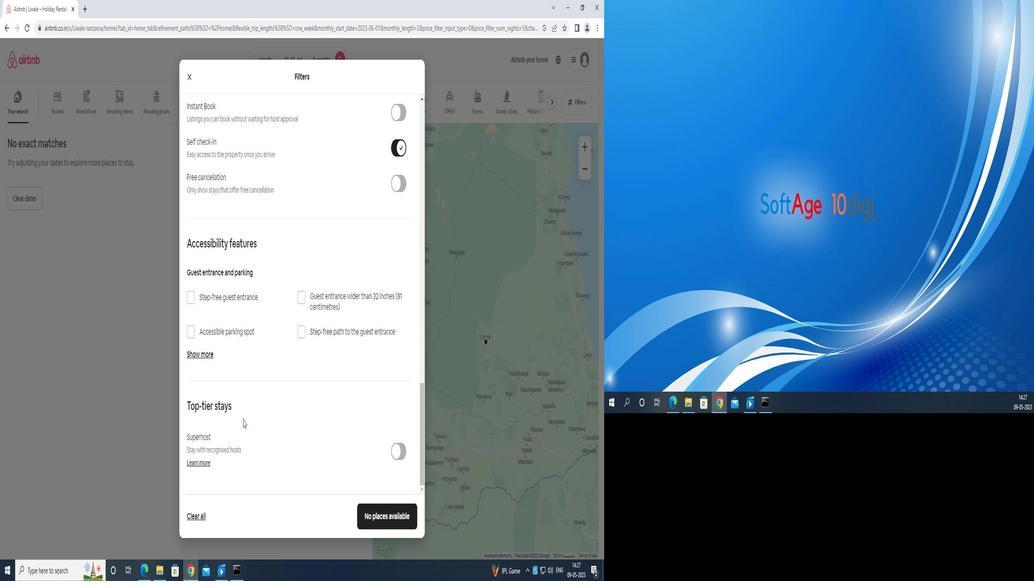 
Action: Mouse scrolled (446, 438) with delta (0, 0)
Screenshot: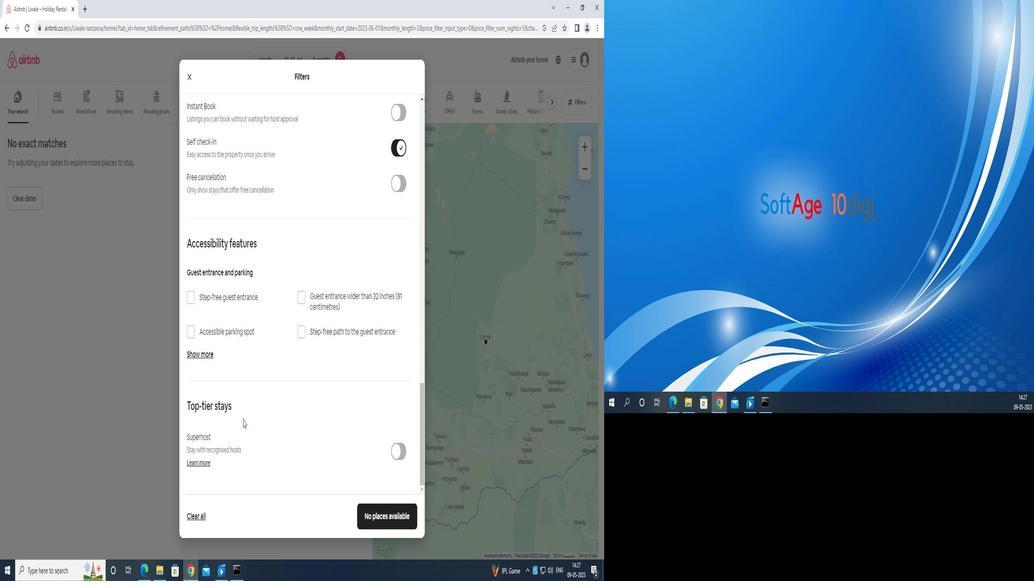 
Action: Mouse moved to (487, 443)
Screenshot: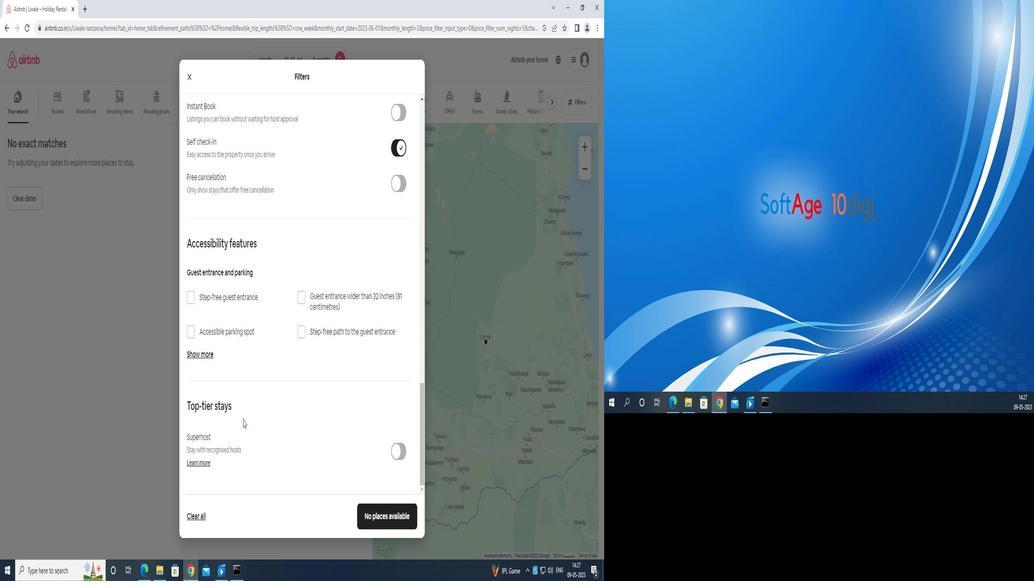 
Action: Mouse scrolled (487, 442) with delta (0, 0)
Screenshot: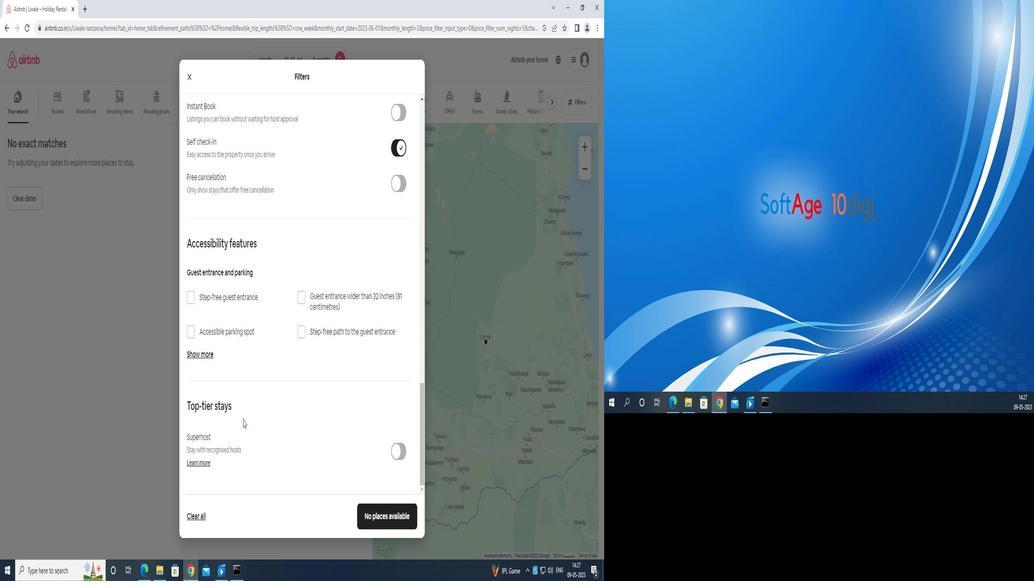 
Action: Mouse moved to (675, 512)
Screenshot: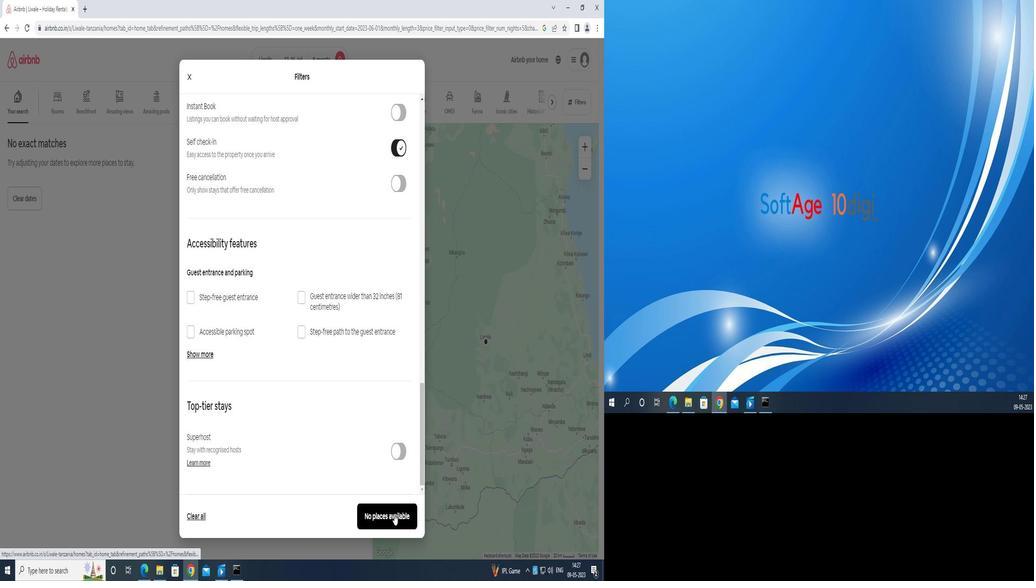 
Action: Mouse pressed left at (675, 512)
Screenshot: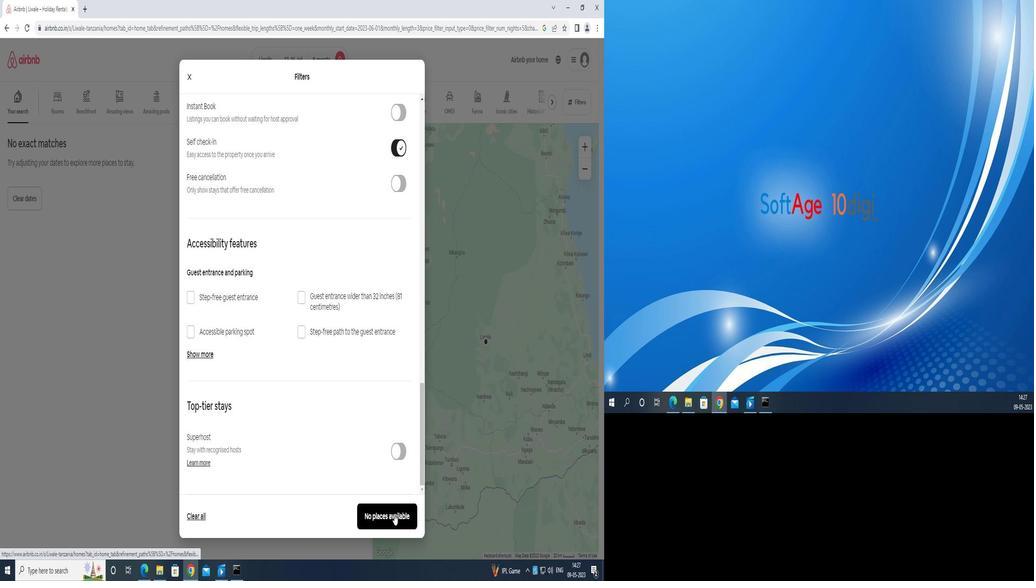
Action: Mouse moved to (676, 512)
Screenshot: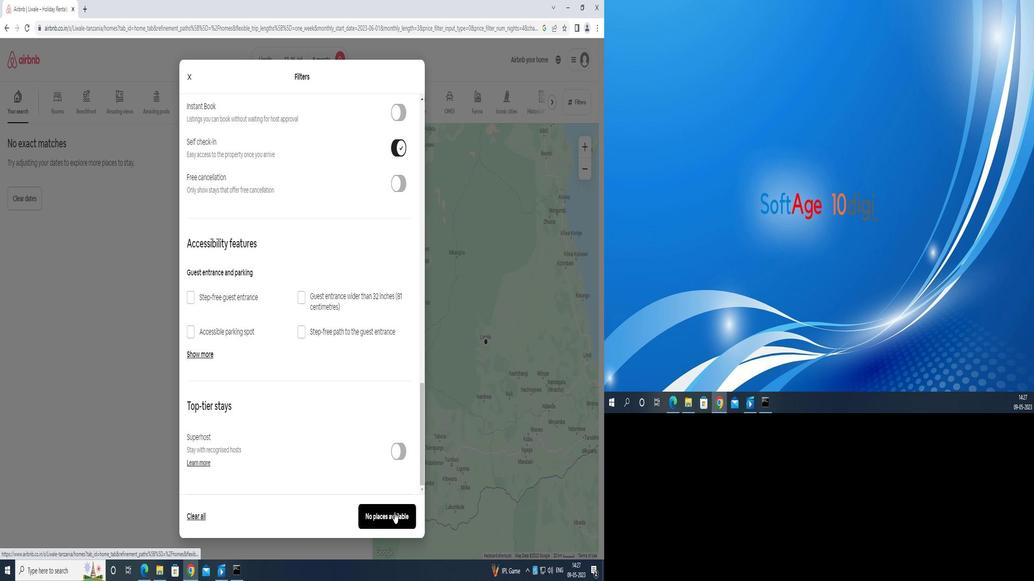 
